 Task: Find connections with filter location Franca with filter topic #property with filter profile language French with filter current company Plivo with filter school JD Institute of Fashion Technology with filter industry Operations Consulting with filter service category Administrative with filter keywords title Mechanical Engineer
Action: Mouse moved to (630, 126)
Screenshot: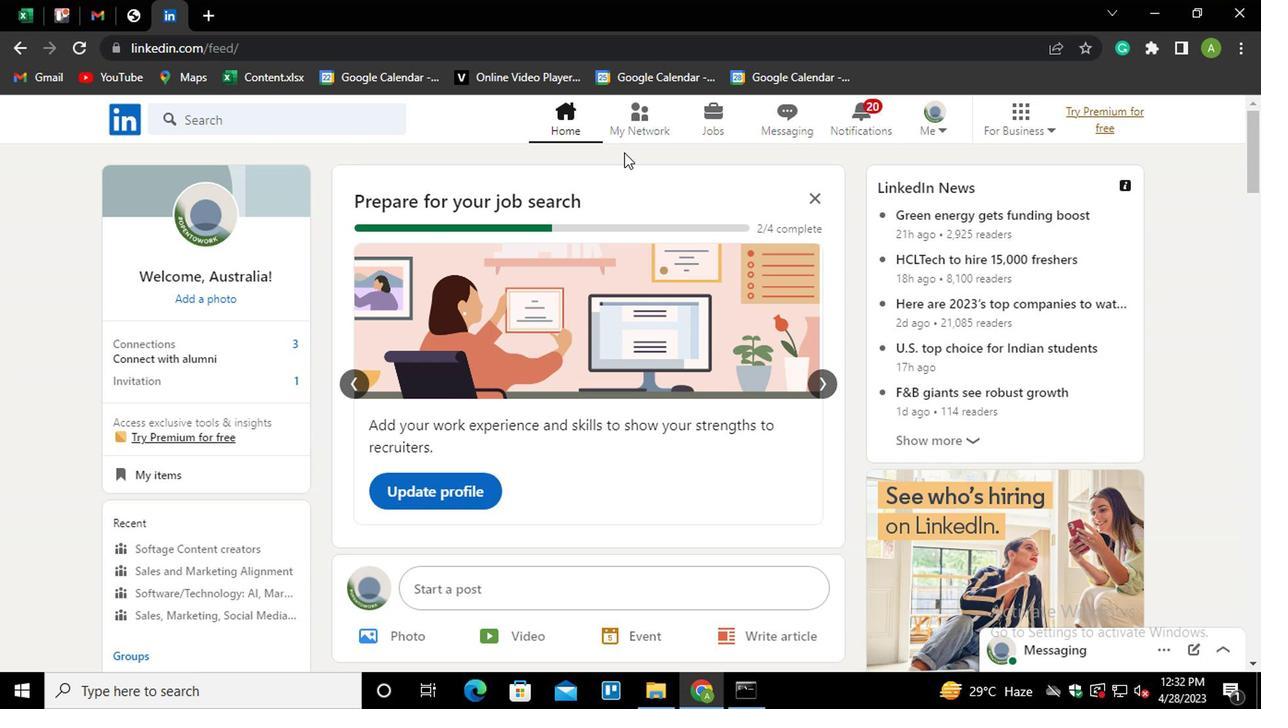 
Action: Mouse pressed left at (630, 126)
Screenshot: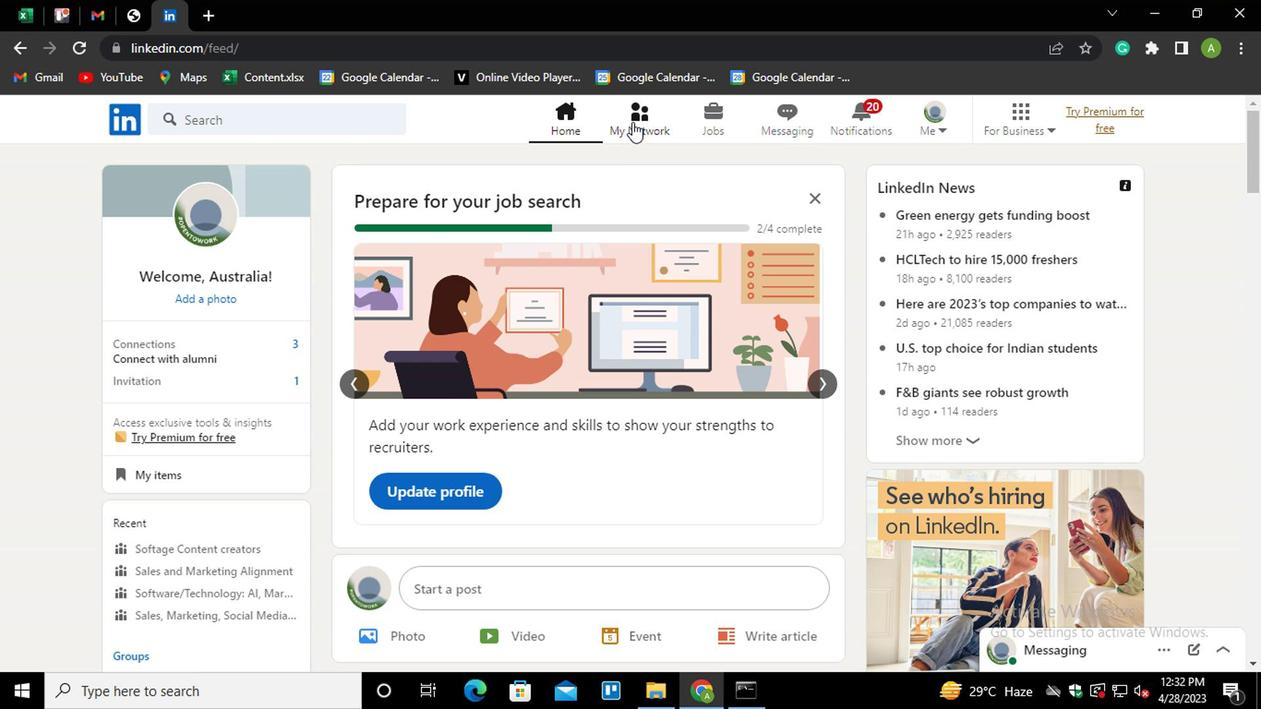 
Action: Mouse moved to (184, 215)
Screenshot: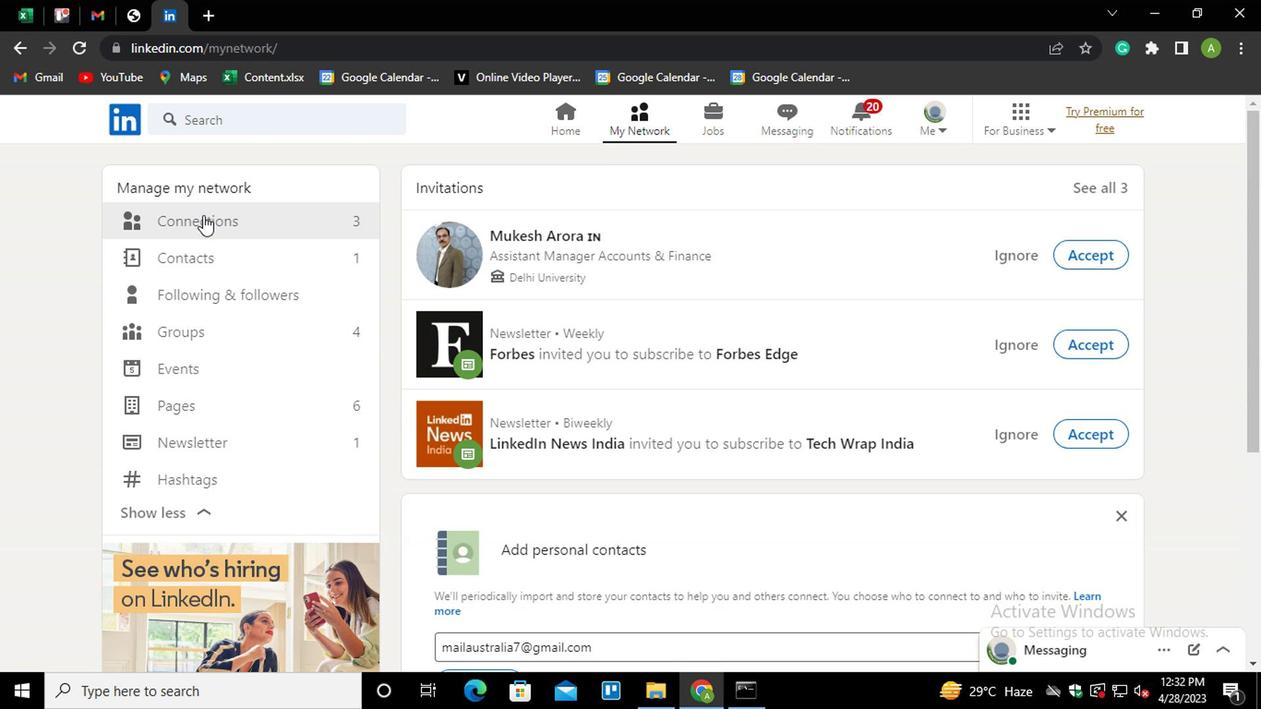 
Action: Mouse pressed left at (184, 215)
Screenshot: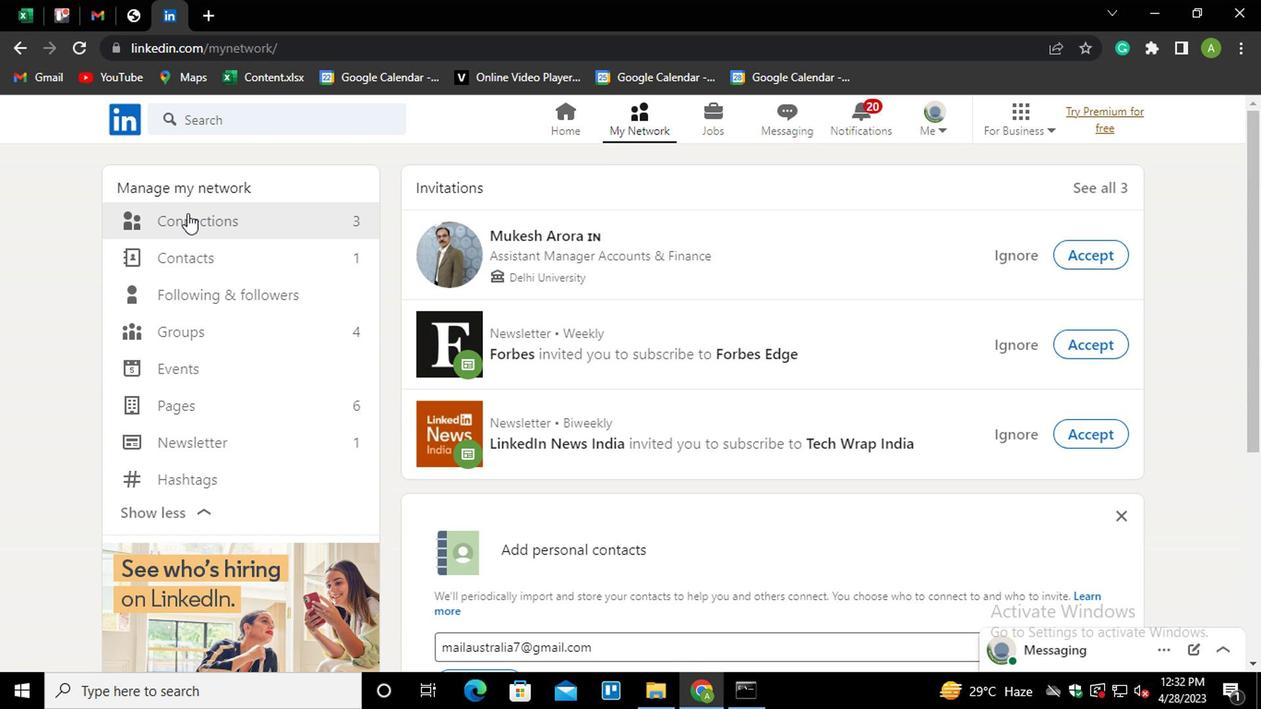 
Action: Mouse moved to (730, 228)
Screenshot: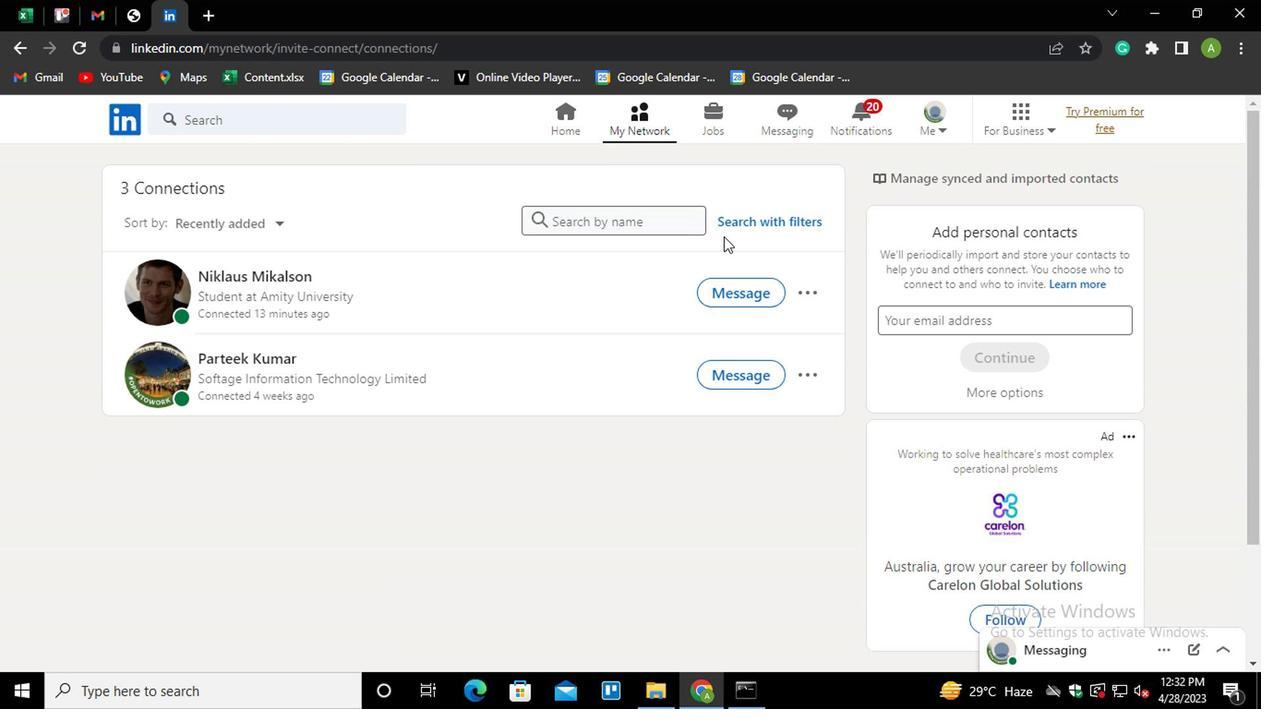 
Action: Mouse pressed left at (730, 228)
Screenshot: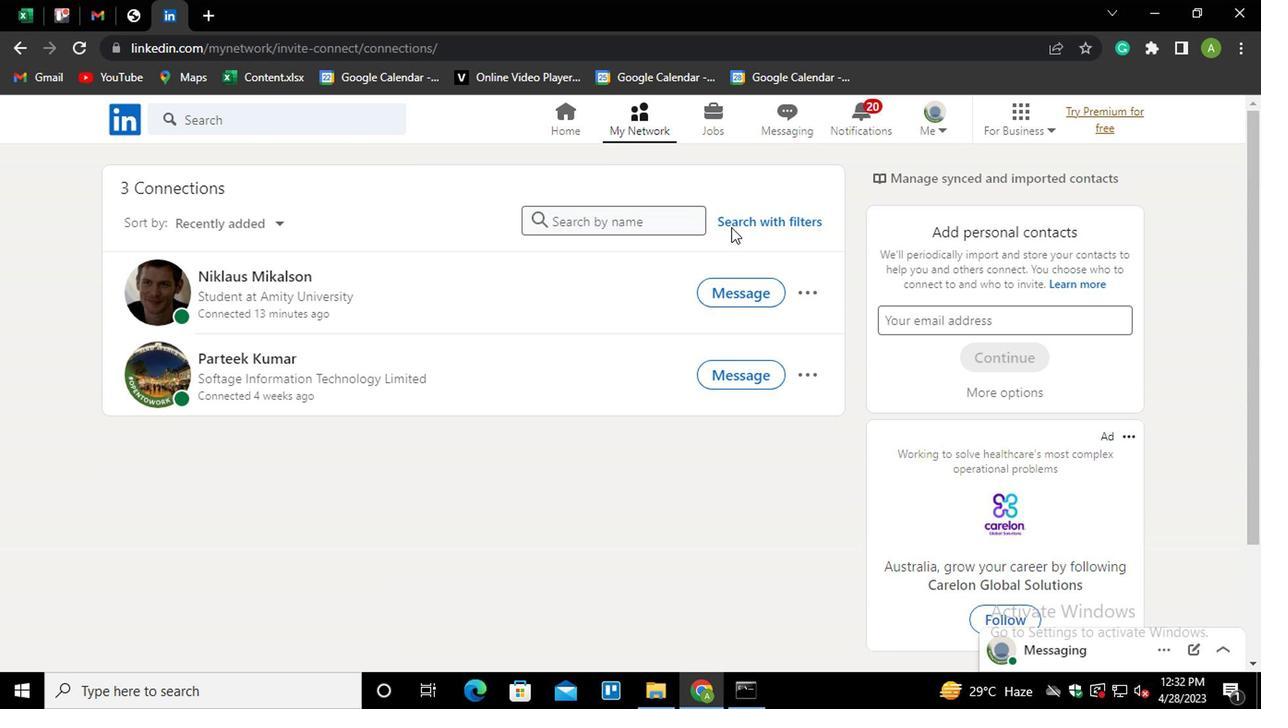 
Action: Mouse moved to (675, 175)
Screenshot: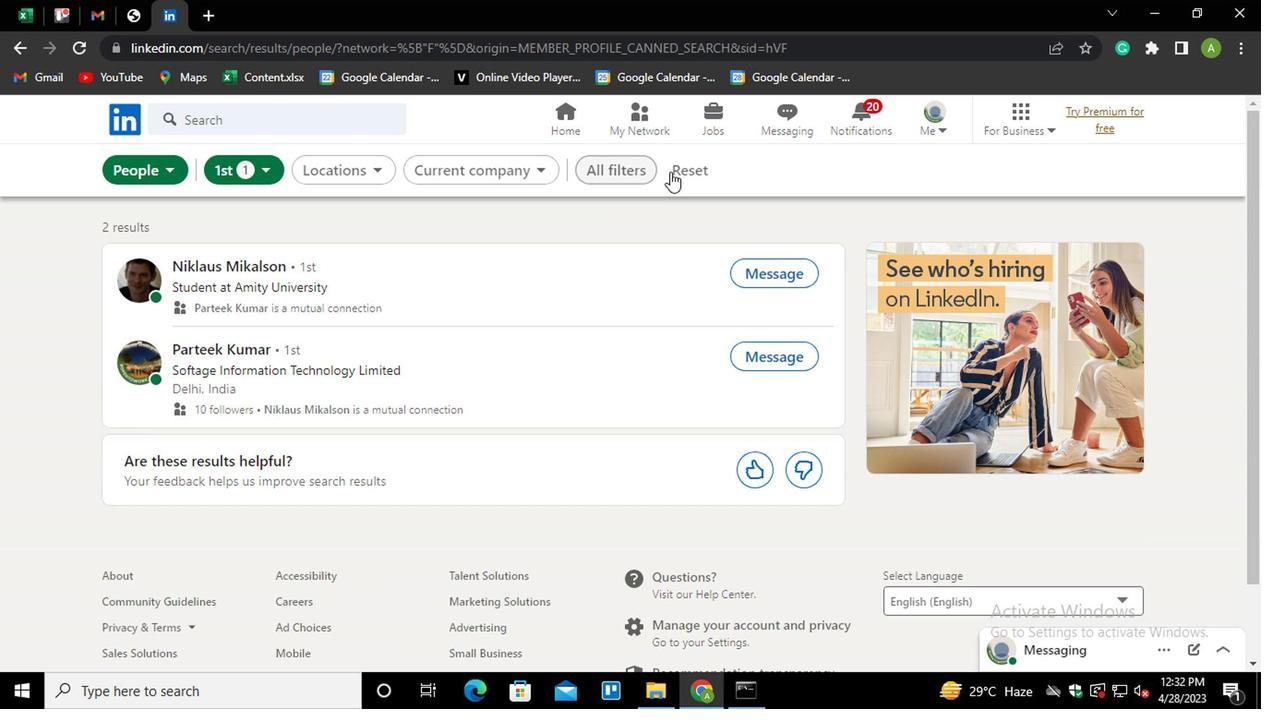 
Action: Mouse pressed left at (675, 175)
Screenshot: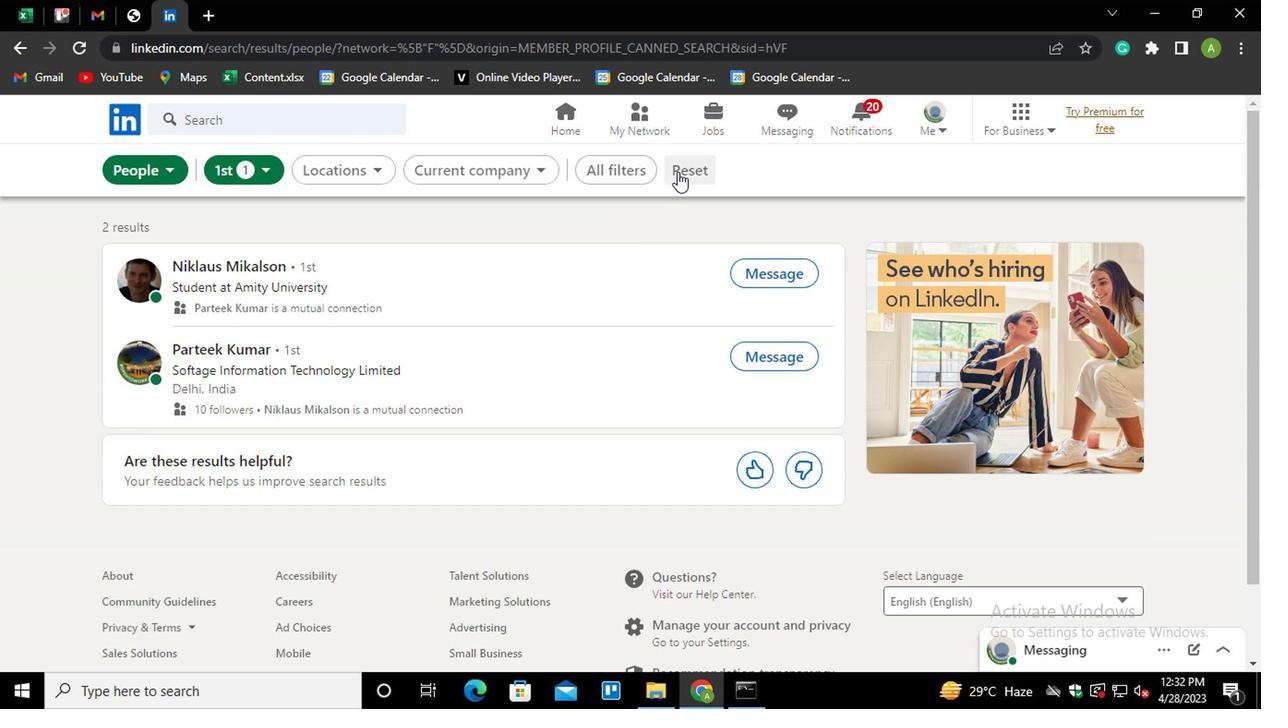 
Action: Mouse moved to (636, 178)
Screenshot: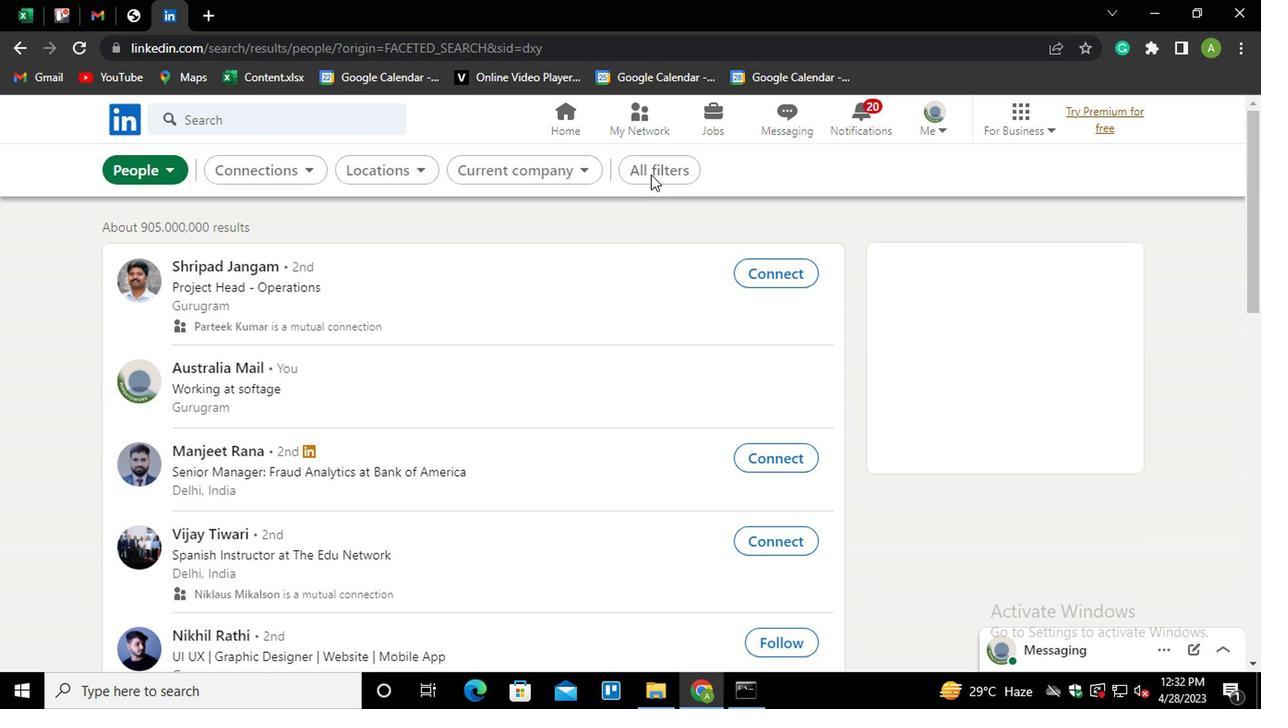 
Action: Mouse pressed left at (636, 178)
Screenshot: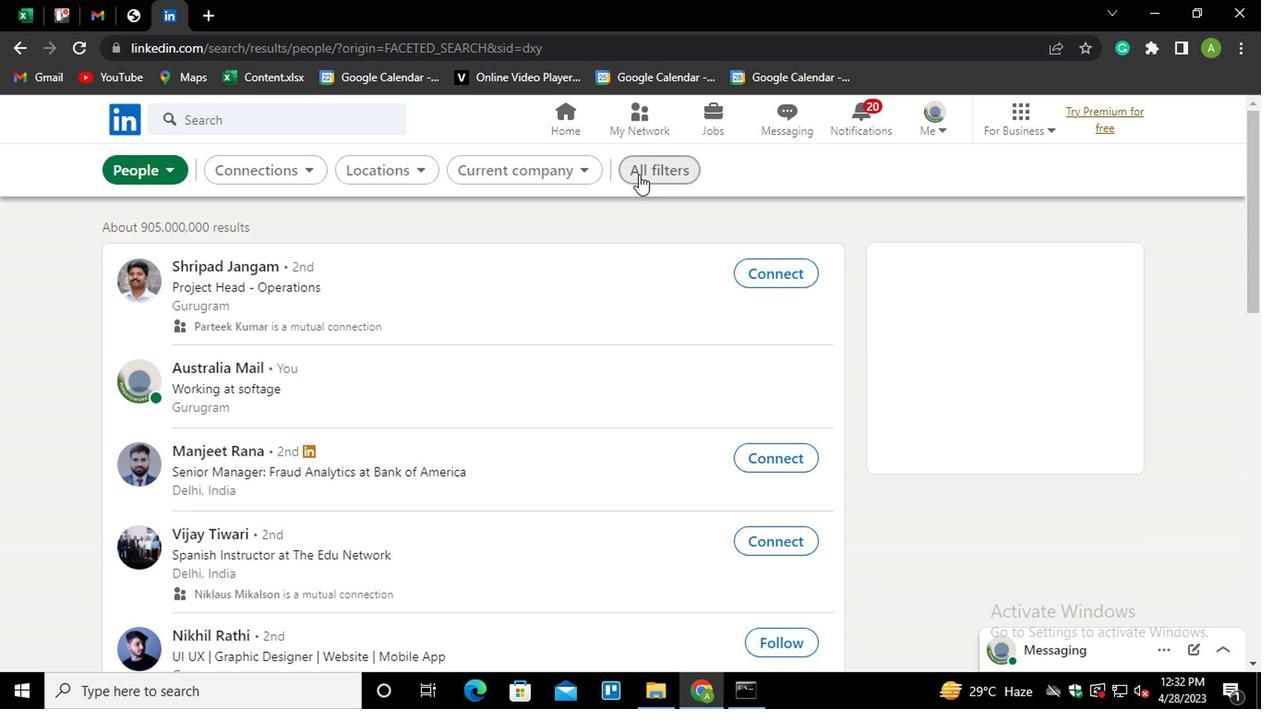 
Action: Mouse moved to (864, 349)
Screenshot: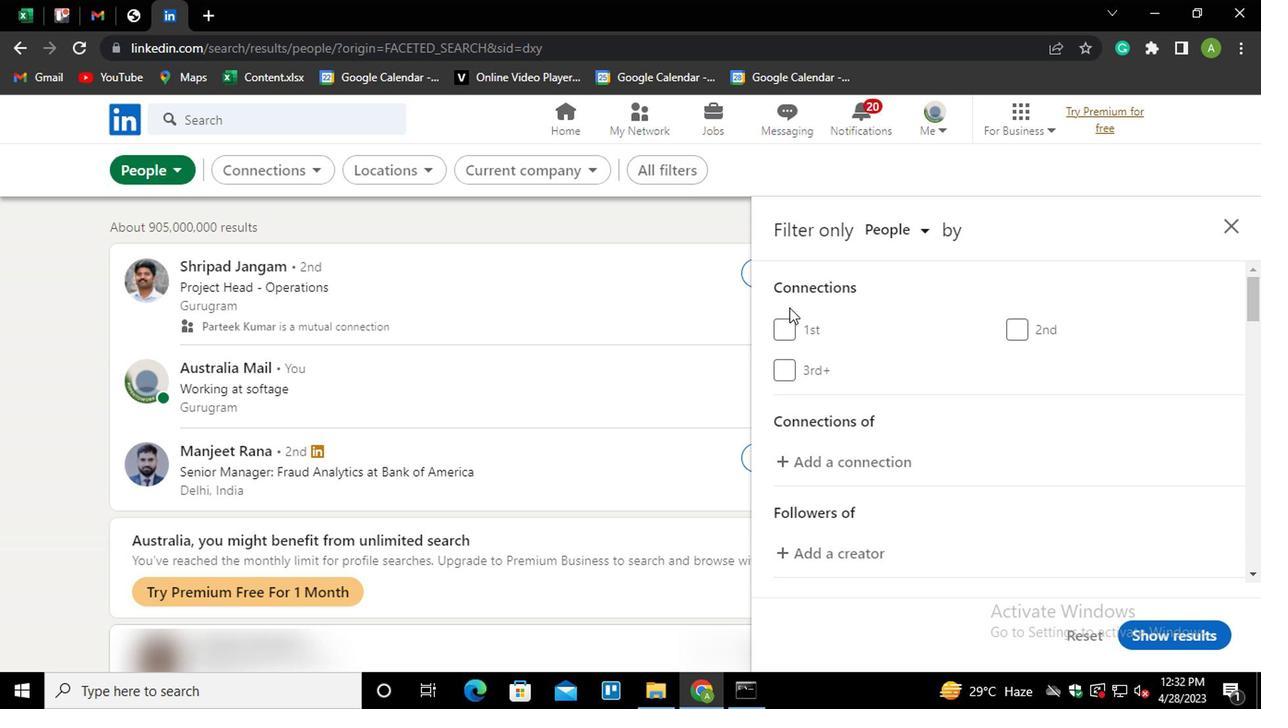 
Action: Mouse scrolled (864, 348) with delta (0, -1)
Screenshot: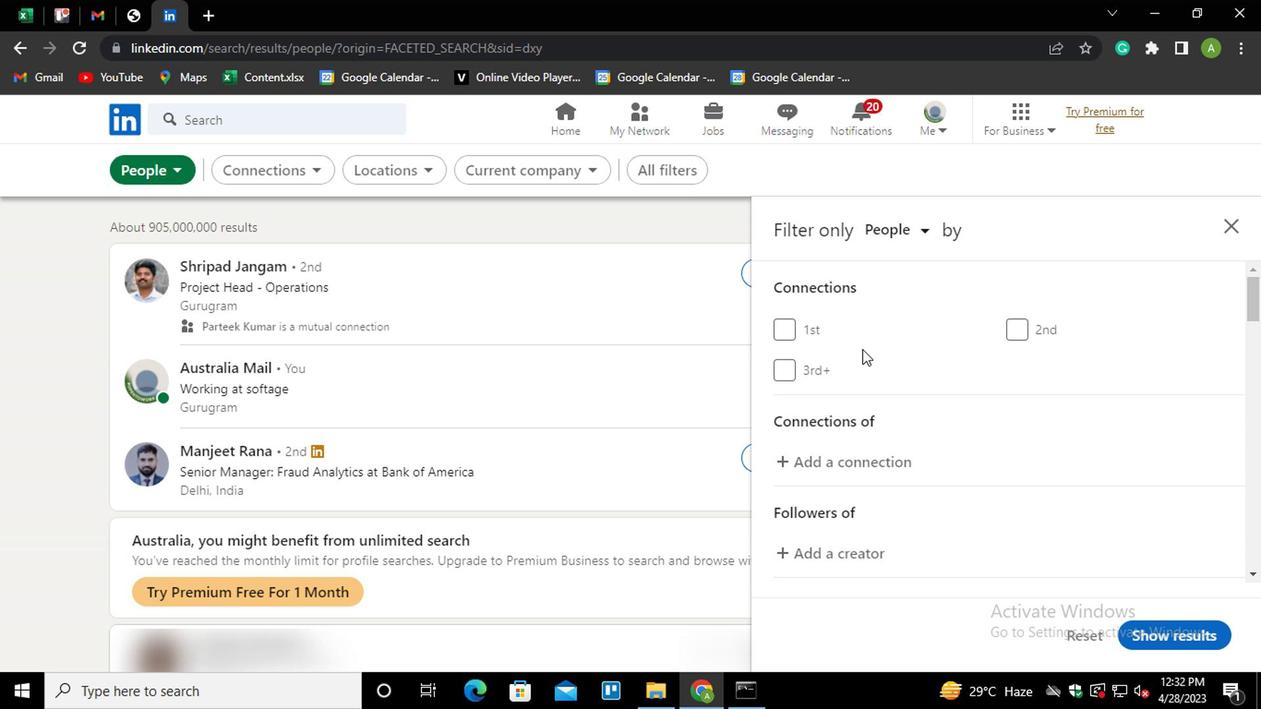 
Action: Mouse scrolled (864, 348) with delta (0, -1)
Screenshot: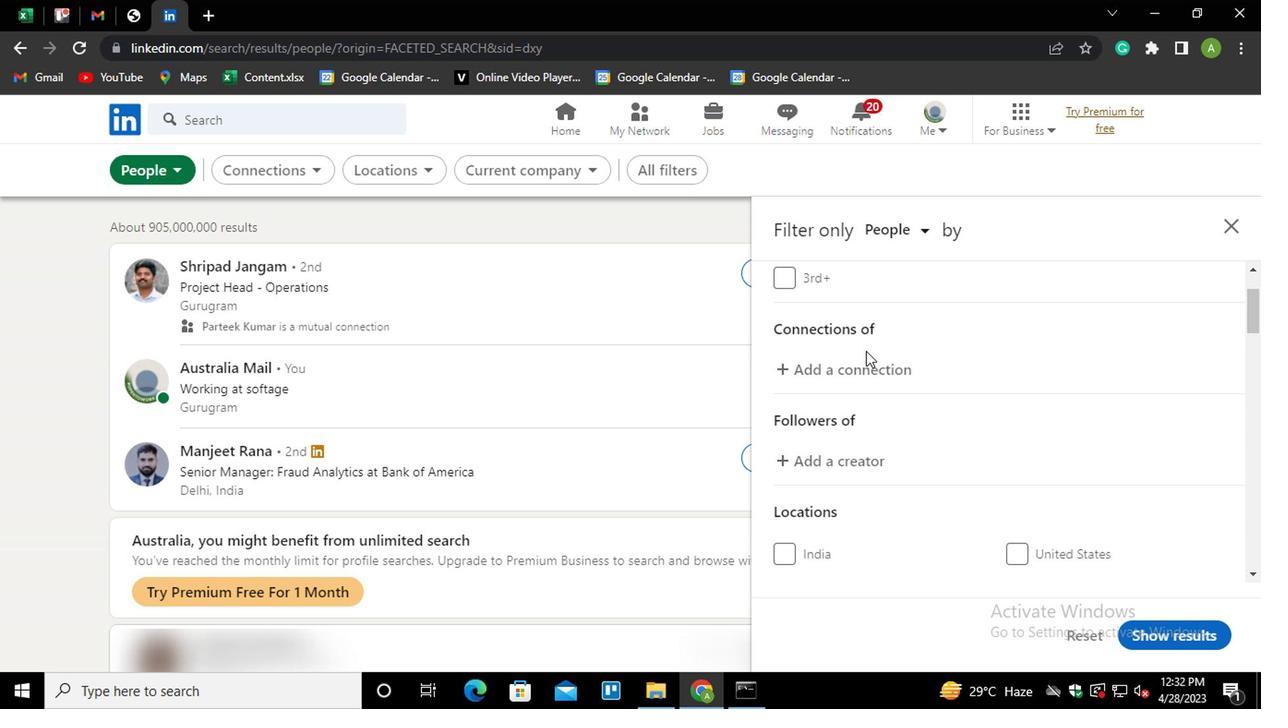 
Action: Mouse scrolled (864, 348) with delta (0, -1)
Screenshot: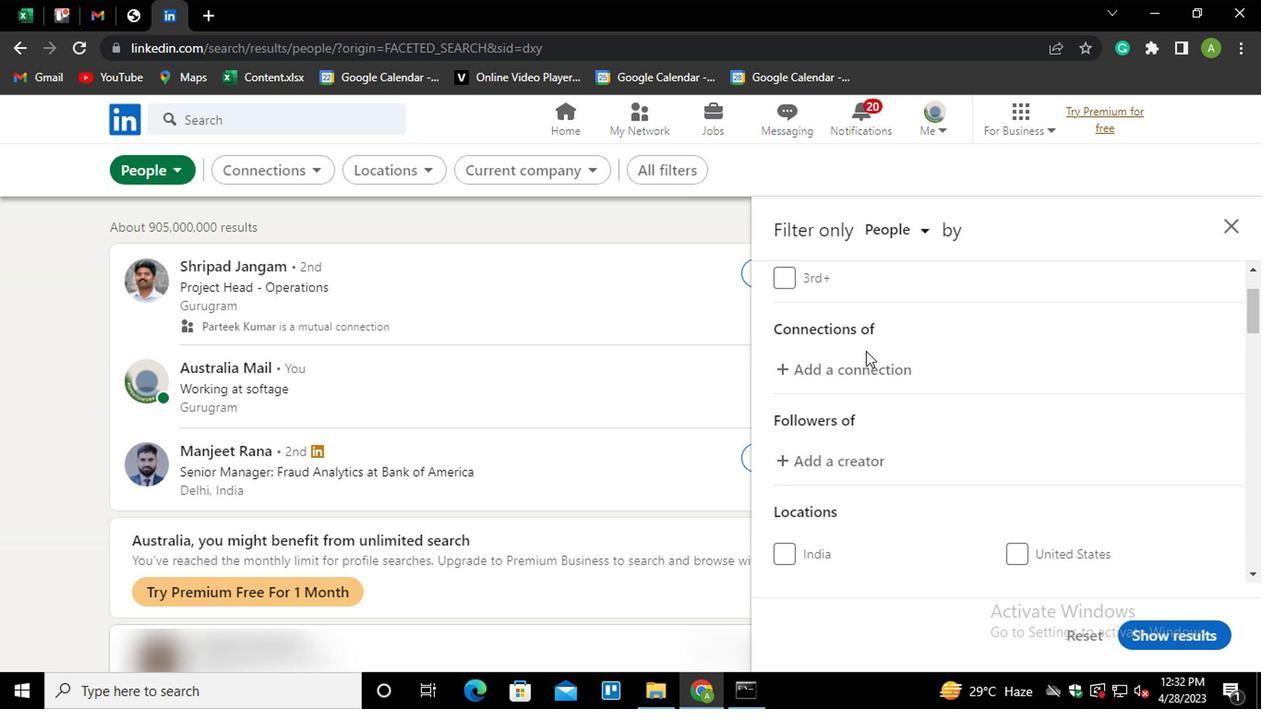
Action: Mouse moved to (1044, 451)
Screenshot: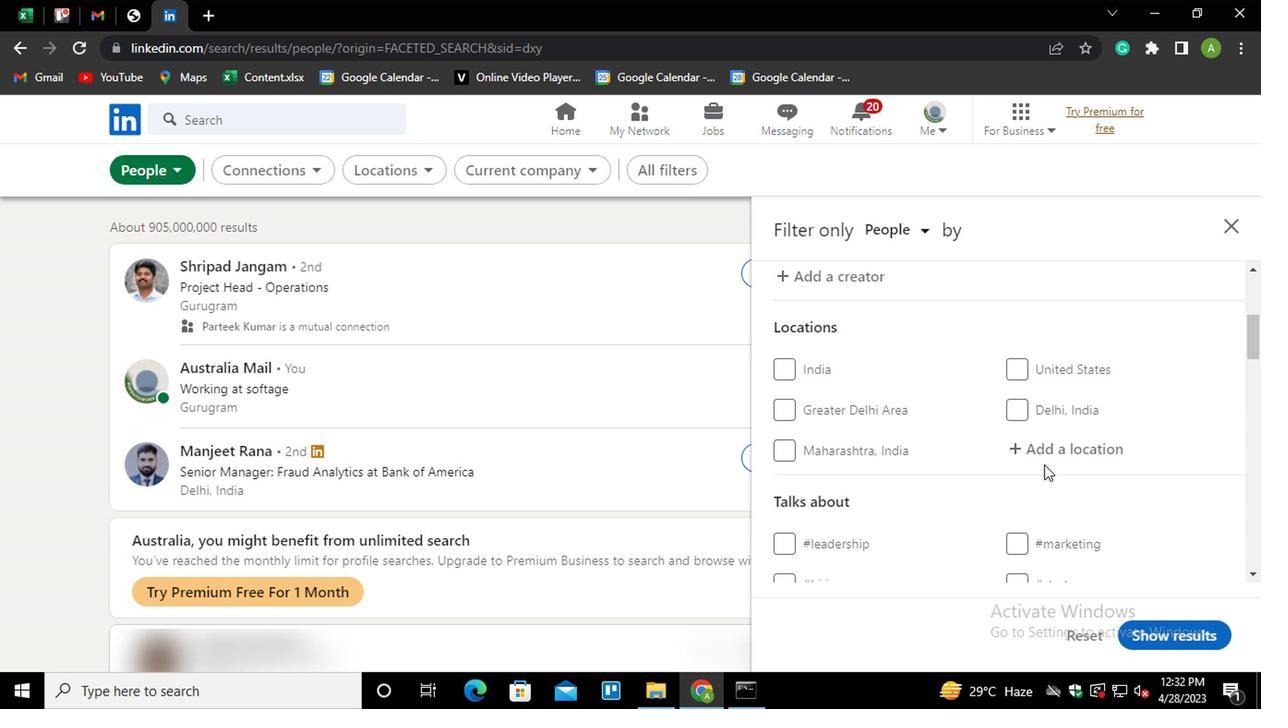
Action: Mouse pressed left at (1044, 451)
Screenshot: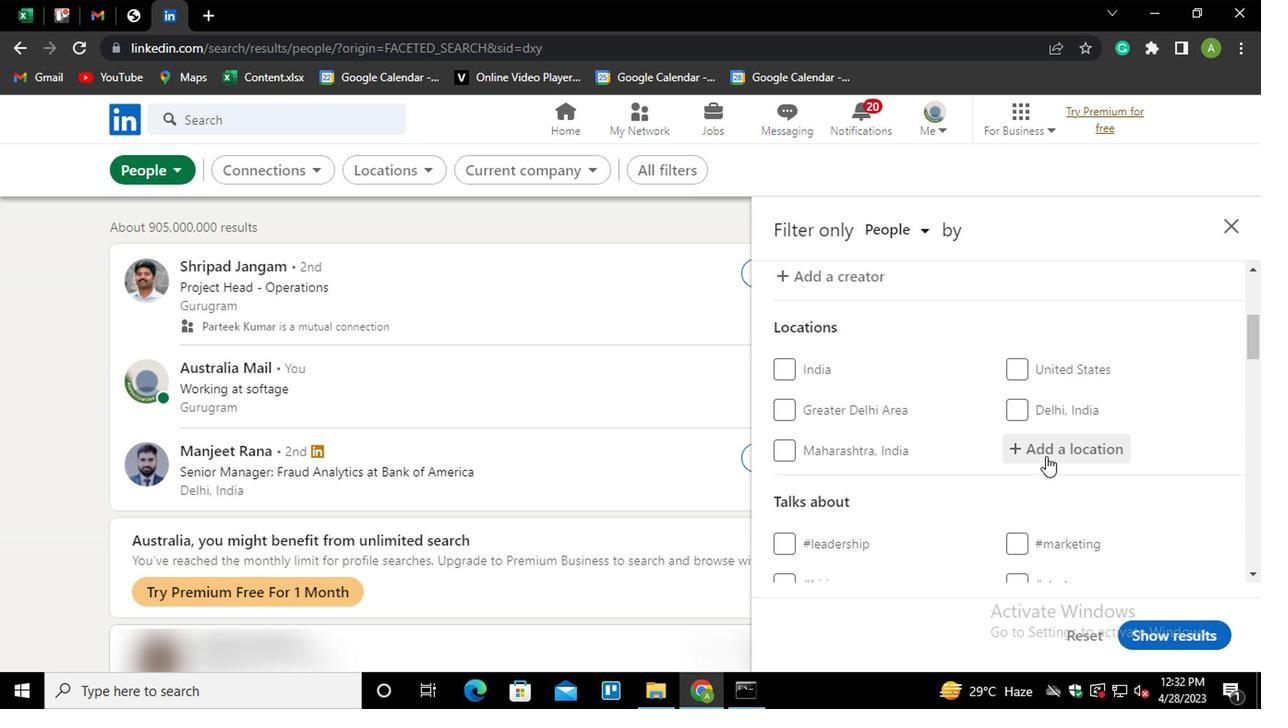 
Action: Mouse moved to (1044, 441)
Screenshot: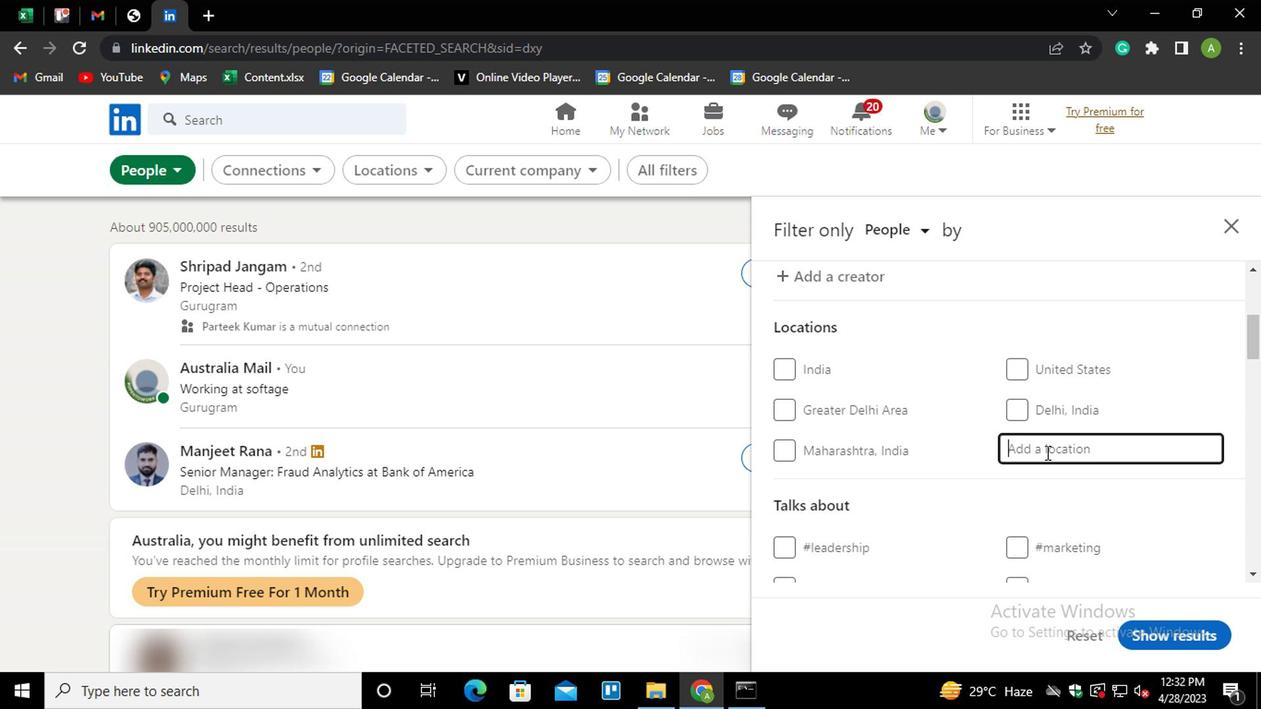
Action: Mouse pressed left at (1044, 441)
Screenshot: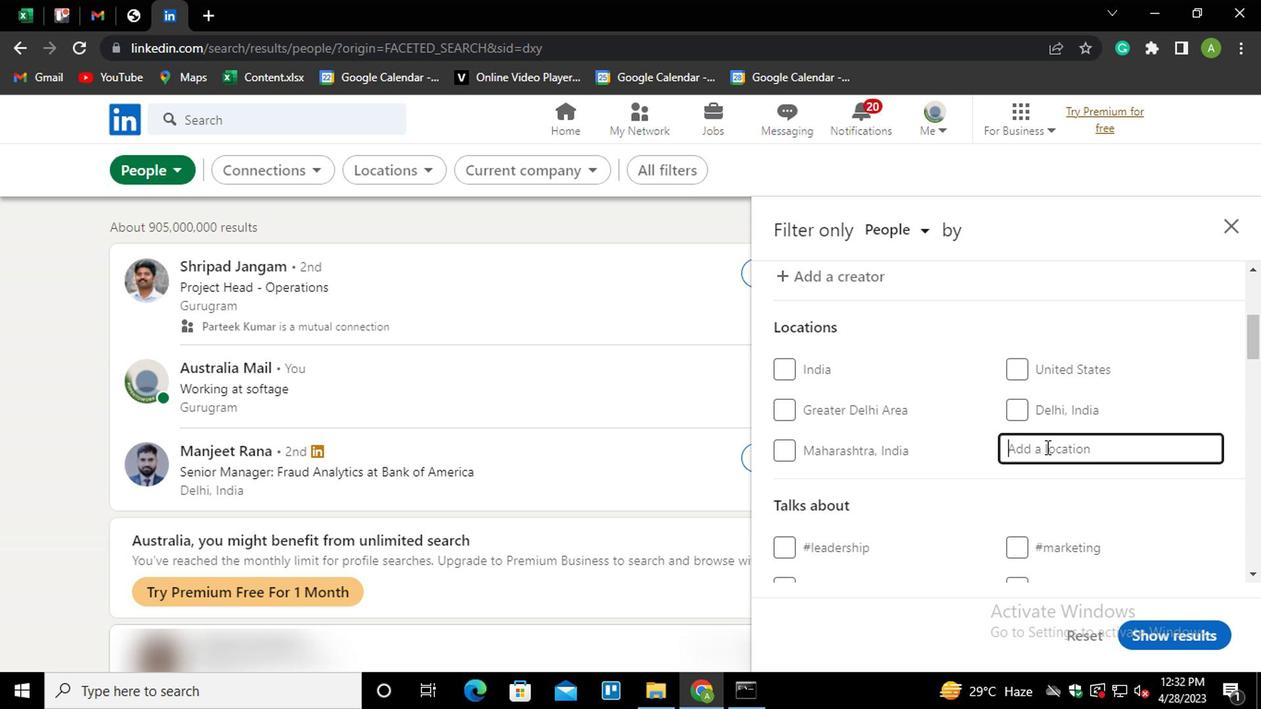 
Action: Key pressed <Key.shift>FRANCA<Key.down><Key.down><Key.down><Key.down><Key.up><Key.up><Key.enter>
Screenshot: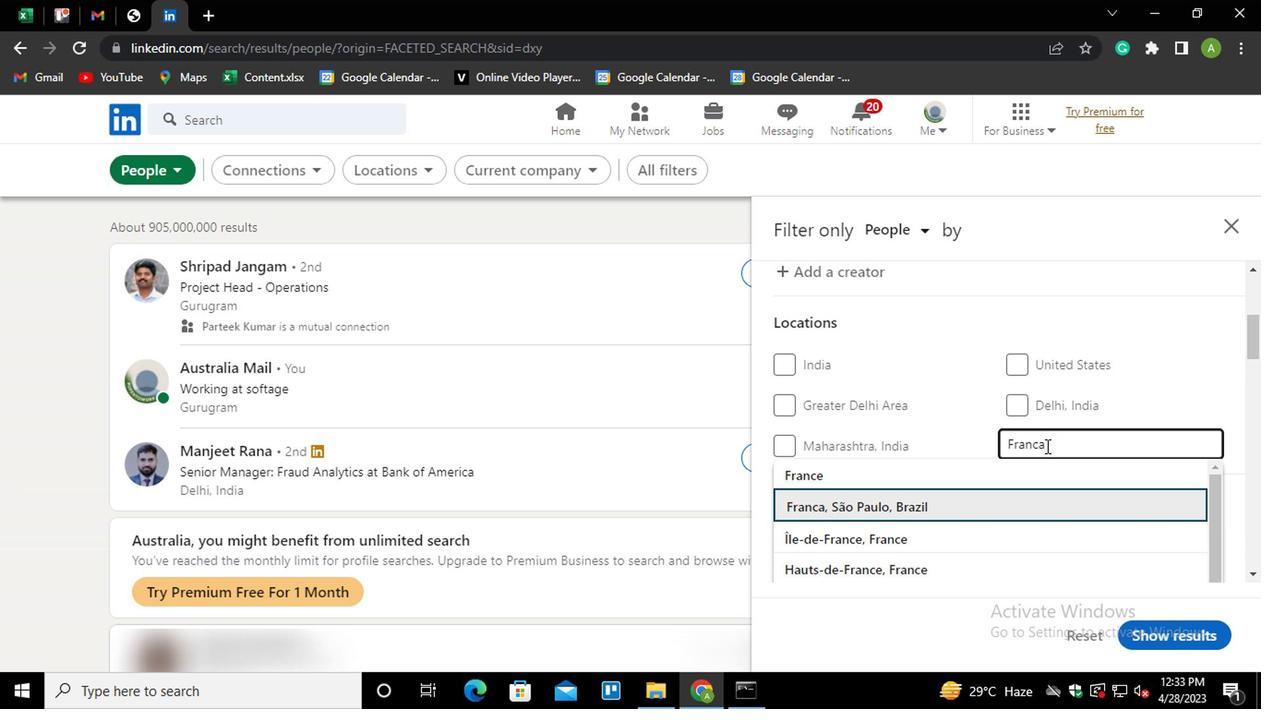 
Action: Mouse scrolled (1044, 440) with delta (0, 0)
Screenshot: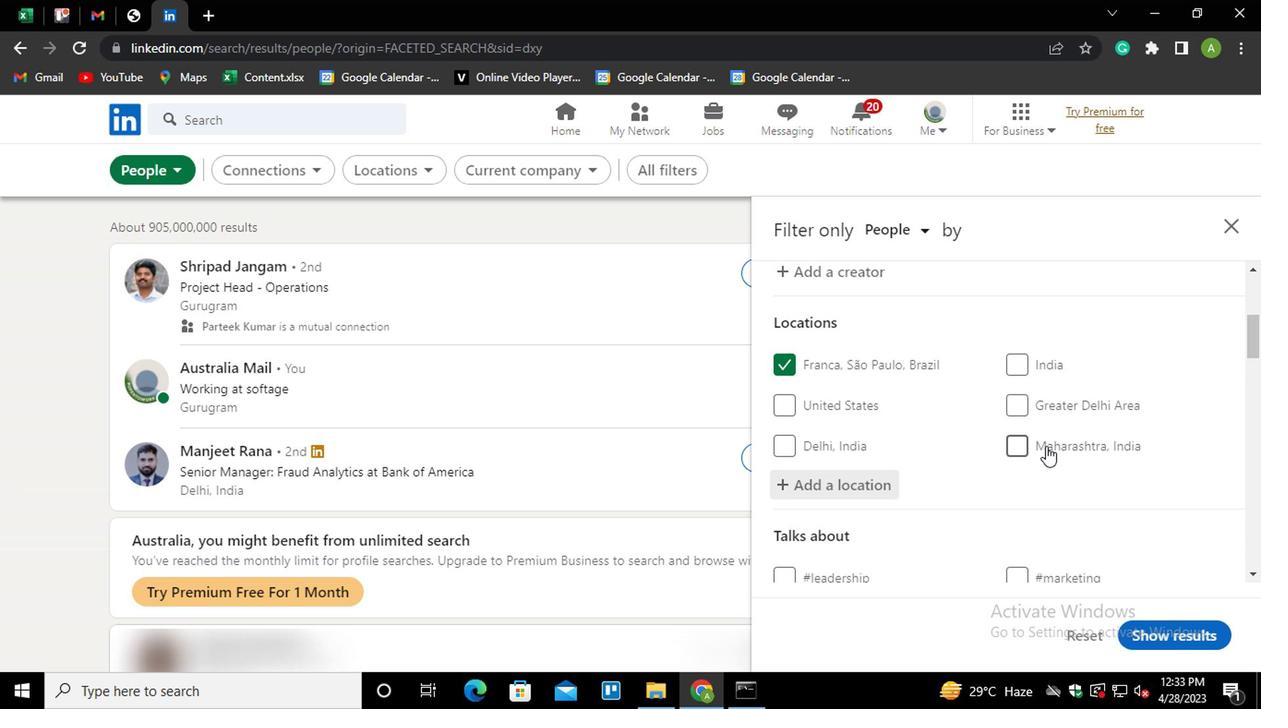 
Action: Mouse scrolled (1044, 440) with delta (0, 0)
Screenshot: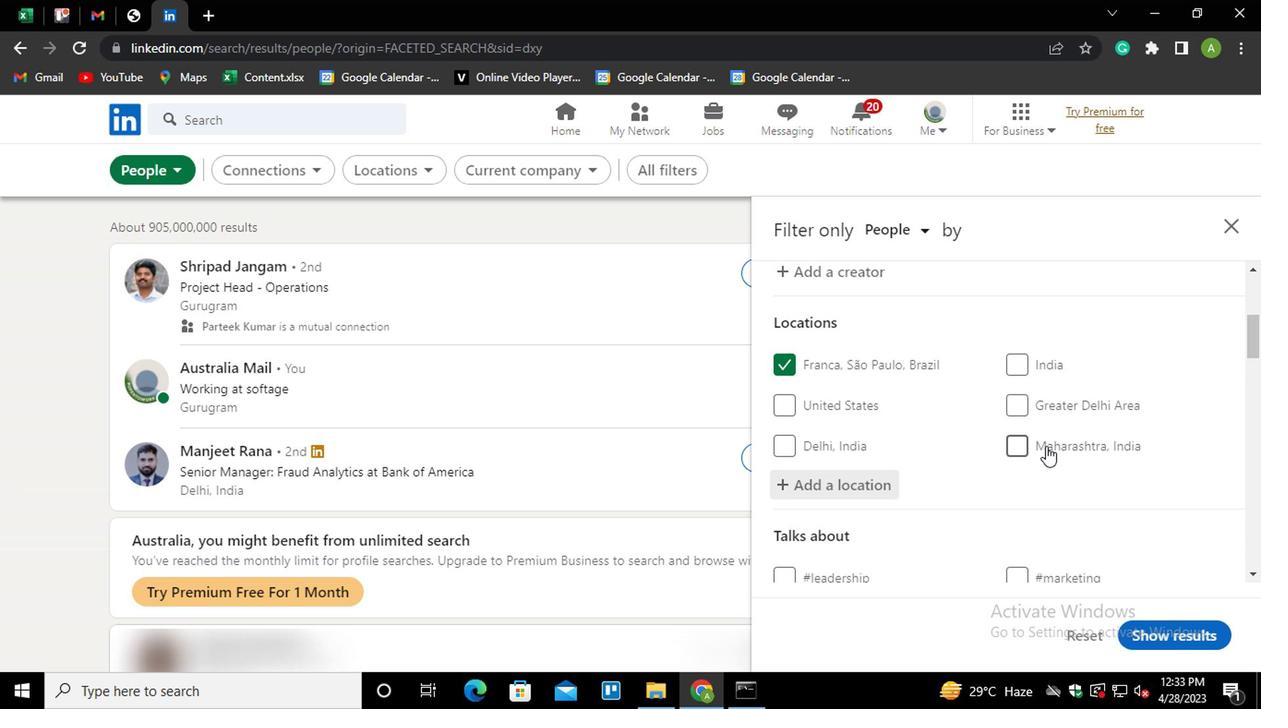 
Action: Mouse moved to (1045, 466)
Screenshot: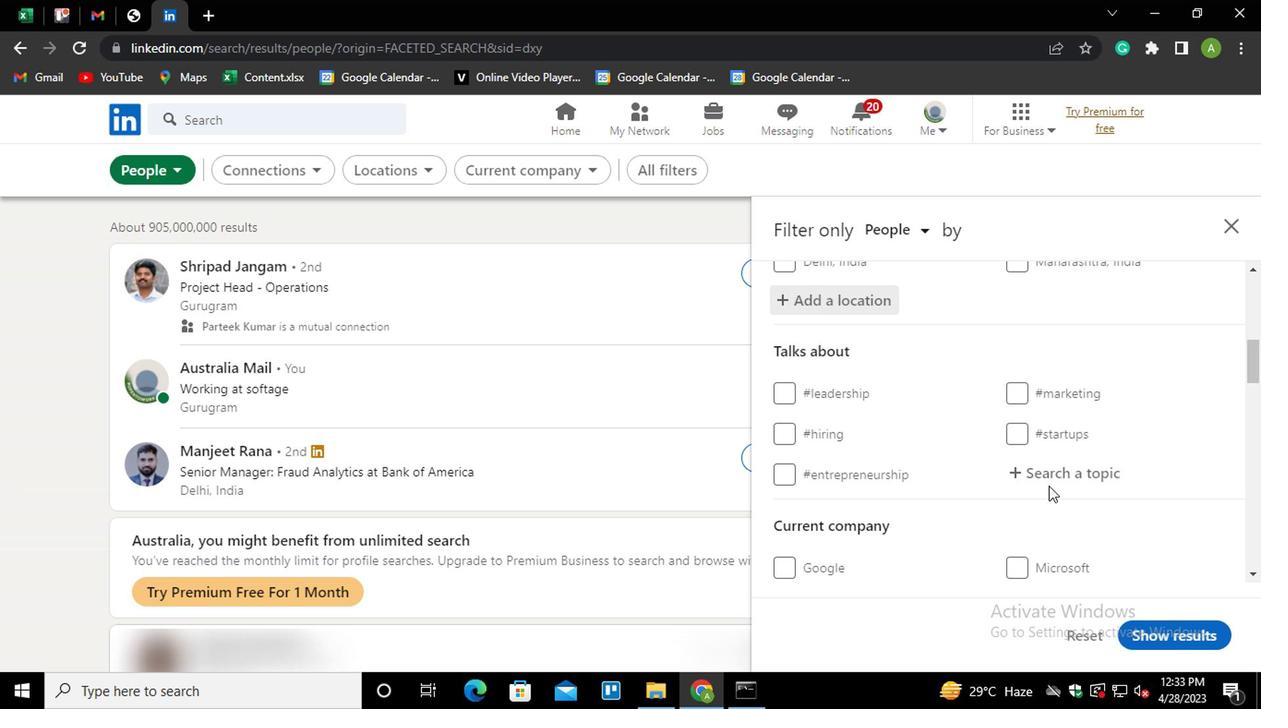 
Action: Mouse pressed left at (1045, 466)
Screenshot: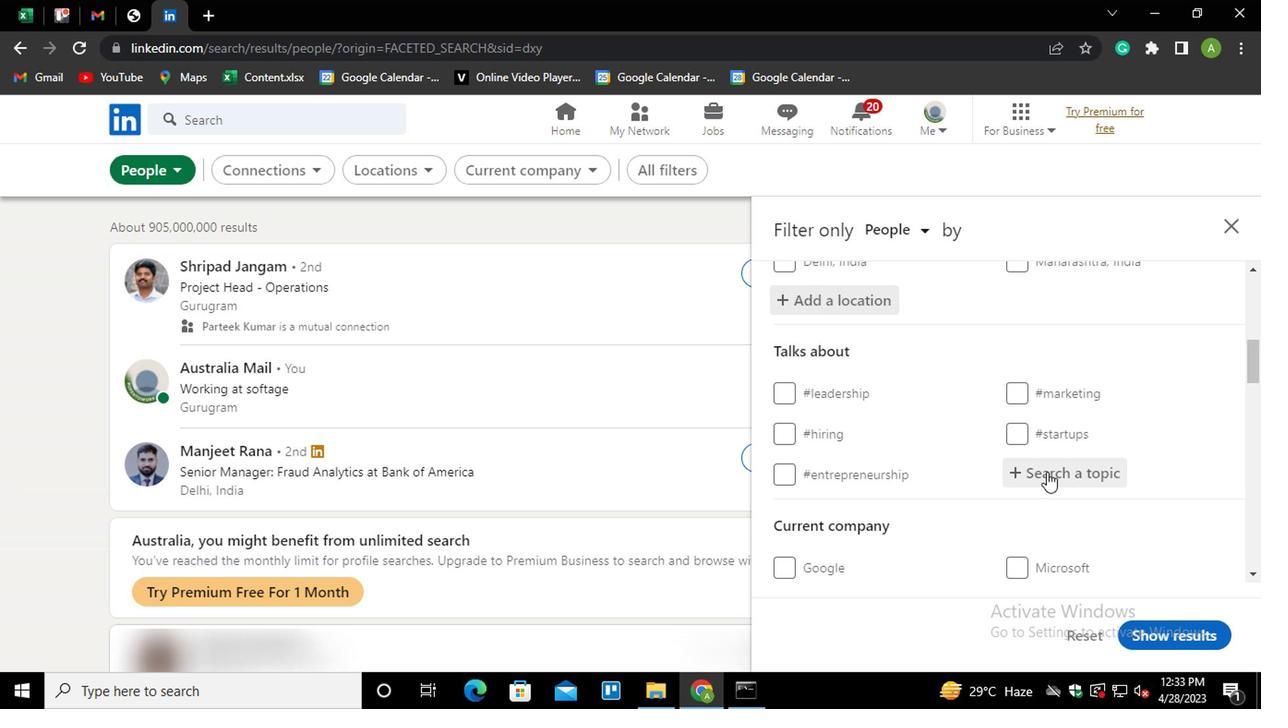 
Action: Key pressed PROPERT<Key.down><Key.enter>
Screenshot: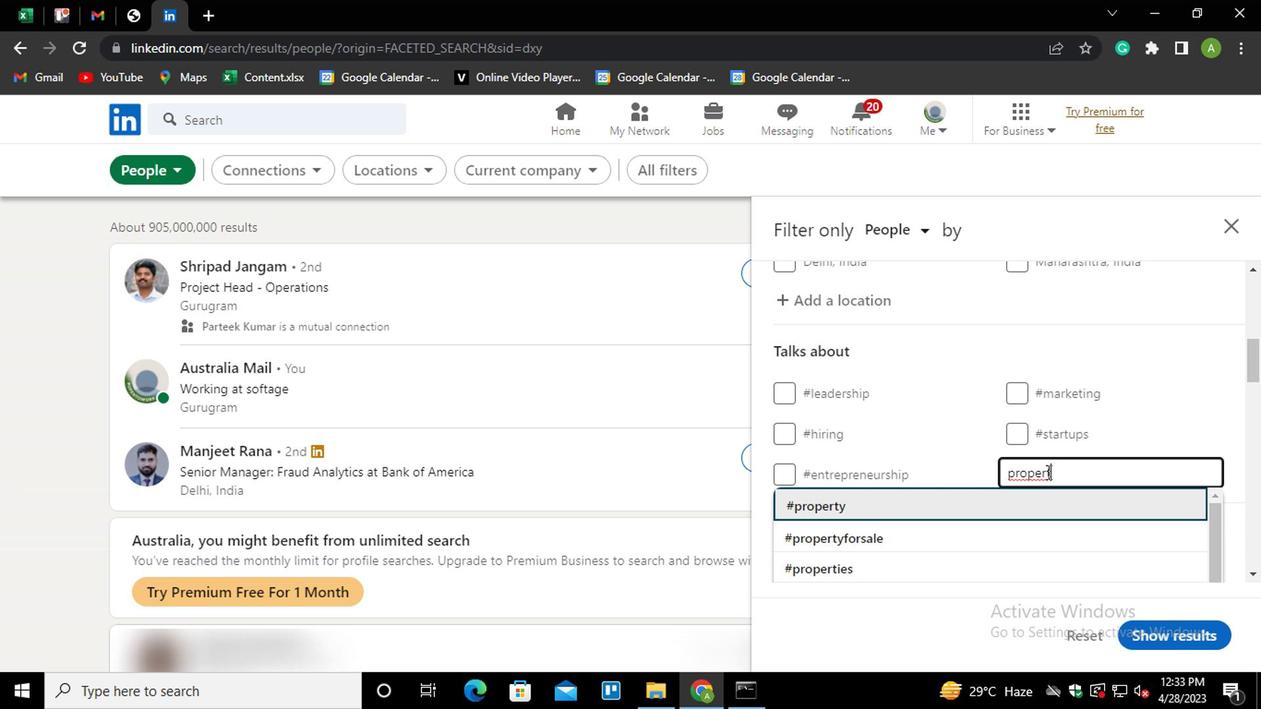 
Action: Mouse scrolled (1045, 465) with delta (0, 0)
Screenshot: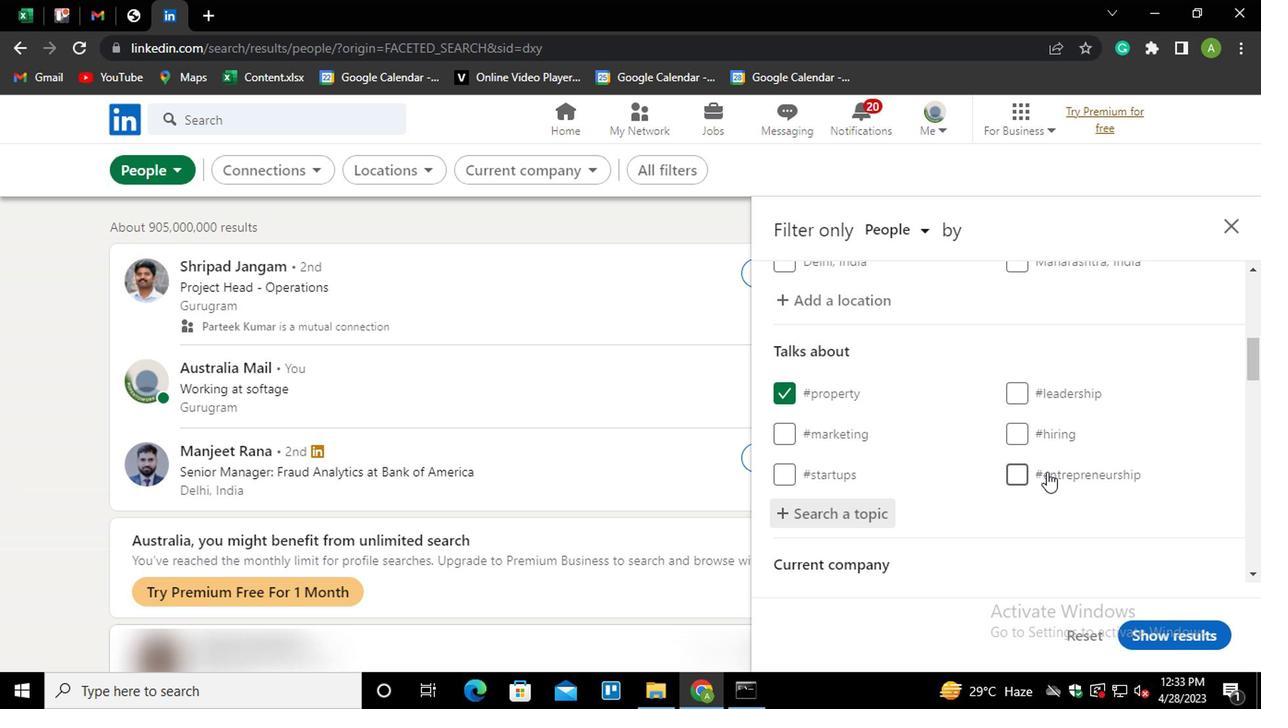 
Action: Mouse scrolled (1045, 465) with delta (0, 0)
Screenshot: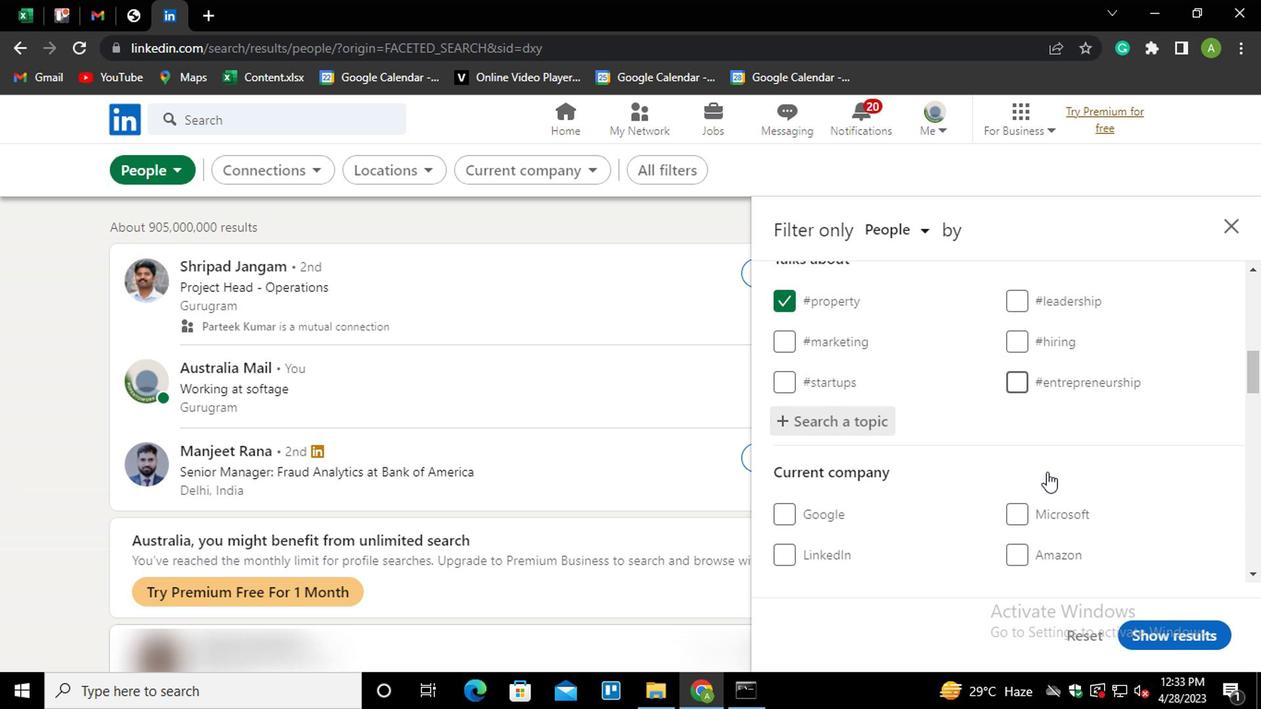 
Action: Mouse scrolled (1045, 465) with delta (0, 0)
Screenshot: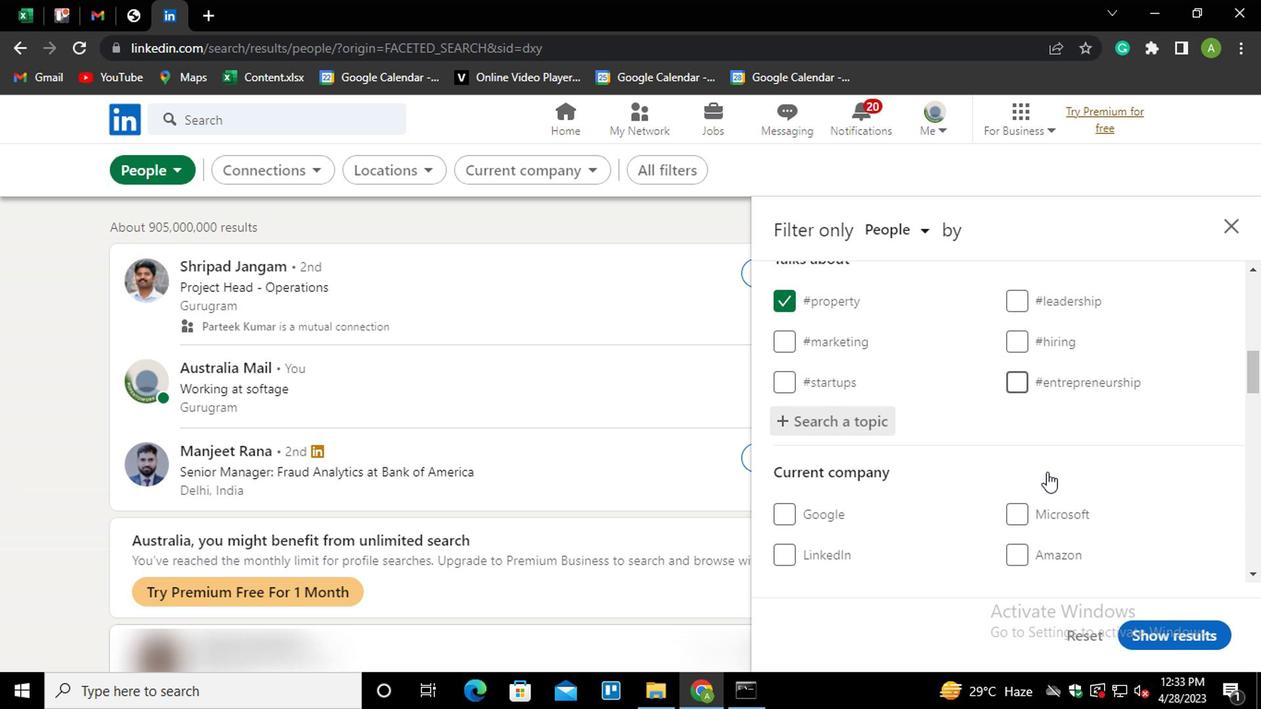 
Action: Mouse scrolled (1045, 465) with delta (0, 0)
Screenshot: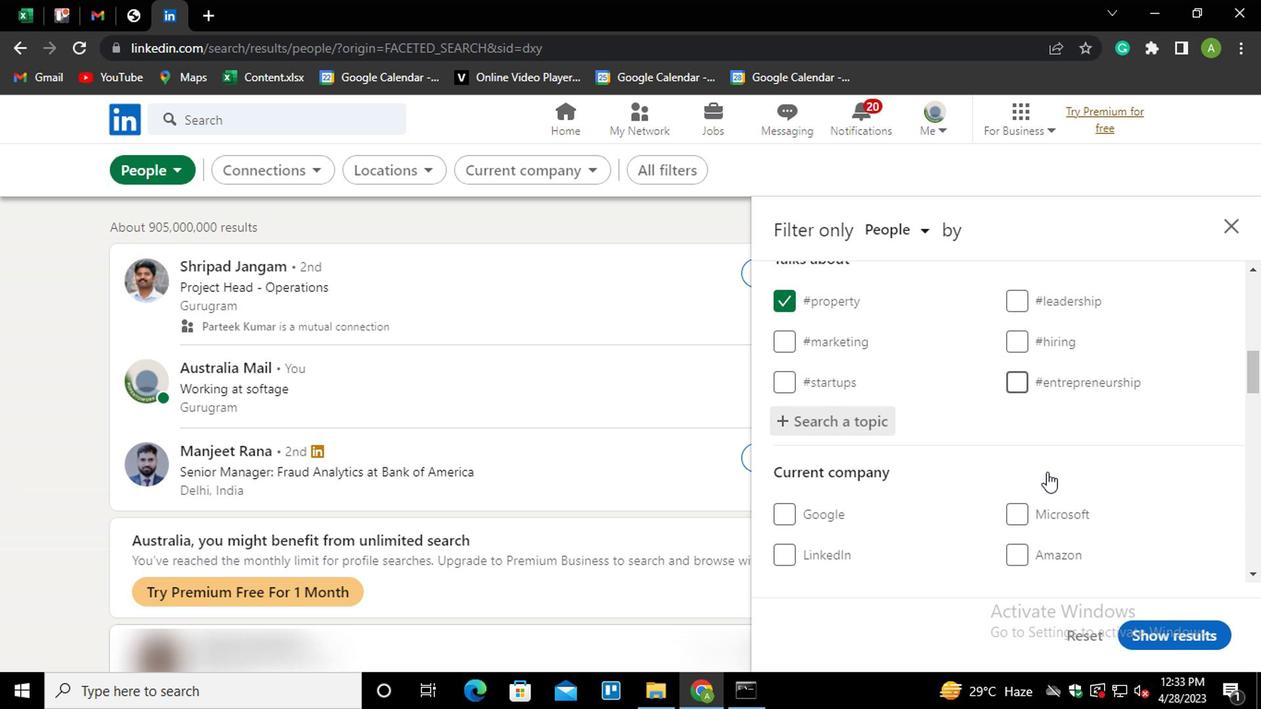 
Action: Mouse scrolled (1045, 465) with delta (0, 0)
Screenshot: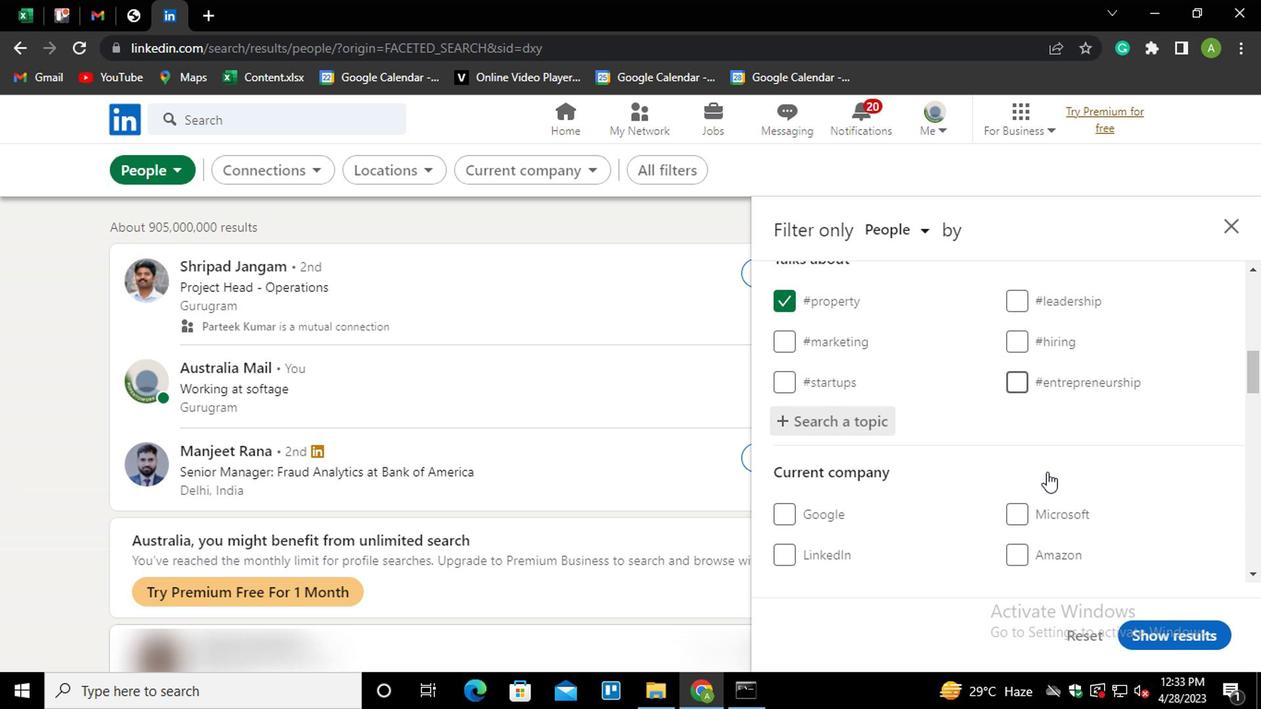 
Action: Mouse scrolled (1045, 465) with delta (0, 0)
Screenshot: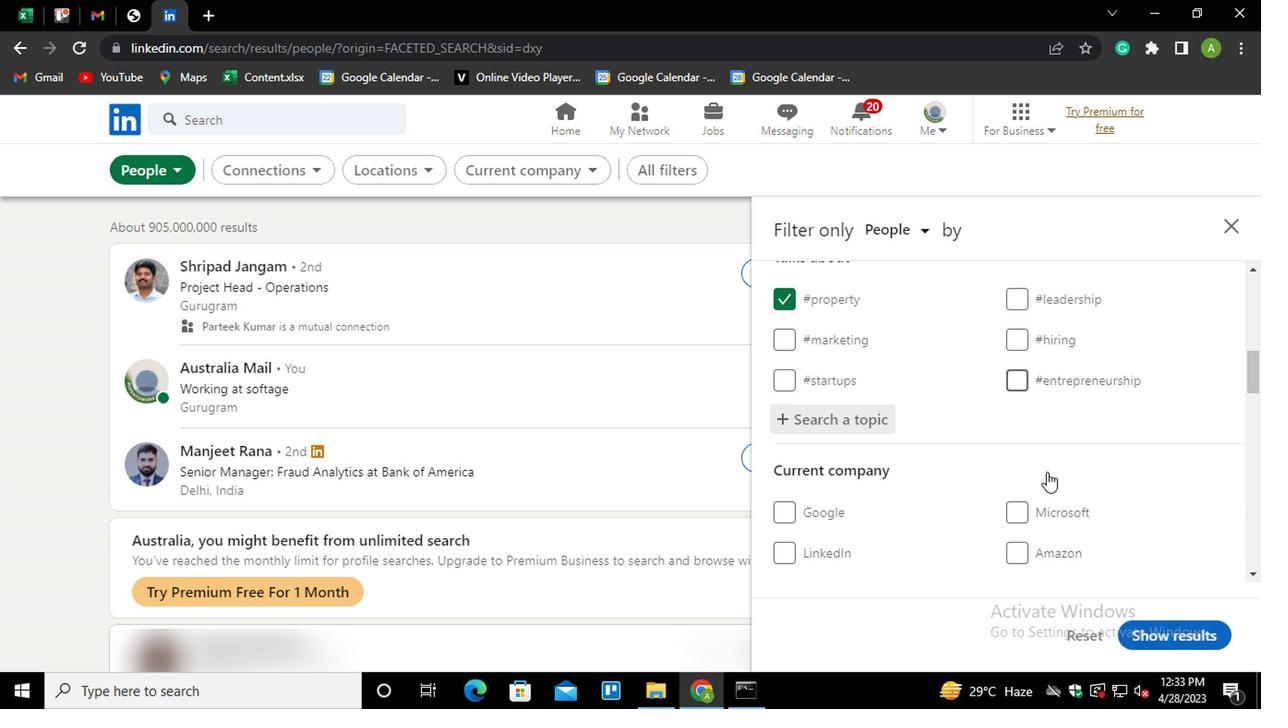 
Action: Mouse scrolled (1045, 465) with delta (0, 0)
Screenshot: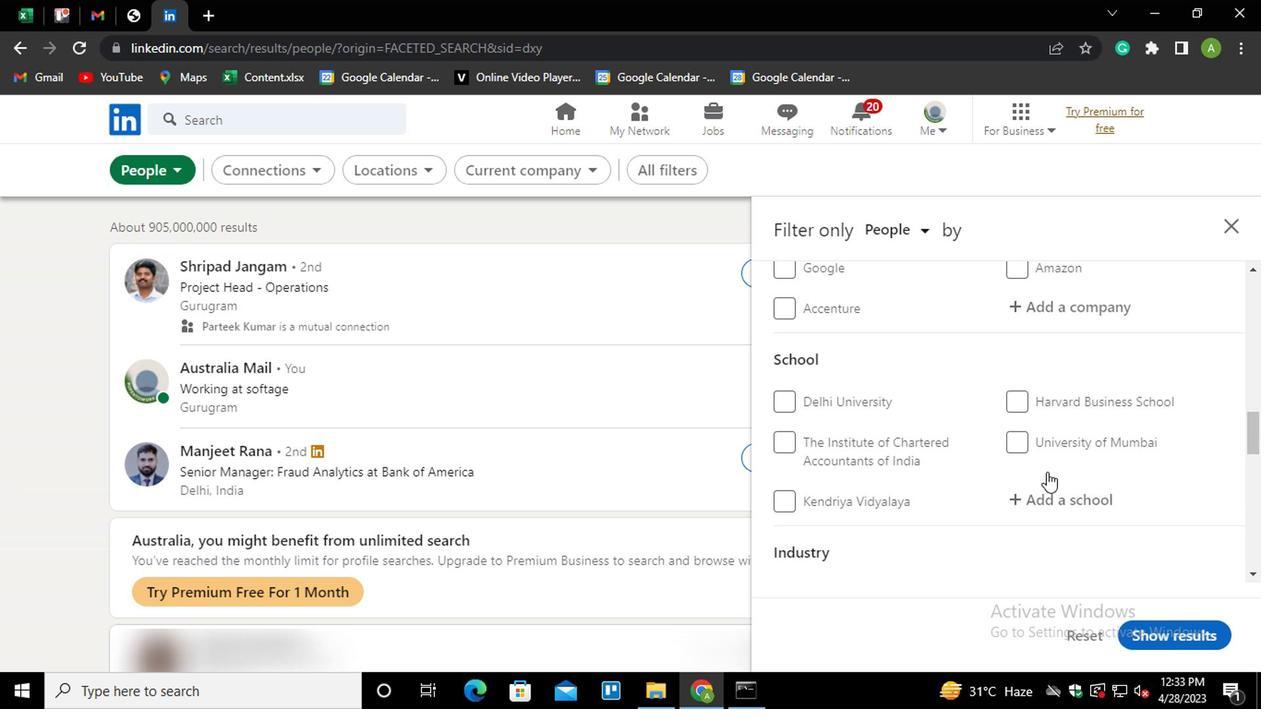 
Action: Mouse scrolled (1045, 465) with delta (0, 0)
Screenshot: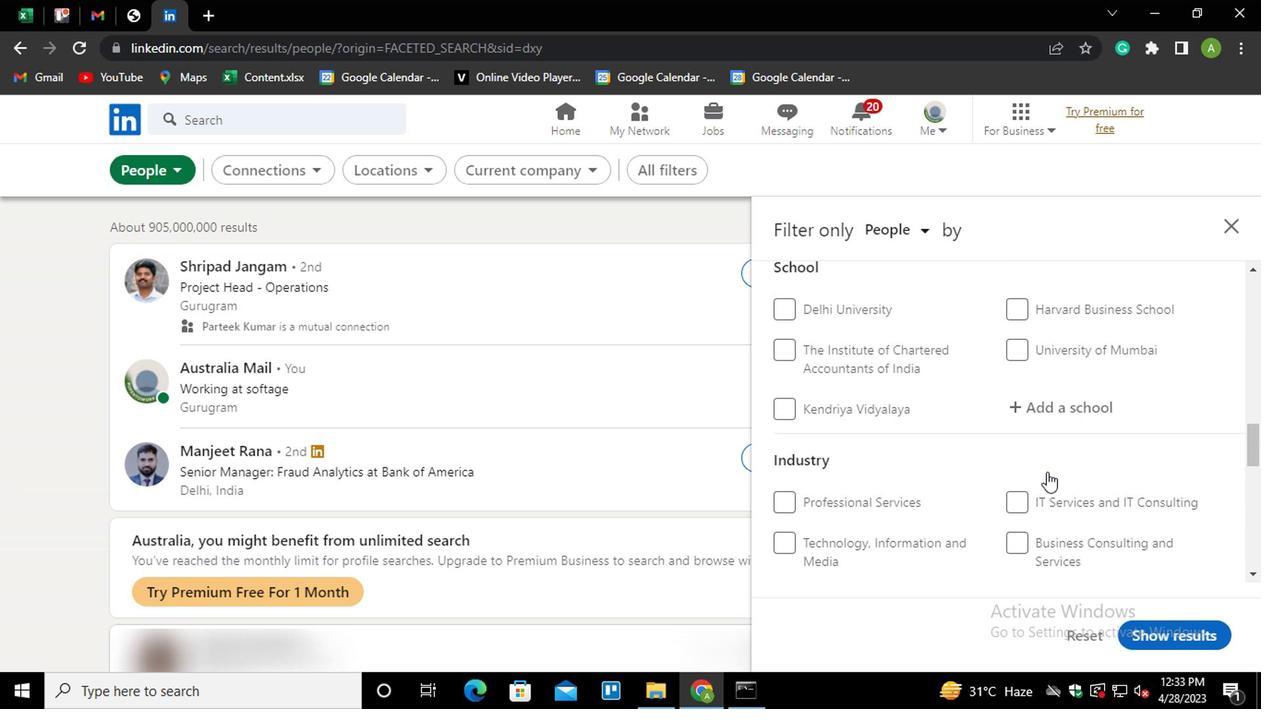 
Action: Mouse scrolled (1045, 465) with delta (0, 0)
Screenshot: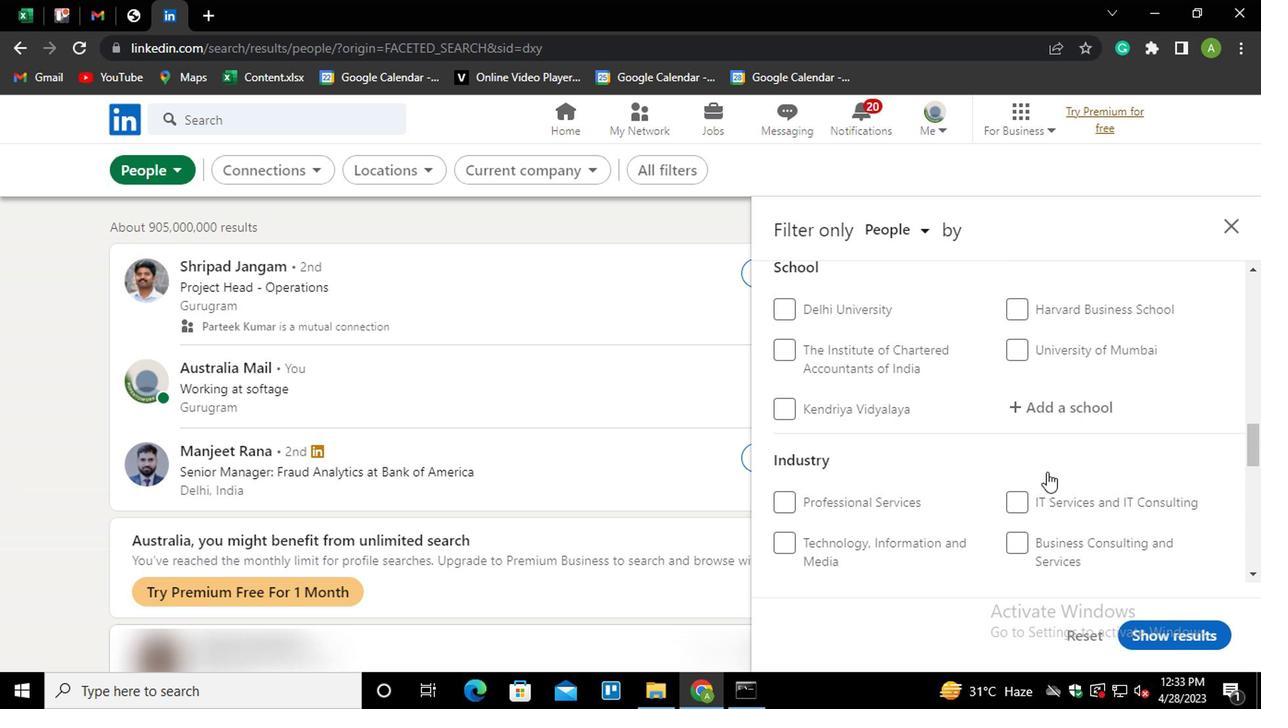 
Action: Mouse scrolled (1045, 465) with delta (0, 0)
Screenshot: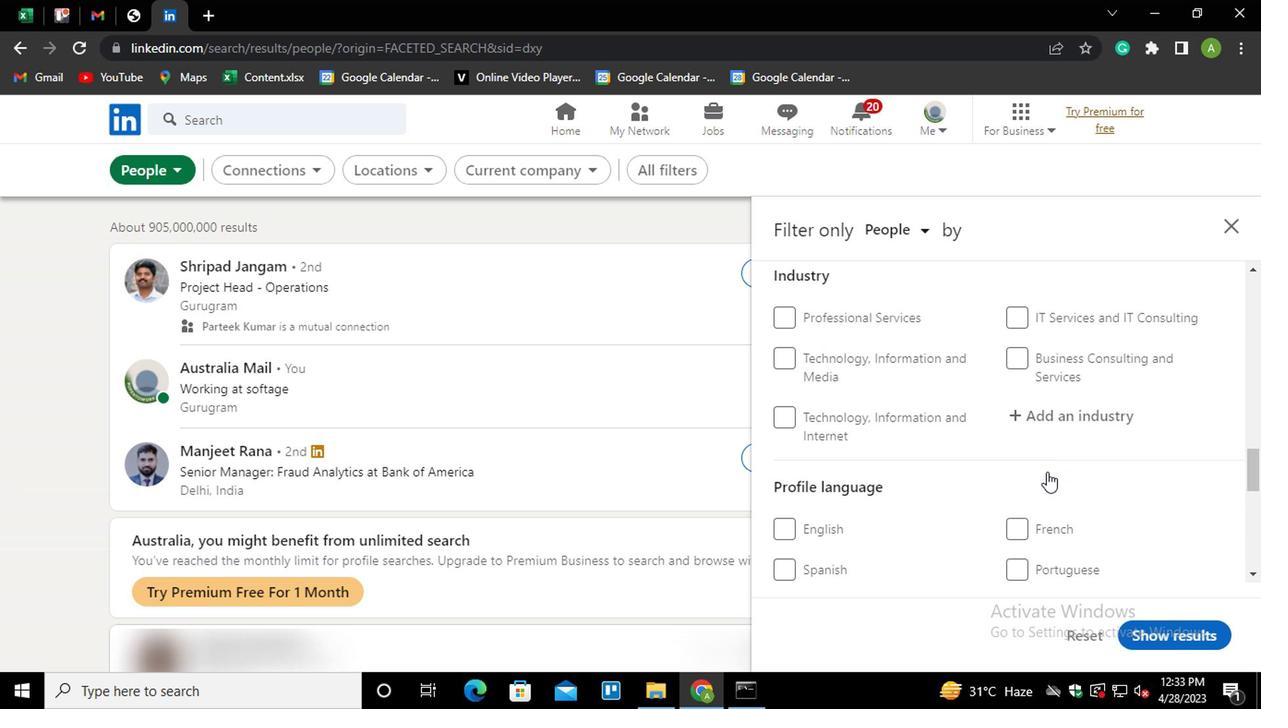 
Action: Mouse moved to (1025, 439)
Screenshot: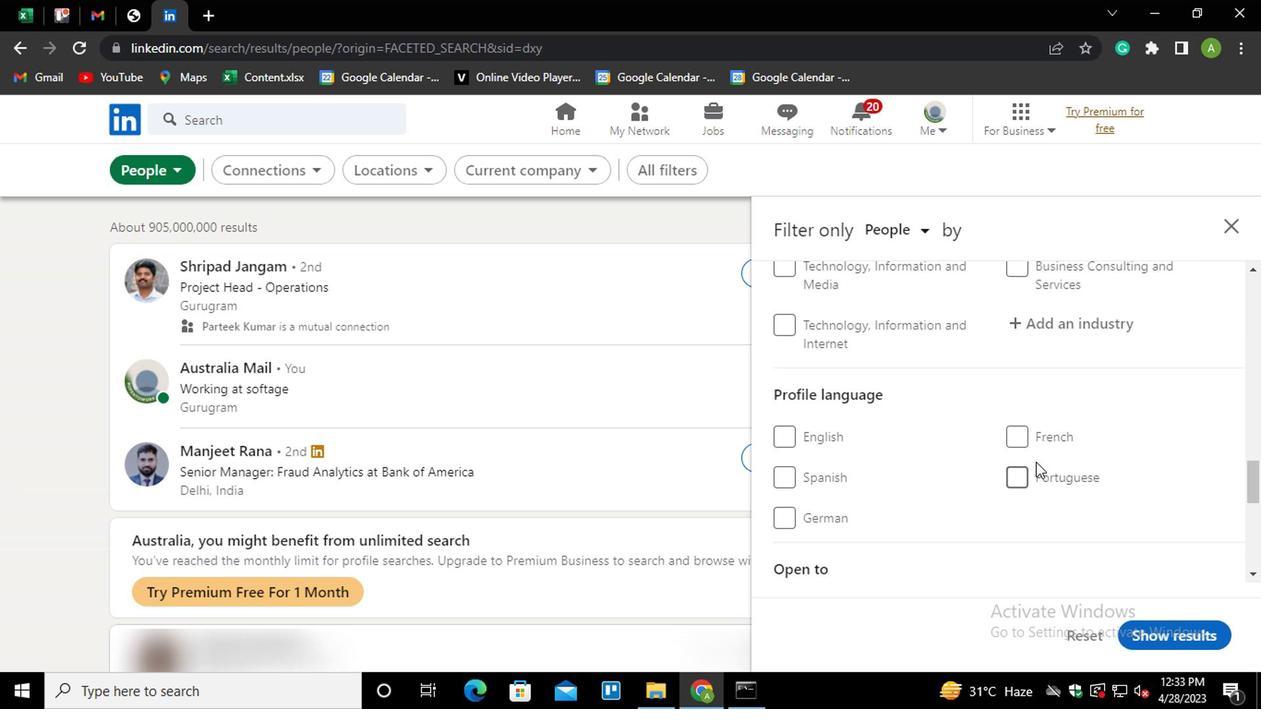 
Action: Mouse pressed left at (1025, 439)
Screenshot: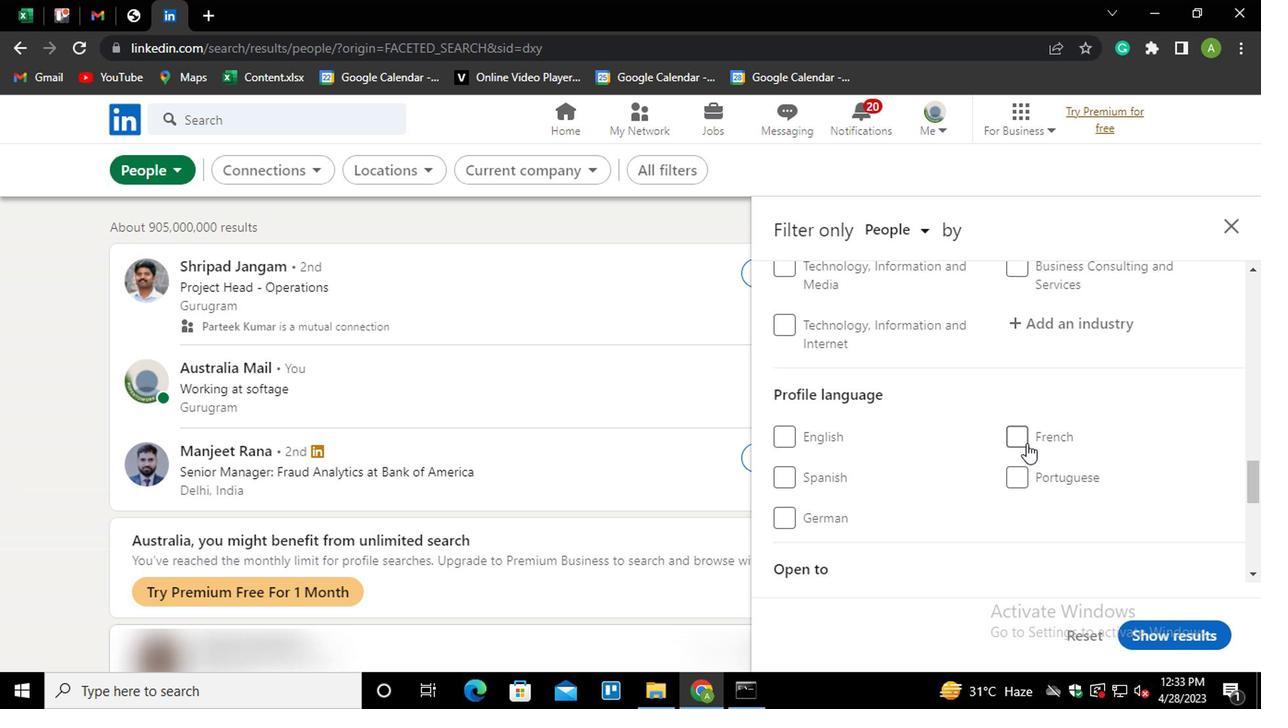 
Action: Mouse moved to (1062, 458)
Screenshot: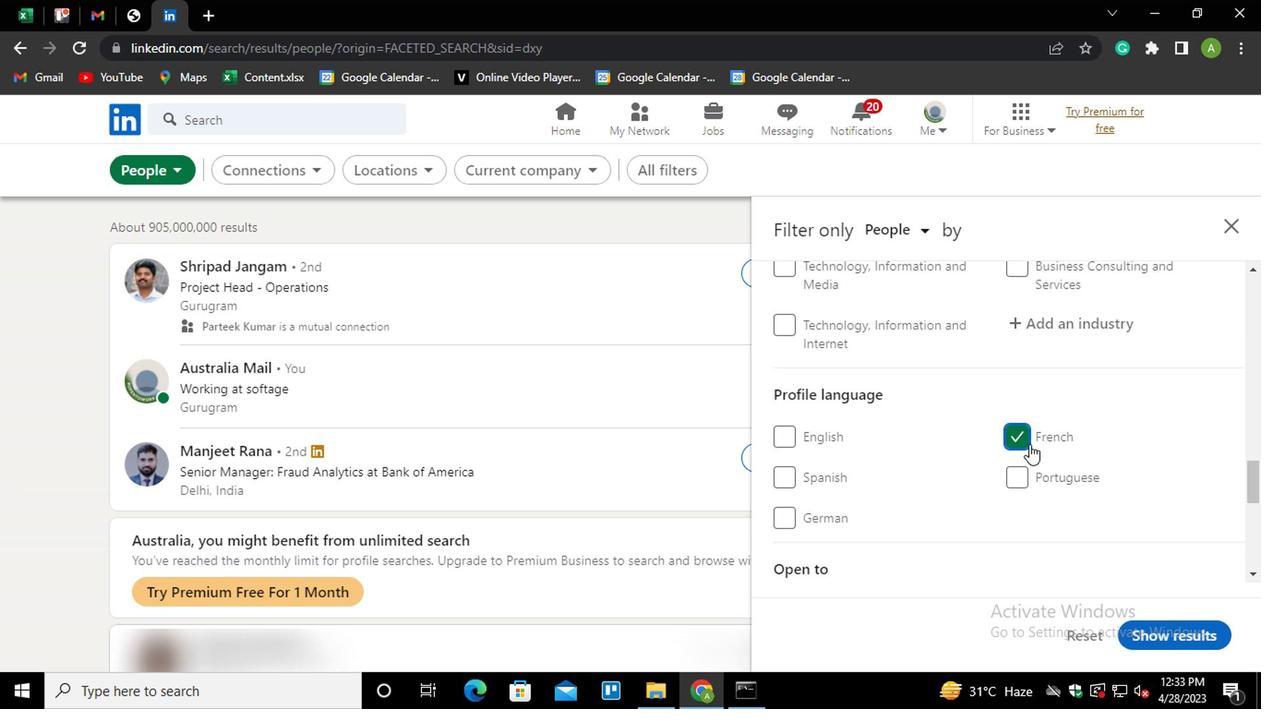 
Action: Mouse scrolled (1062, 458) with delta (0, 0)
Screenshot: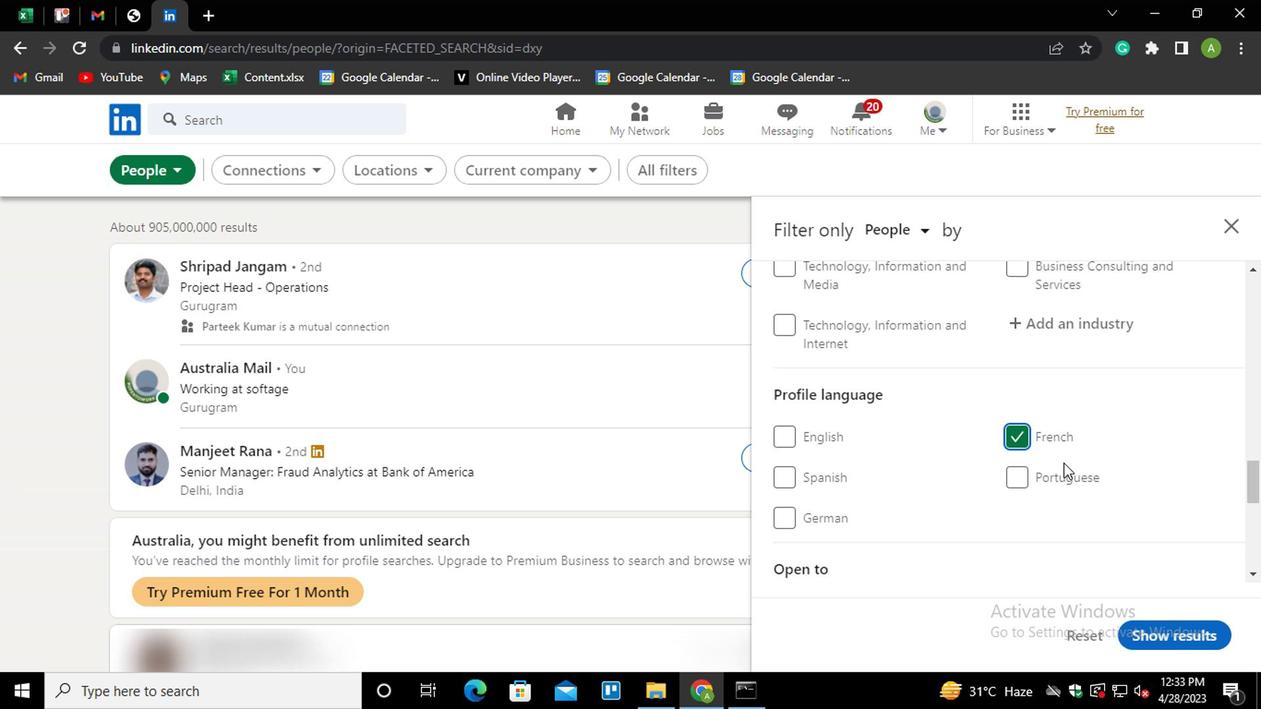 
Action: Mouse scrolled (1062, 458) with delta (0, 0)
Screenshot: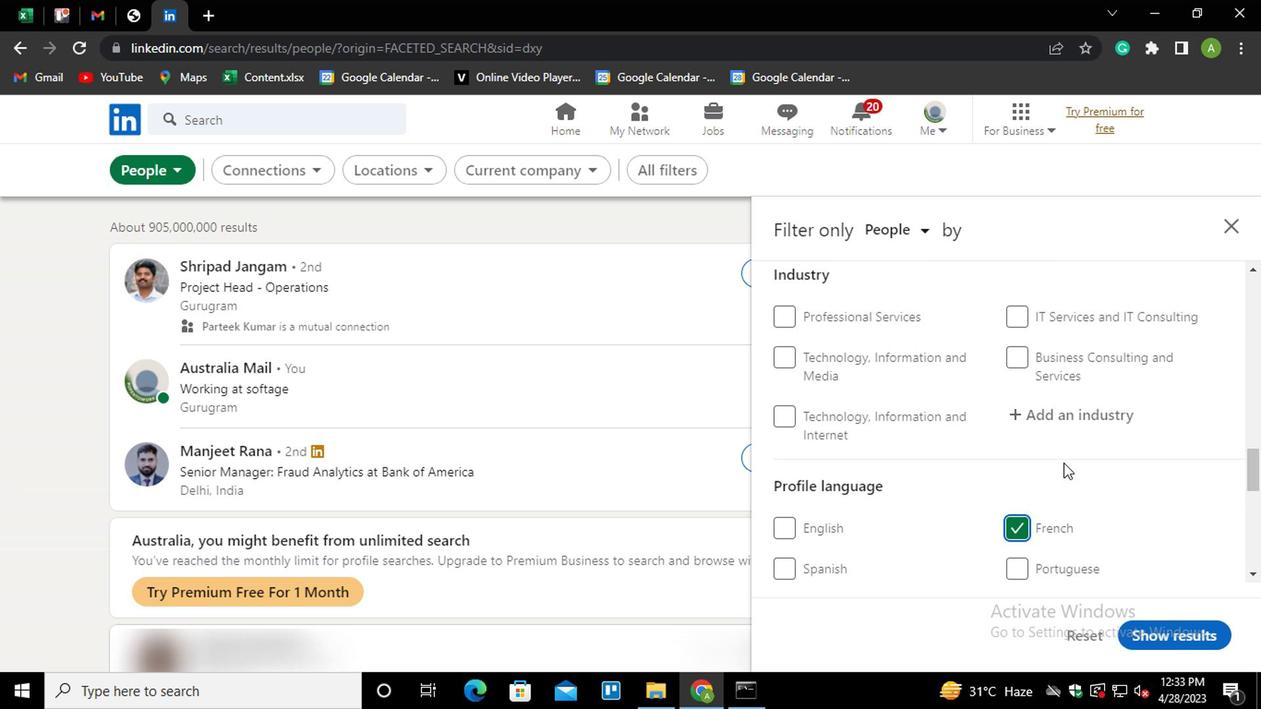 
Action: Mouse scrolled (1062, 458) with delta (0, 0)
Screenshot: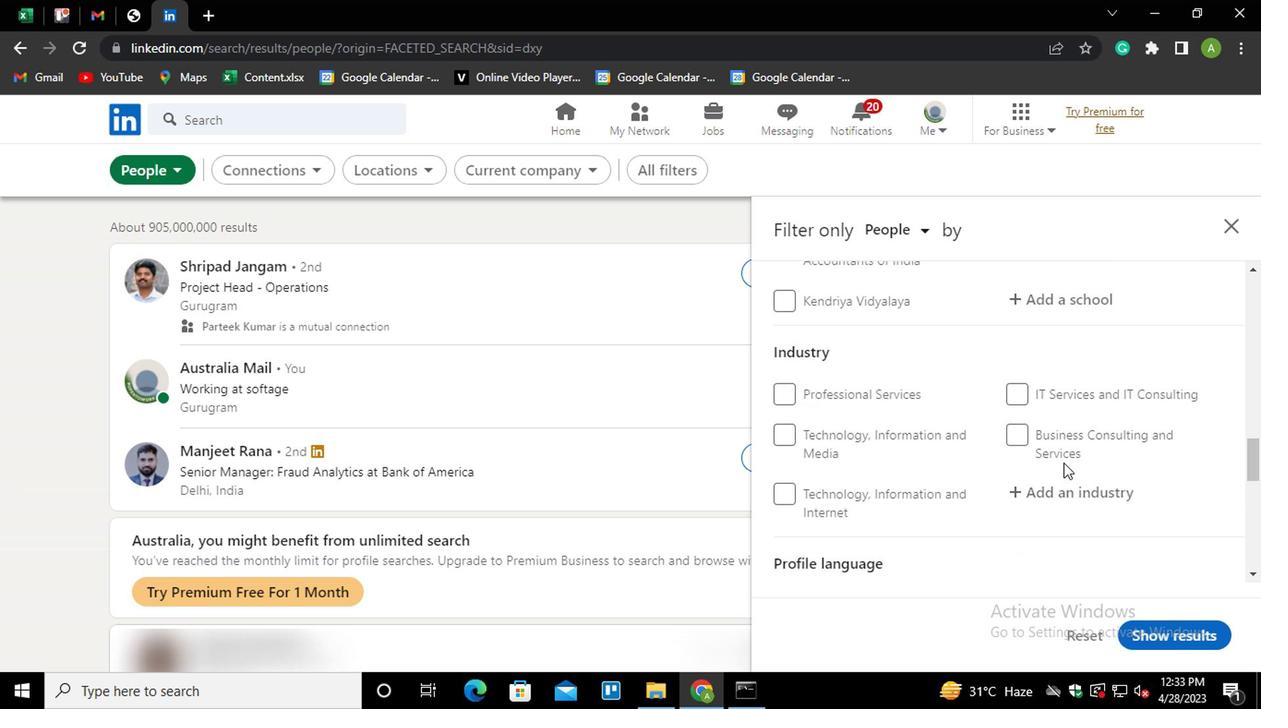 
Action: Mouse scrolled (1062, 458) with delta (0, 0)
Screenshot: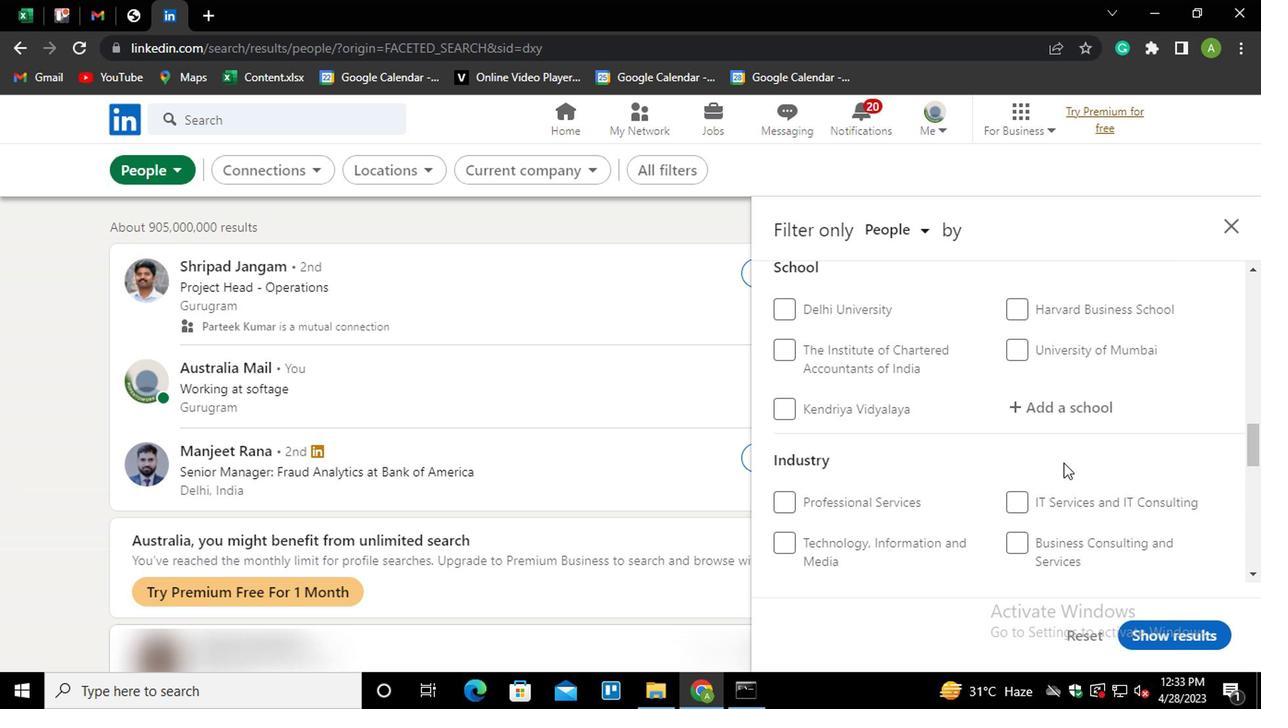 
Action: Mouse scrolled (1062, 458) with delta (0, 0)
Screenshot: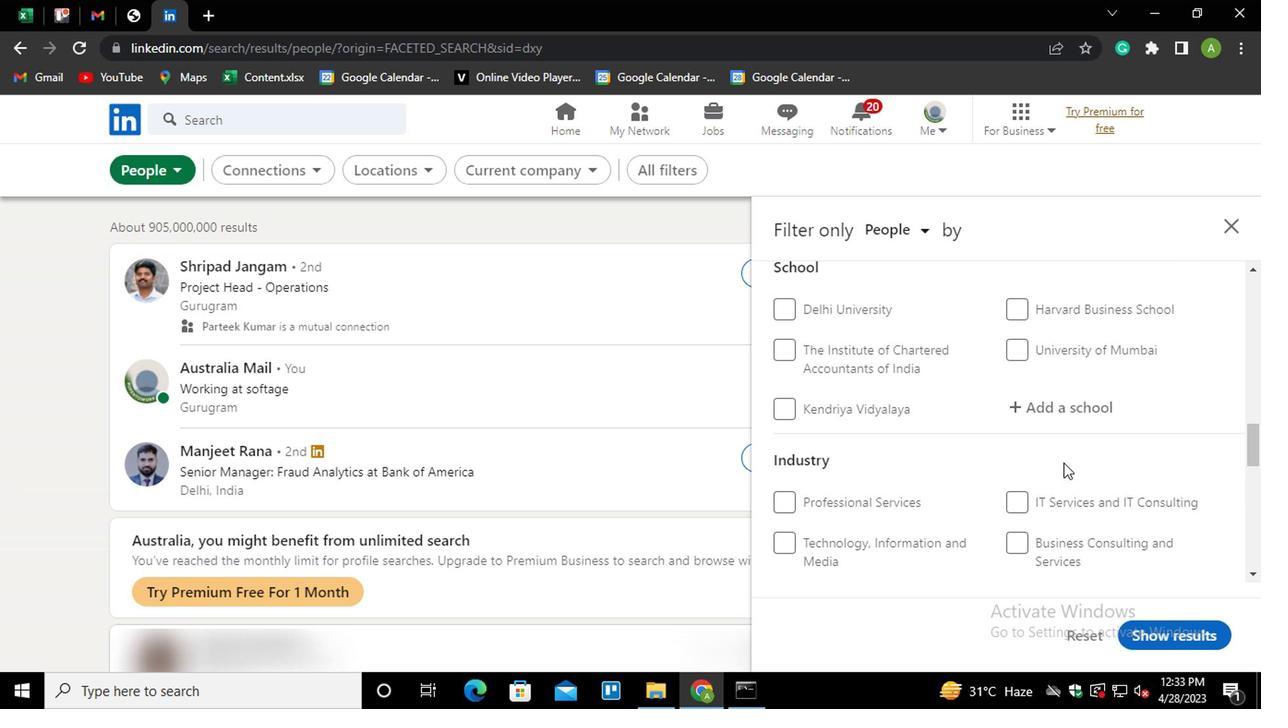 
Action: Mouse scrolled (1062, 458) with delta (0, 0)
Screenshot: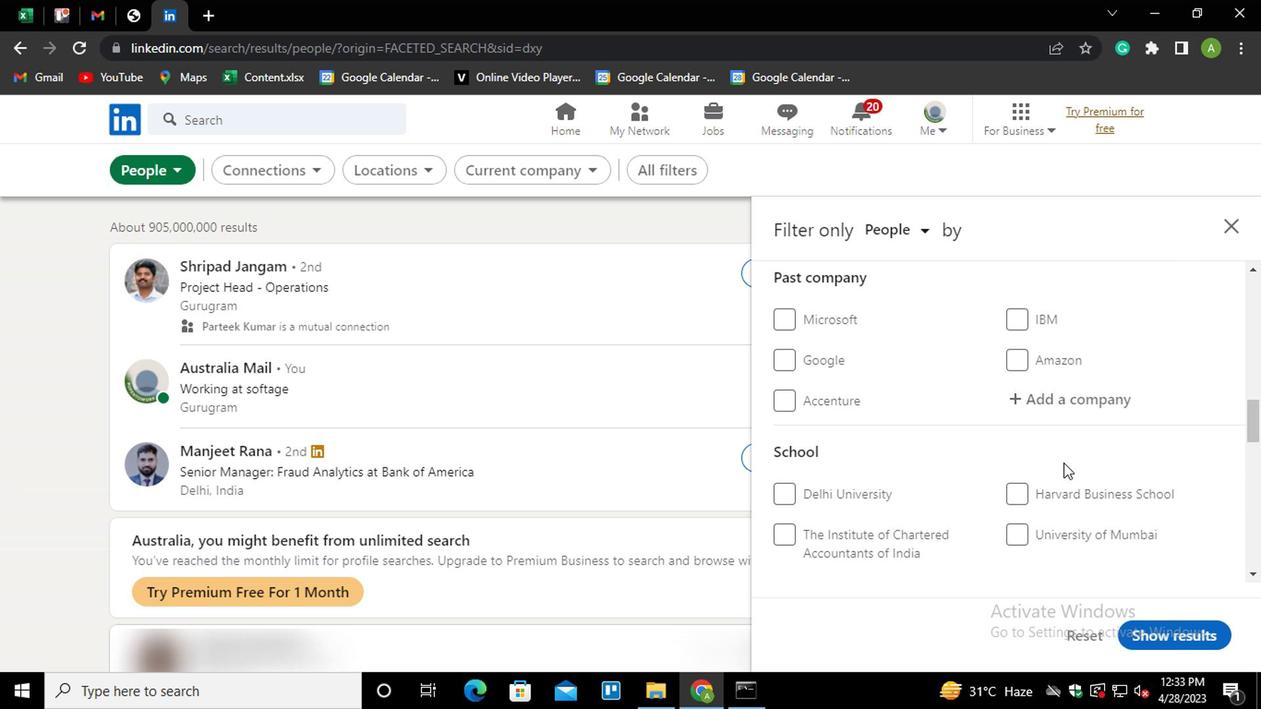 
Action: Mouse scrolled (1062, 458) with delta (0, 0)
Screenshot: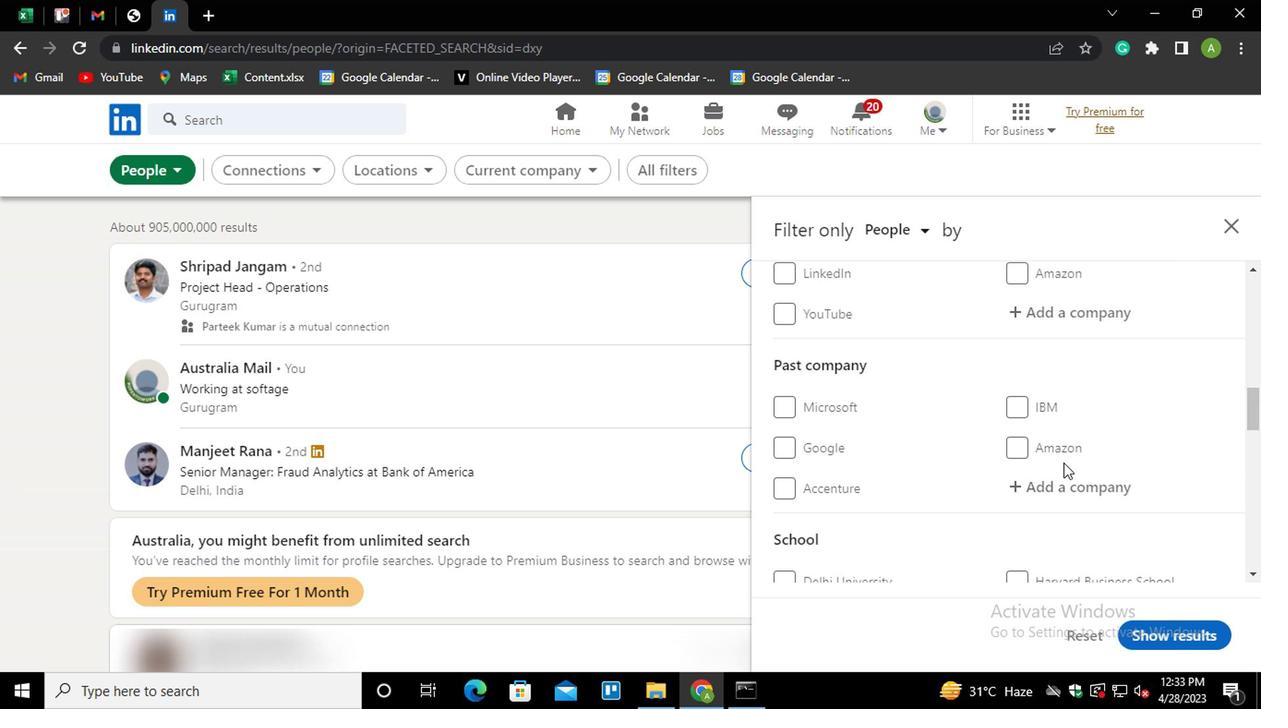 
Action: Mouse scrolled (1062, 458) with delta (0, 0)
Screenshot: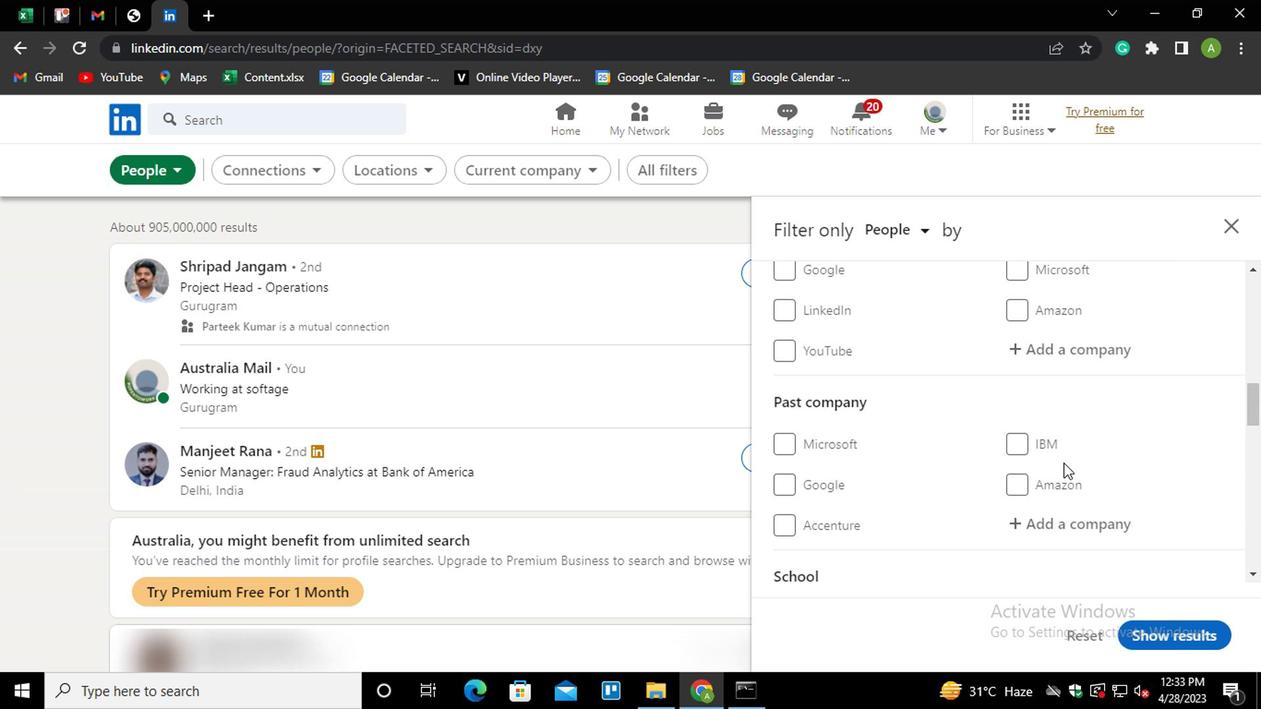 
Action: Mouse moved to (1056, 494)
Screenshot: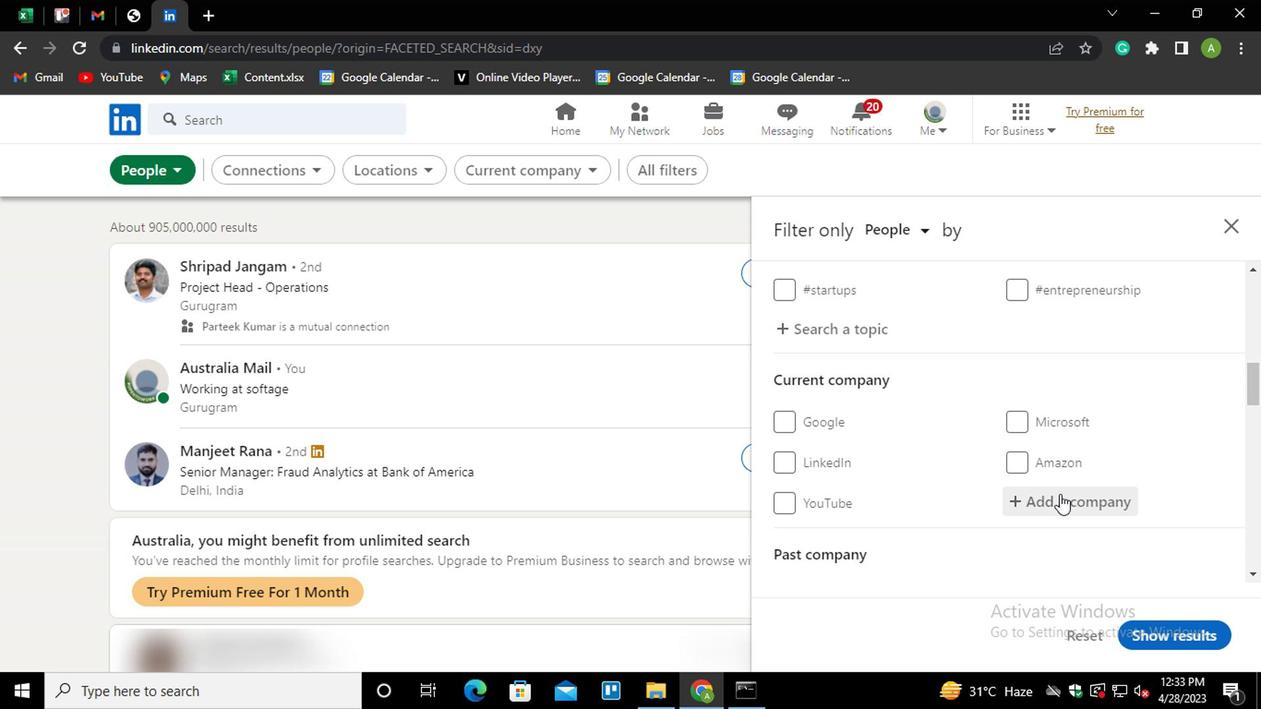 
Action: Mouse pressed left at (1056, 494)
Screenshot: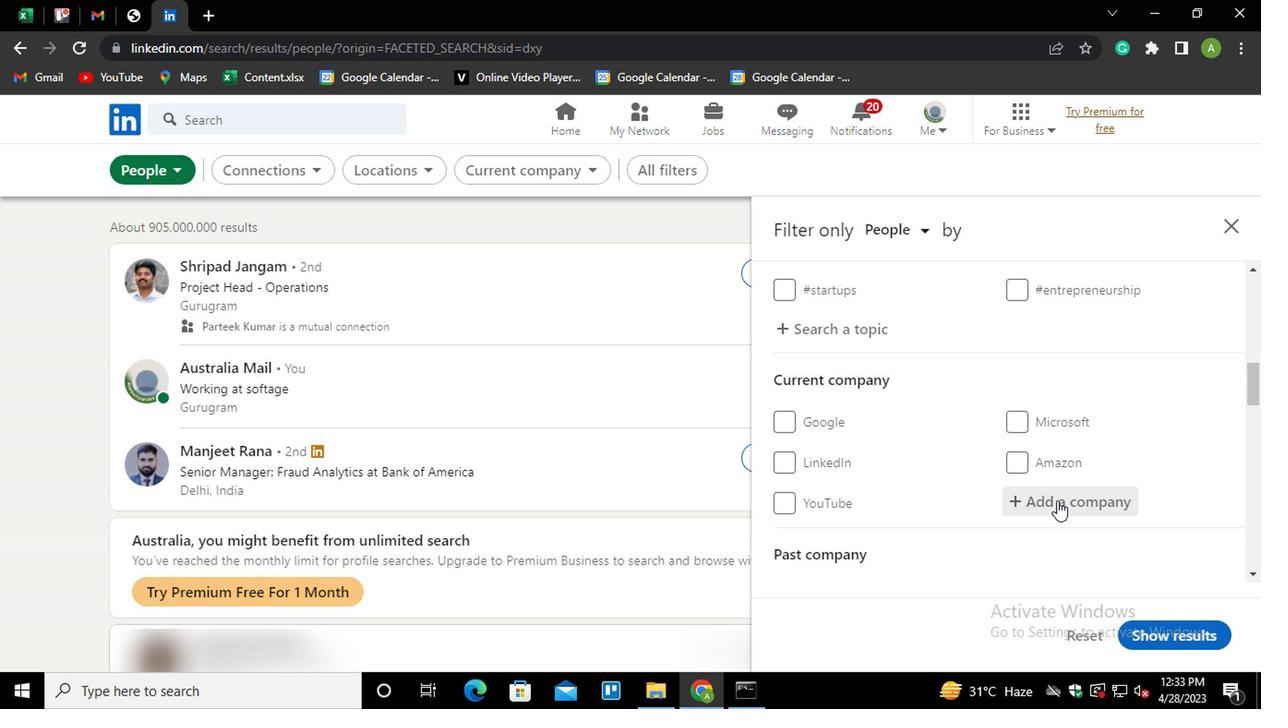 
Action: Key pressed <Key.shift>PLIVO<Key.down><Key.enter>
Screenshot: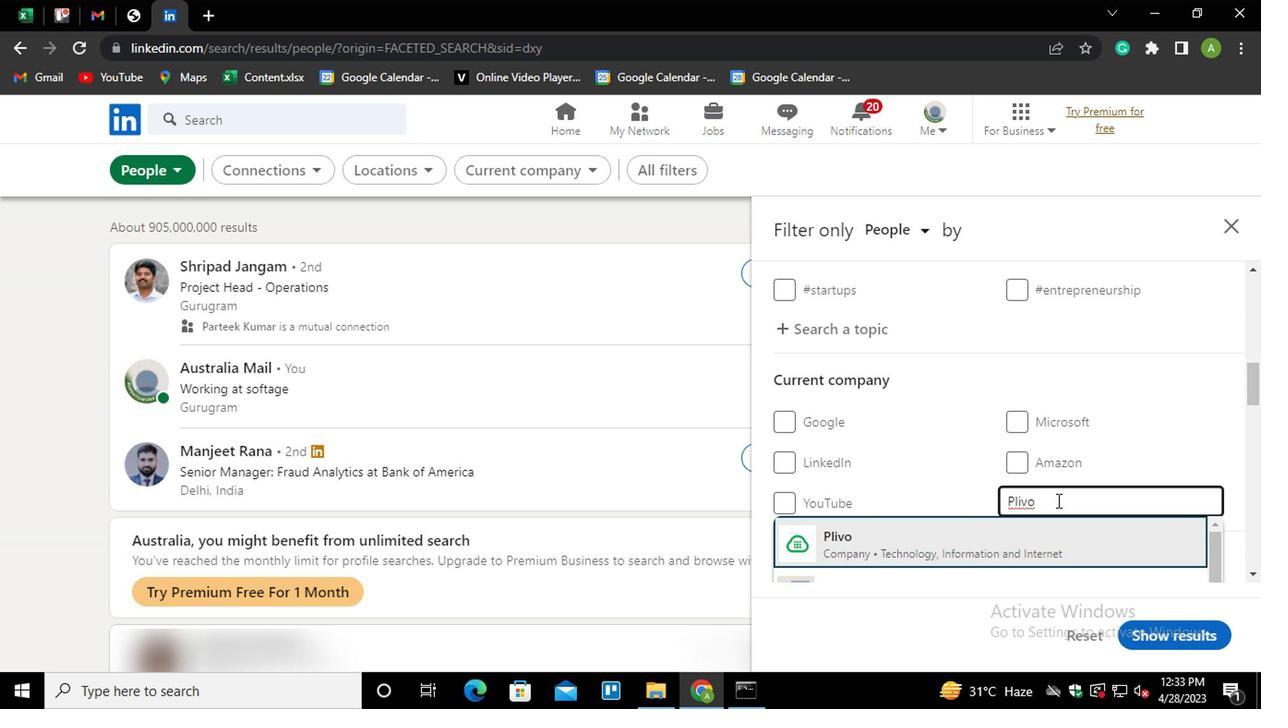 
Action: Mouse scrolled (1056, 493) with delta (0, -1)
Screenshot: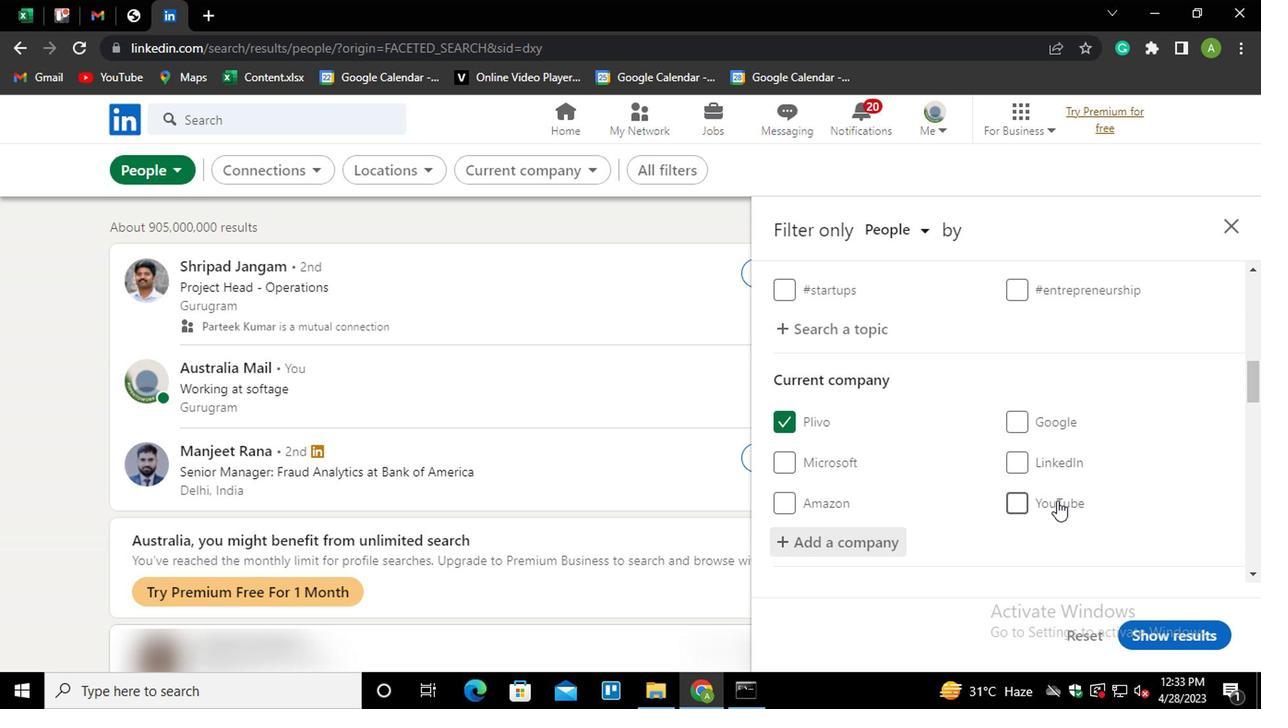 
Action: Mouse scrolled (1056, 493) with delta (0, -1)
Screenshot: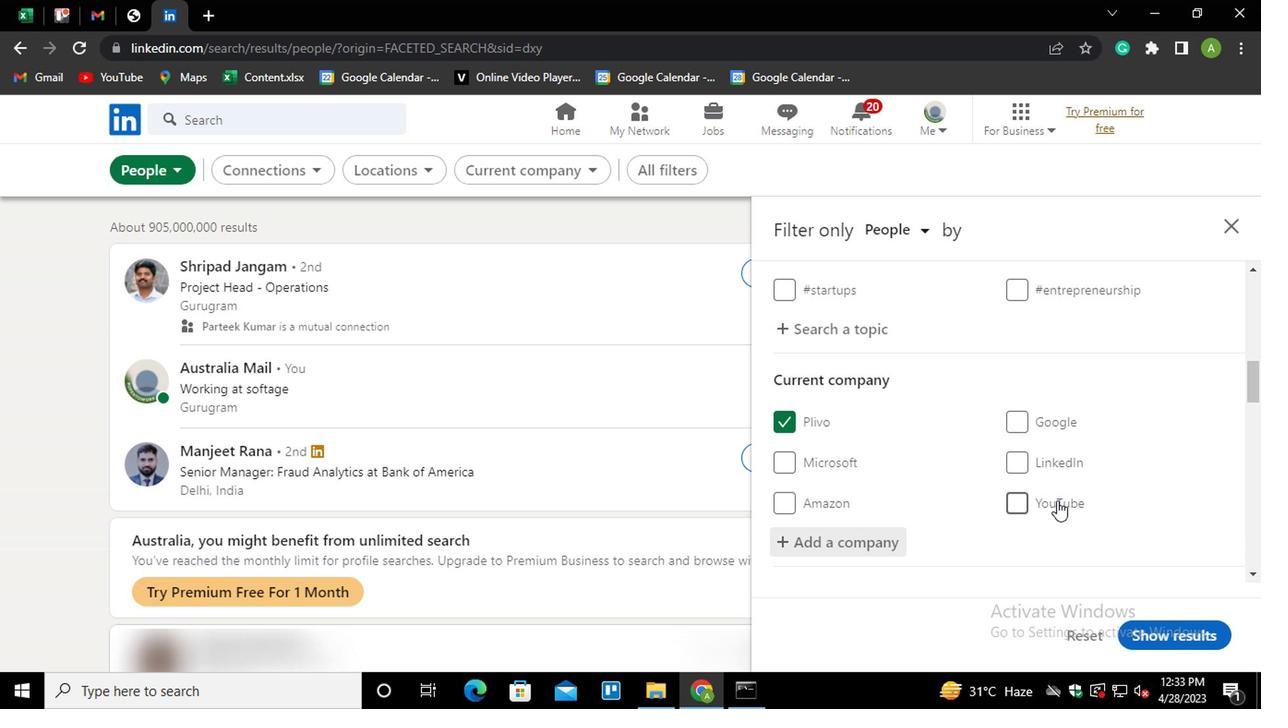 
Action: Mouse scrolled (1056, 493) with delta (0, -1)
Screenshot: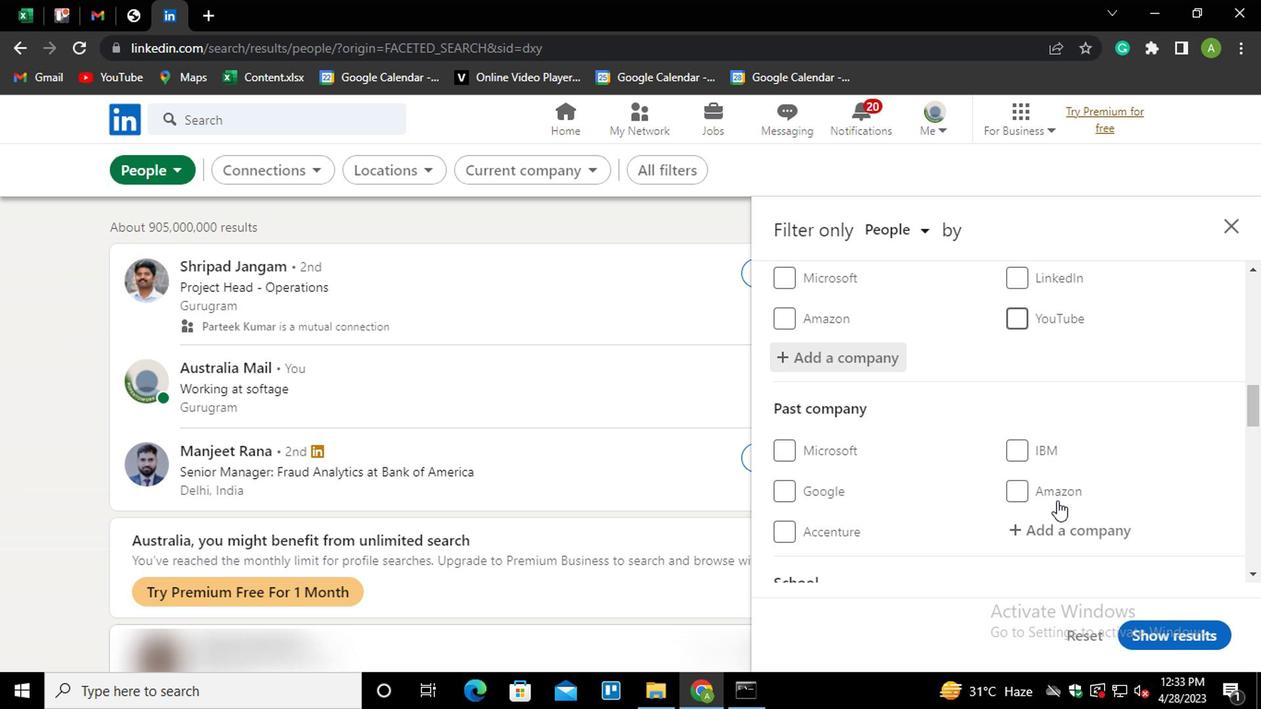 
Action: Mouse scrolled (1056, 493) with delta (0, -1)
Screenshot: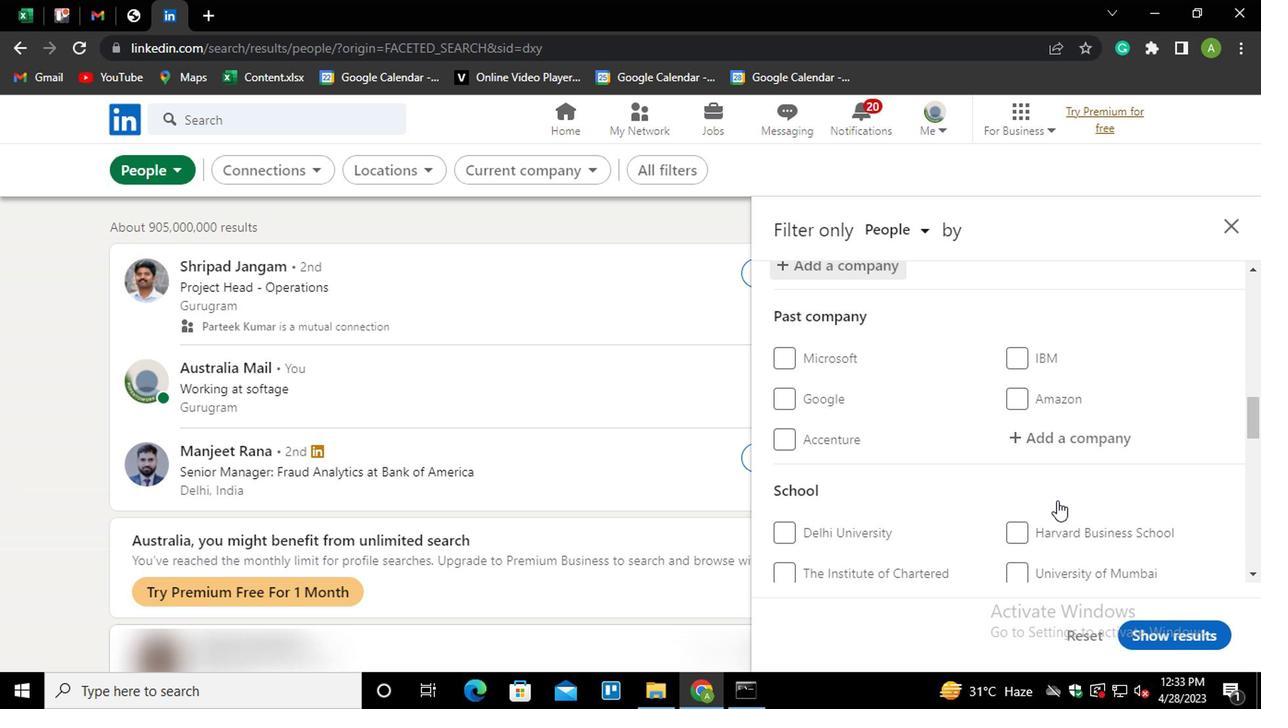 
Action: Mouse scrolled (1056, 493) with delta (0, -1)
Screenshot: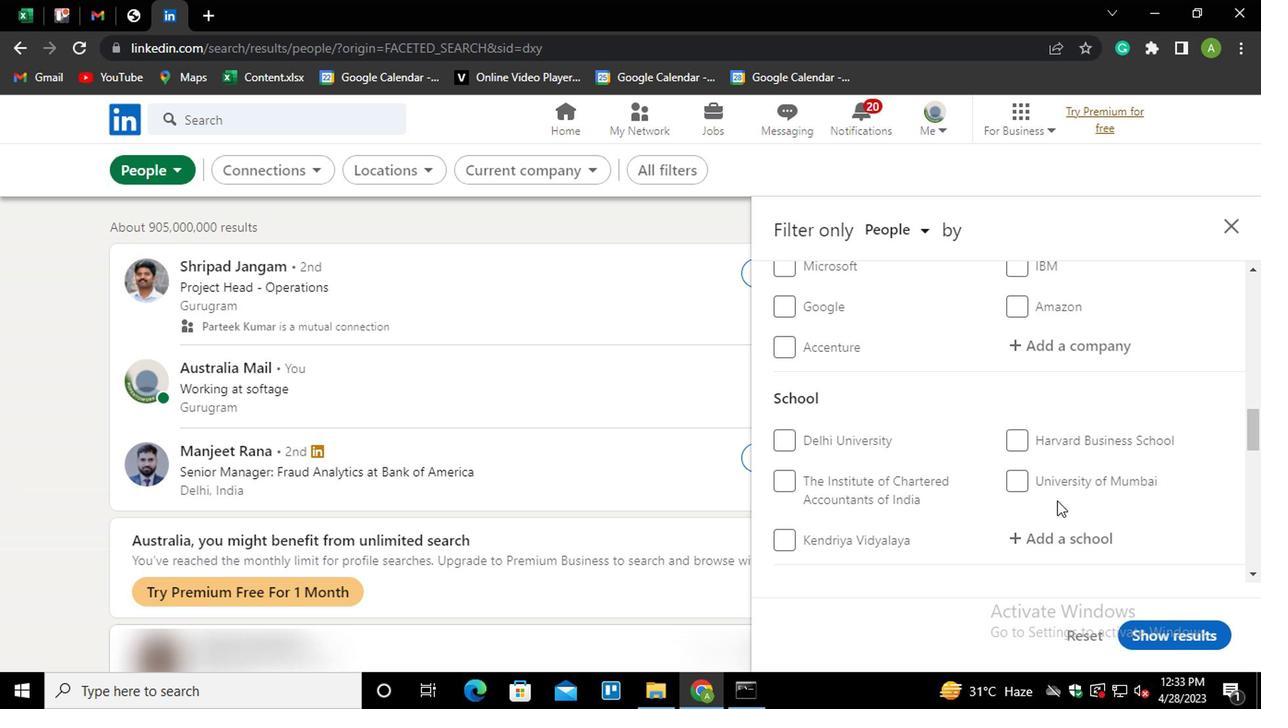 
Action: Mouse moved to (1055, 446)
Screenshot: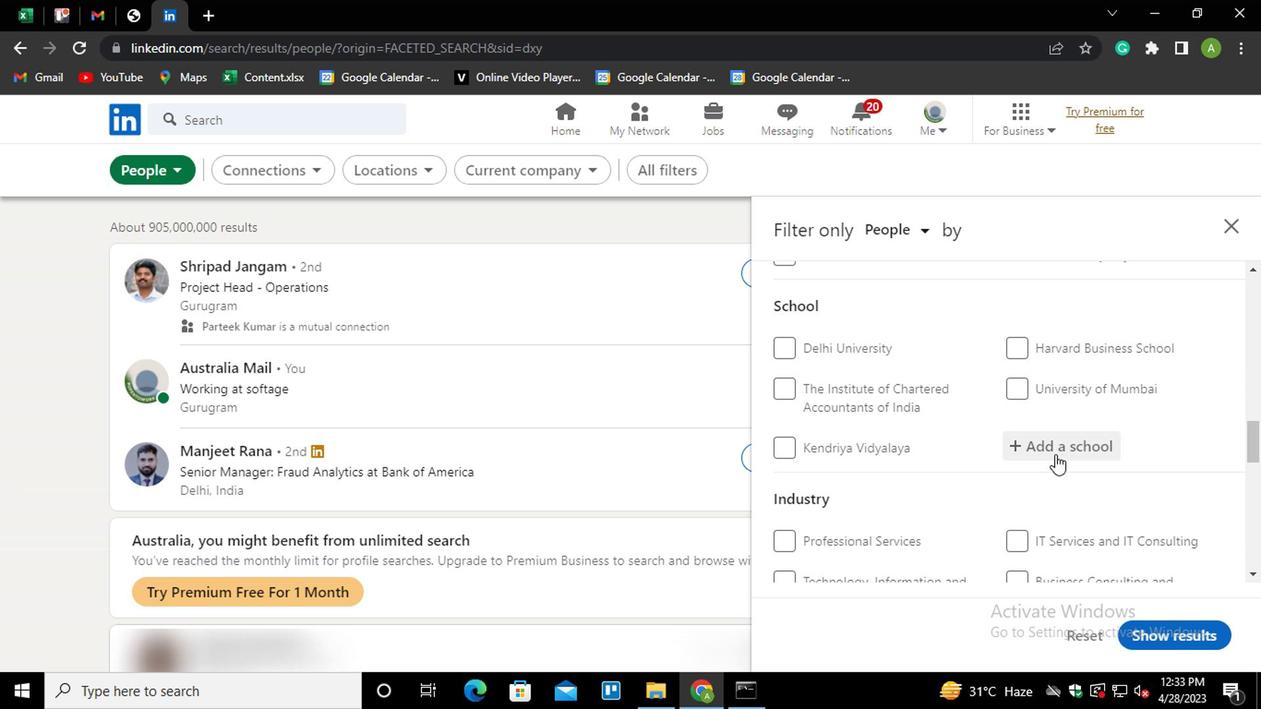 
Action: Mouse pressed left at (1055, 446)
Screenshot: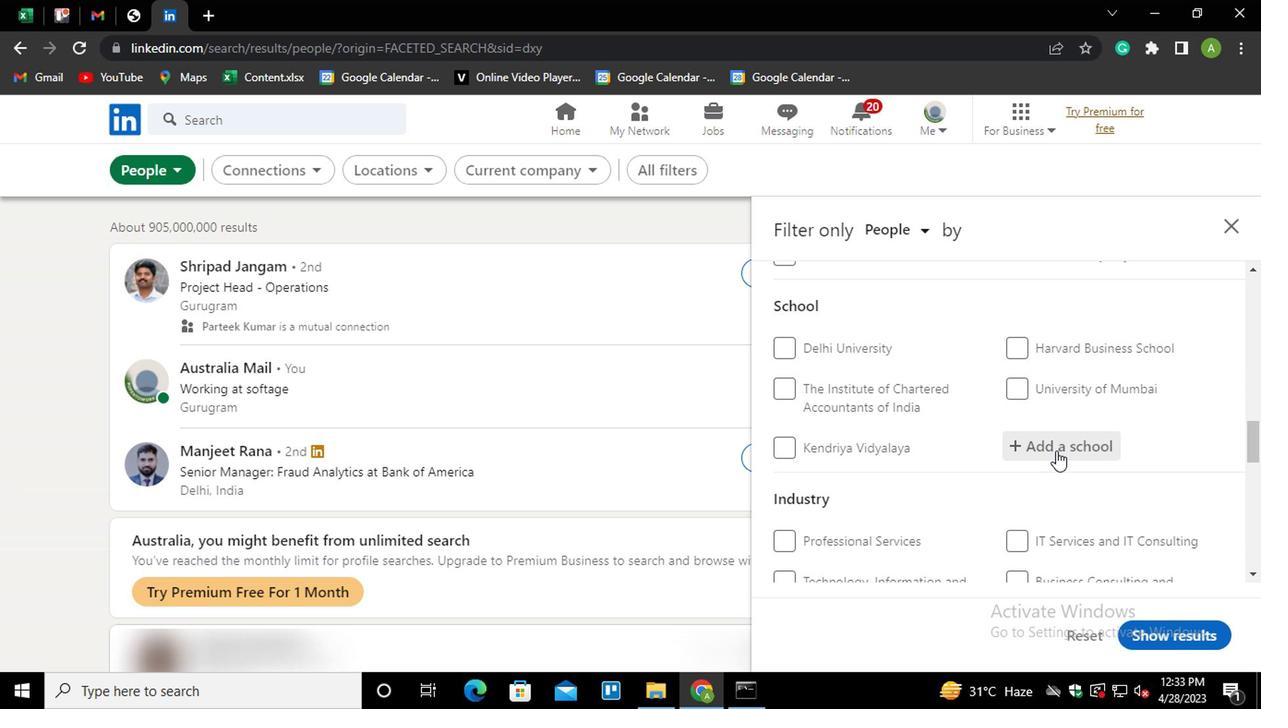 
Action: Key pressed <Key.shift>J<Key.shift>D<Key.space><Key.down><Key.enter>
Screenshot: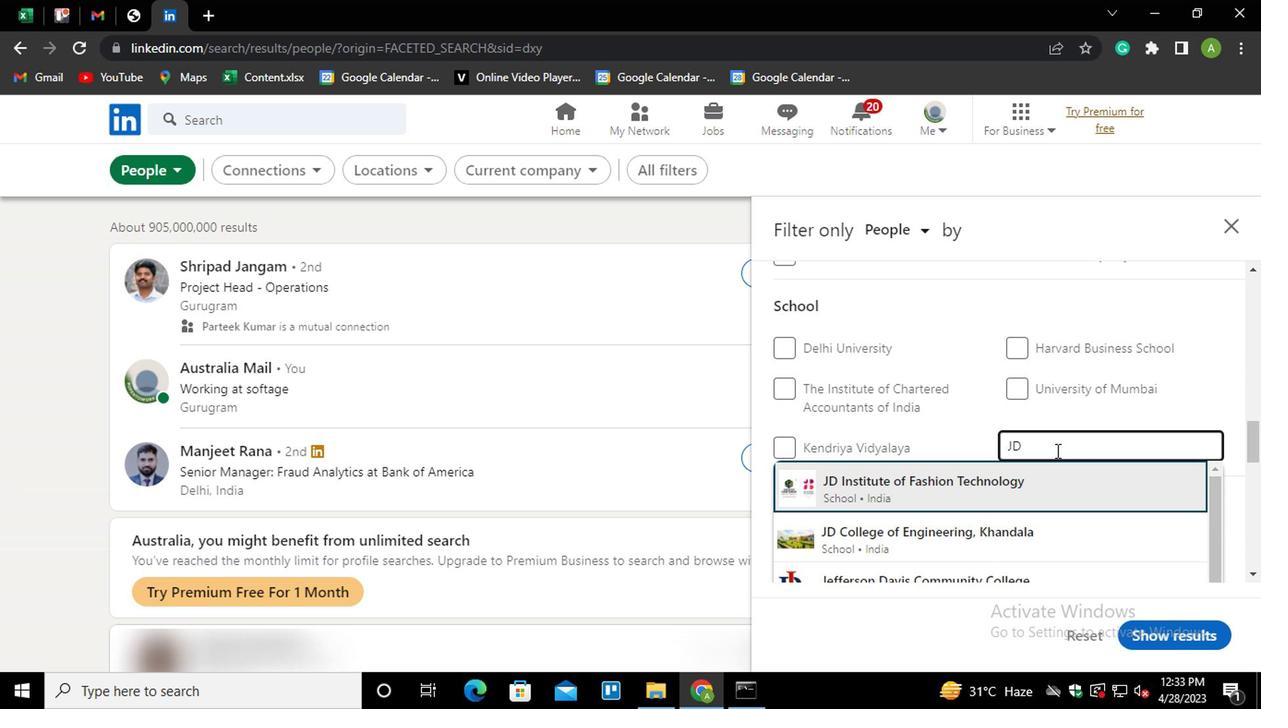 
Action: Mouse scrolled (1055, 445) with delta (0, 0)
Screenshot: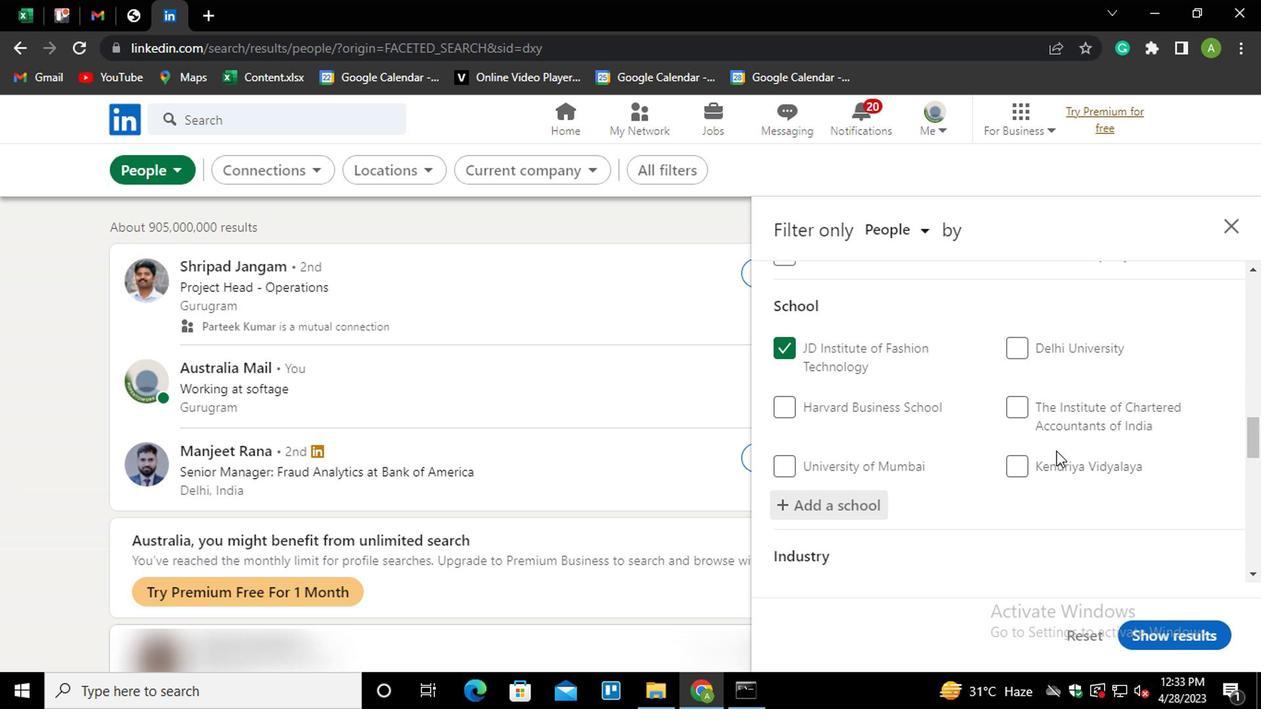 
Action: Mouse scrolled (1055, 445) with delta (0, 0)
Screenshot: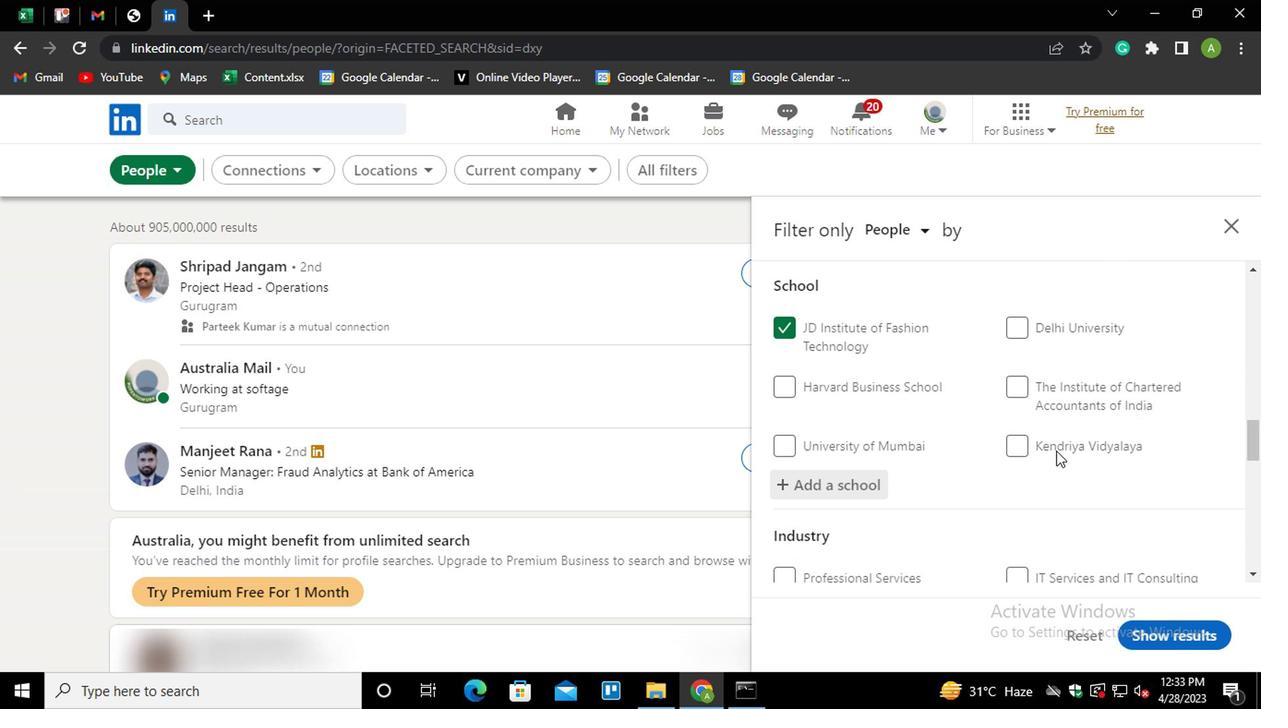 
Action: Mouse scrolled (1055, 445) with delta (0, 0)
Screenshot: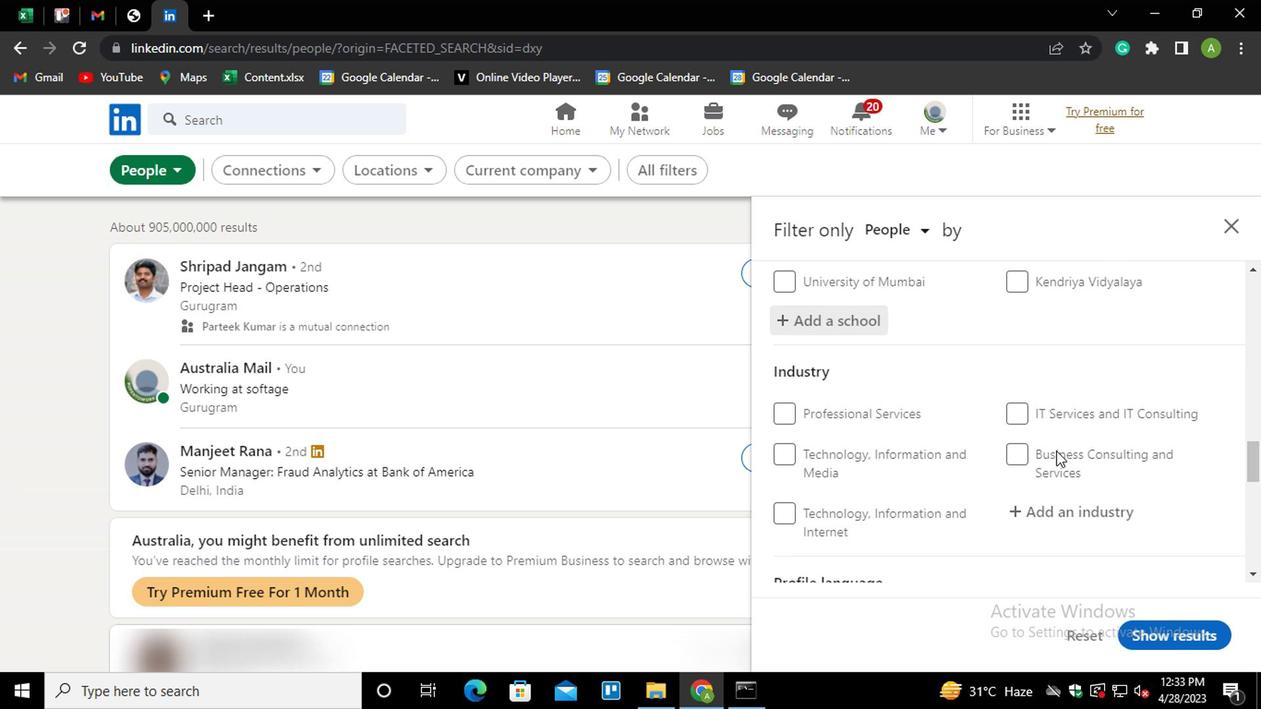 
Action: Mouse moved to (1061, 410)
Screenshot: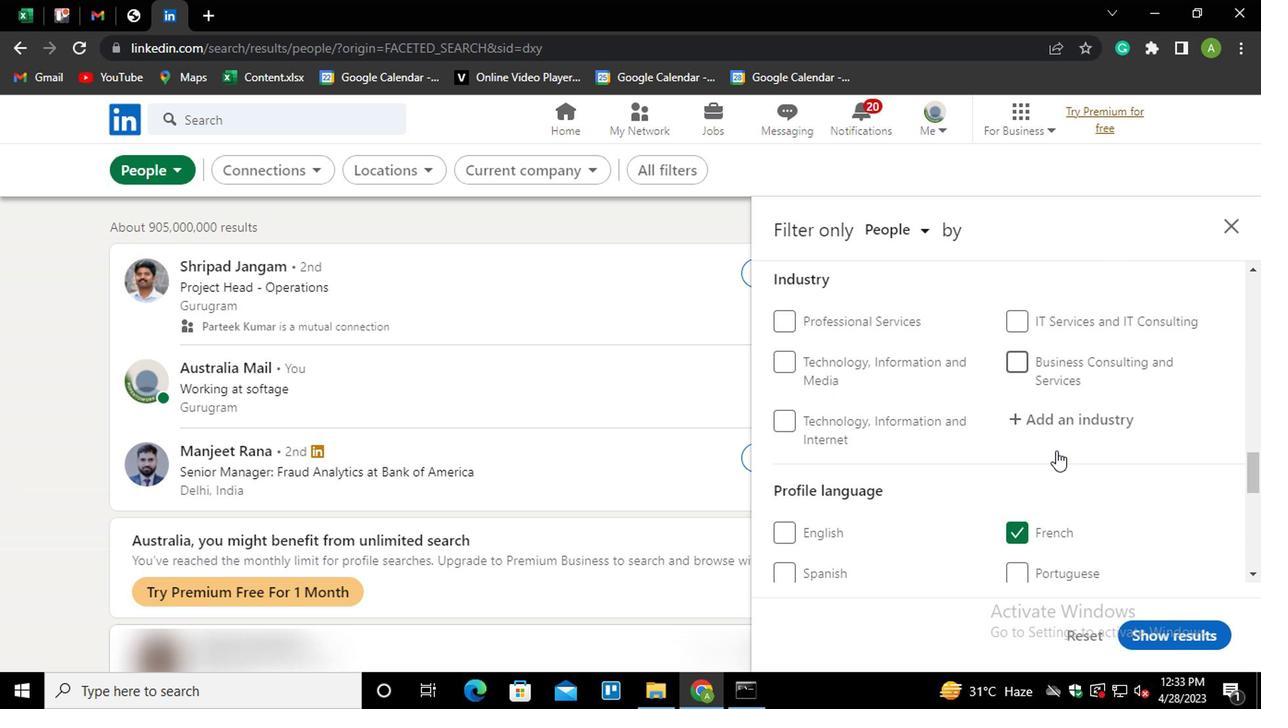 
Action: Mouse pressed left at (1061, 410)
Screenshot: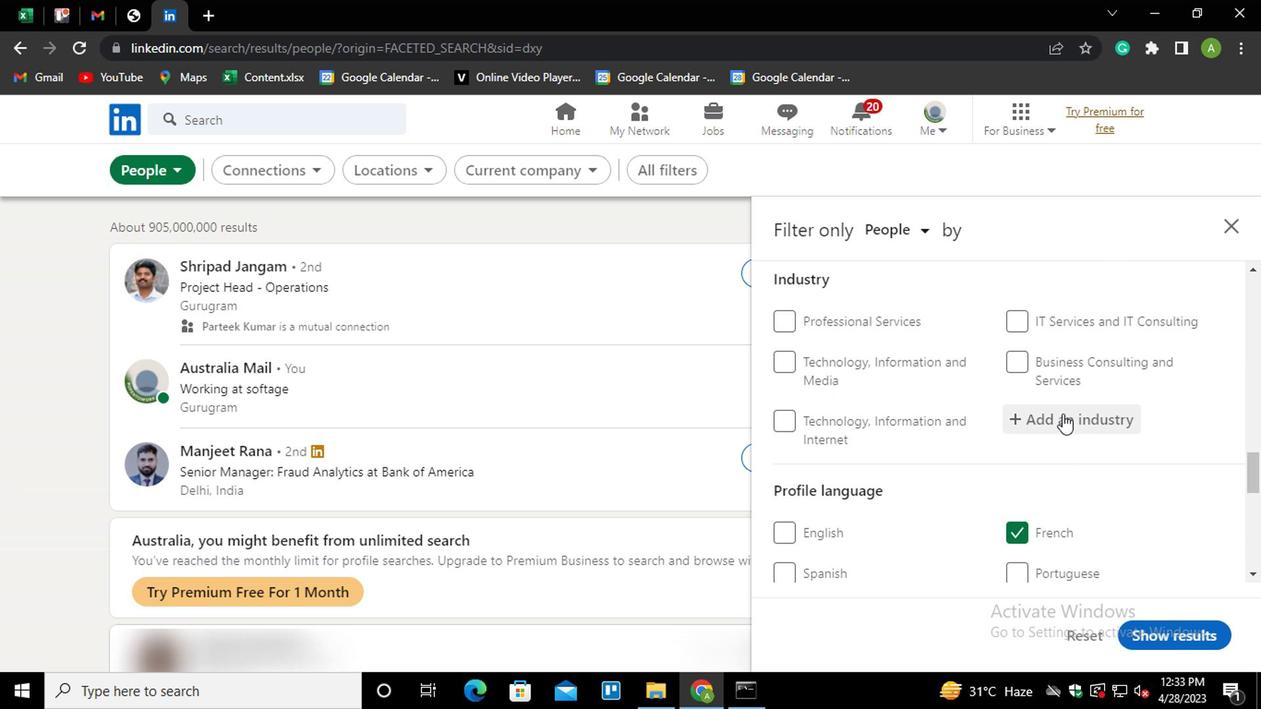 
Action: Mouse moved to (1069, 419)
Screenshot: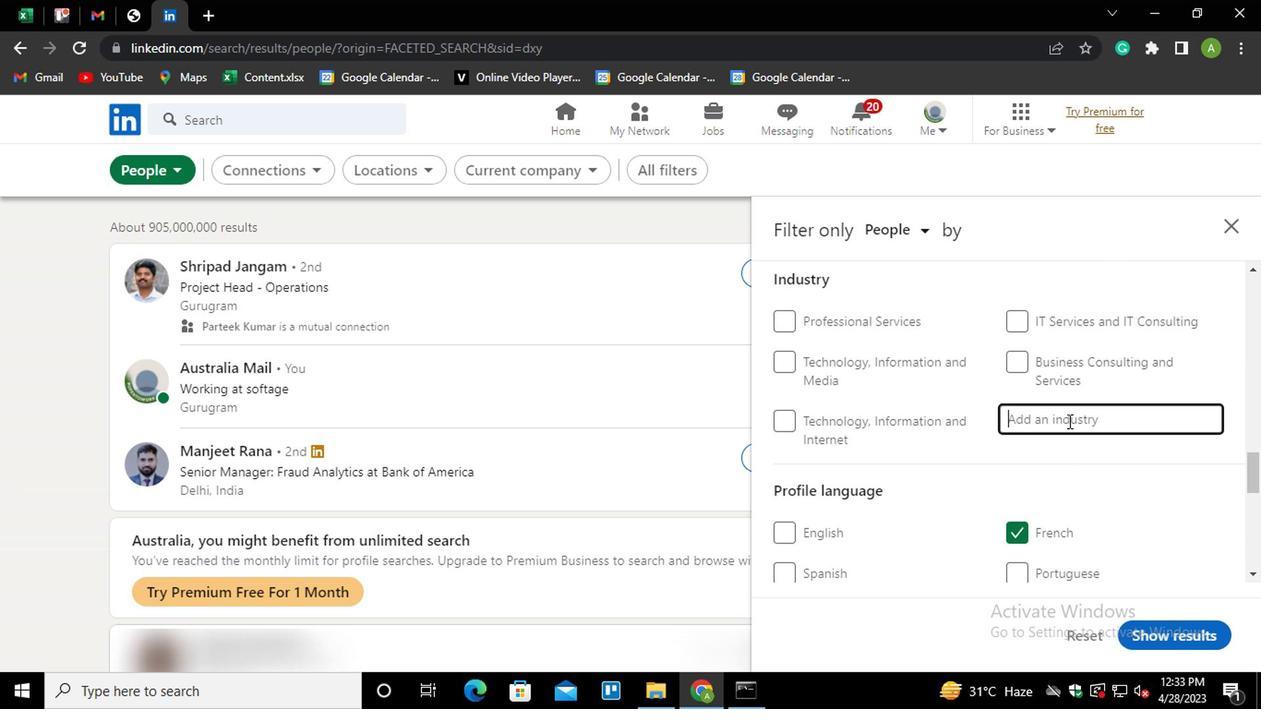 
Action: Mouse pressed left at (1069, 419)
Screenshot: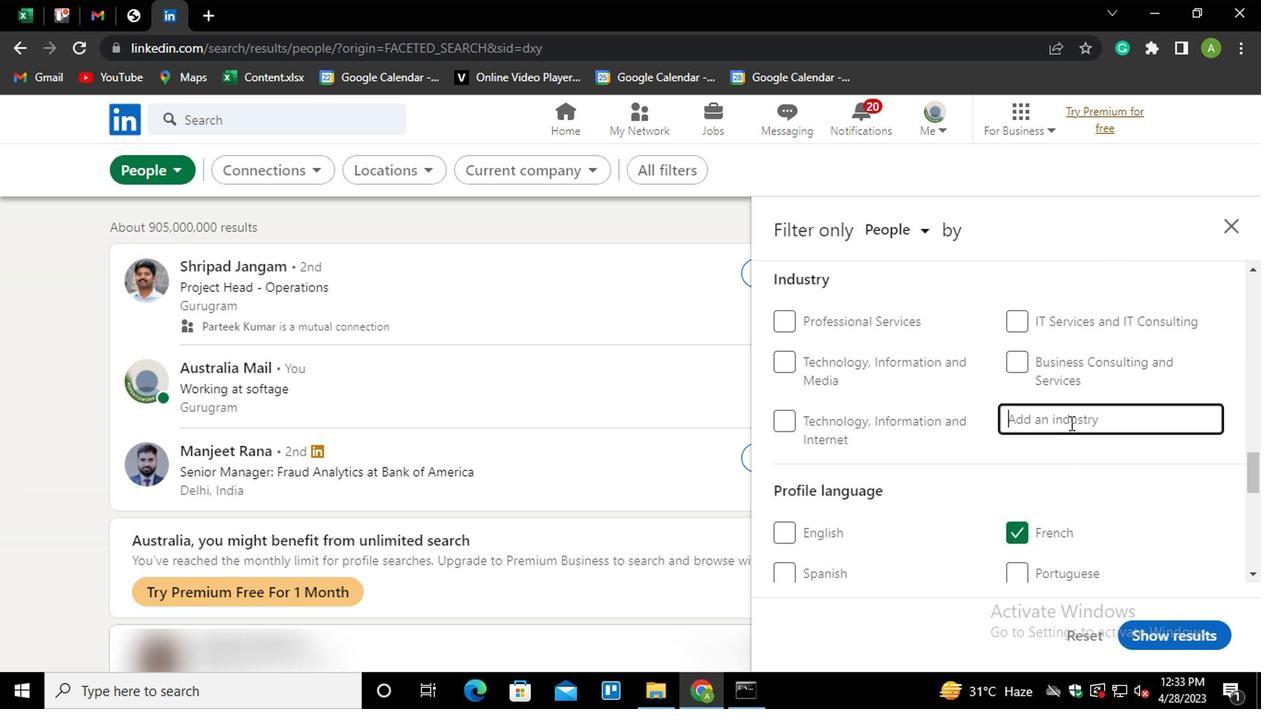 
Action: Key pressed <Key.shift>OPERA<Key.down><Key.down><Key.enter>
Screenshot: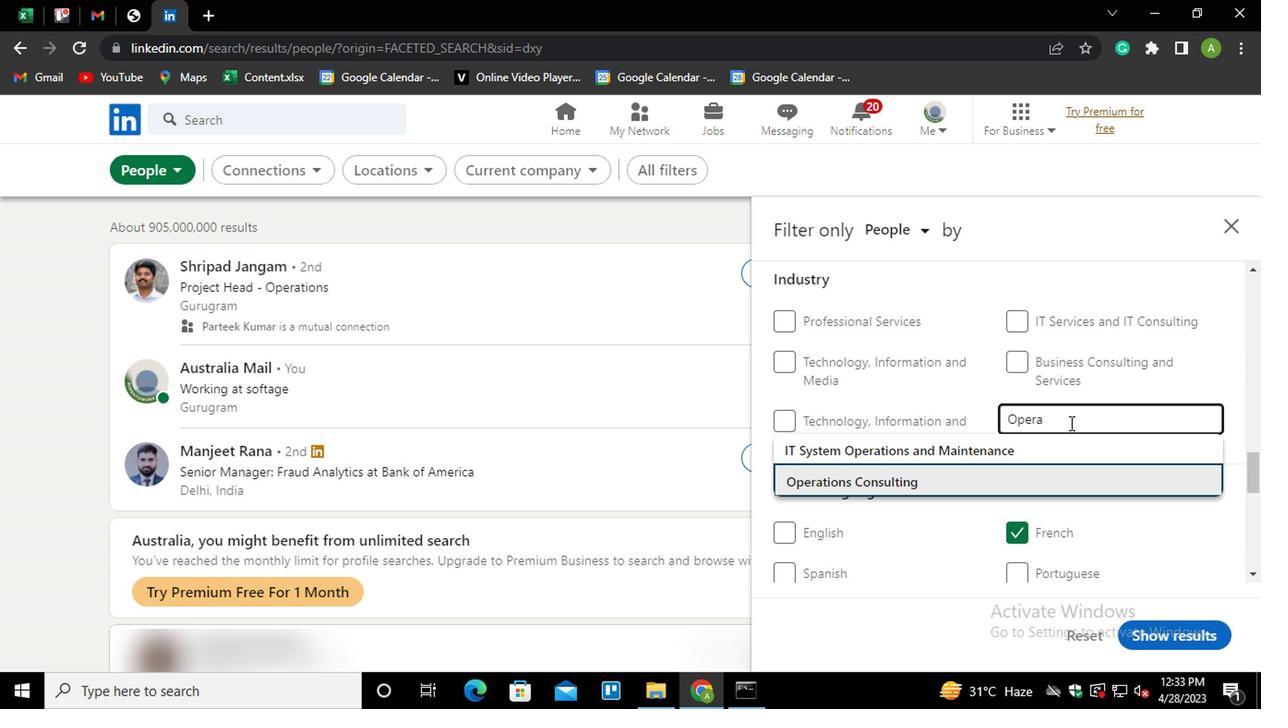
Action: Mouse scrolled (1069, 418) with delta (0, 0)
Screenshot: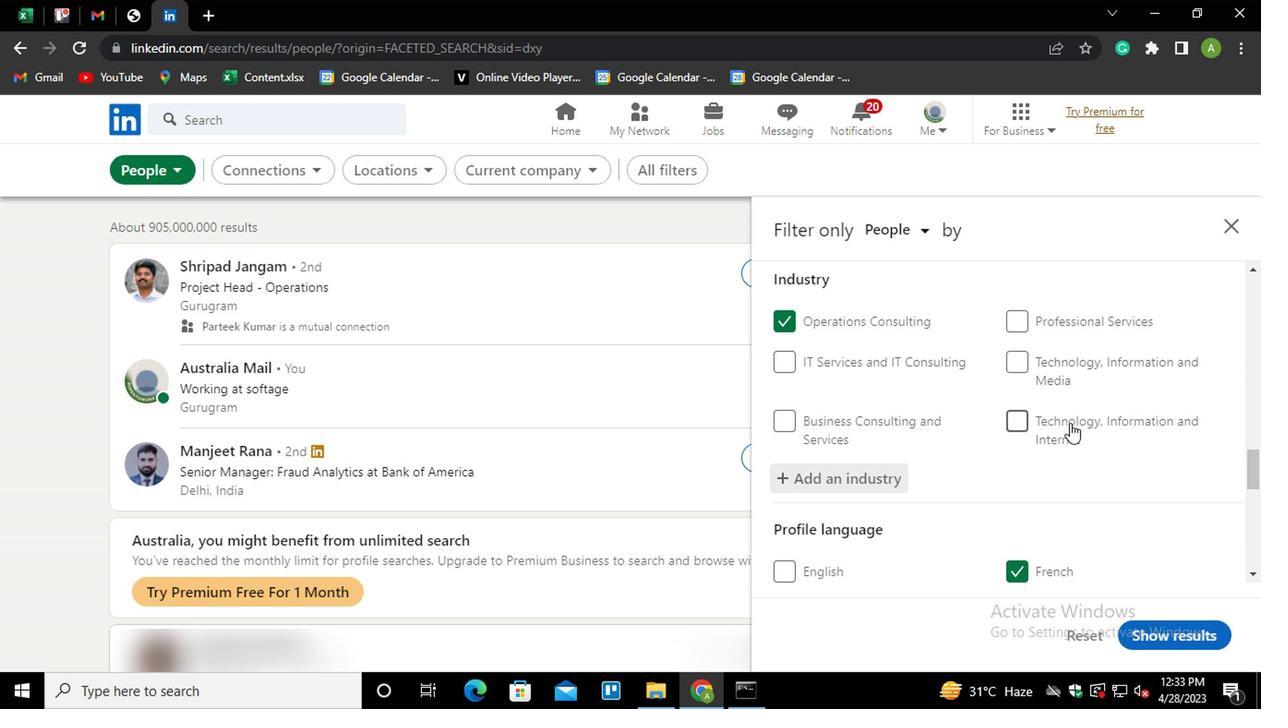 
Action: Mouse scrolled (1069, 418) with delta (0, 0)
Screenshot: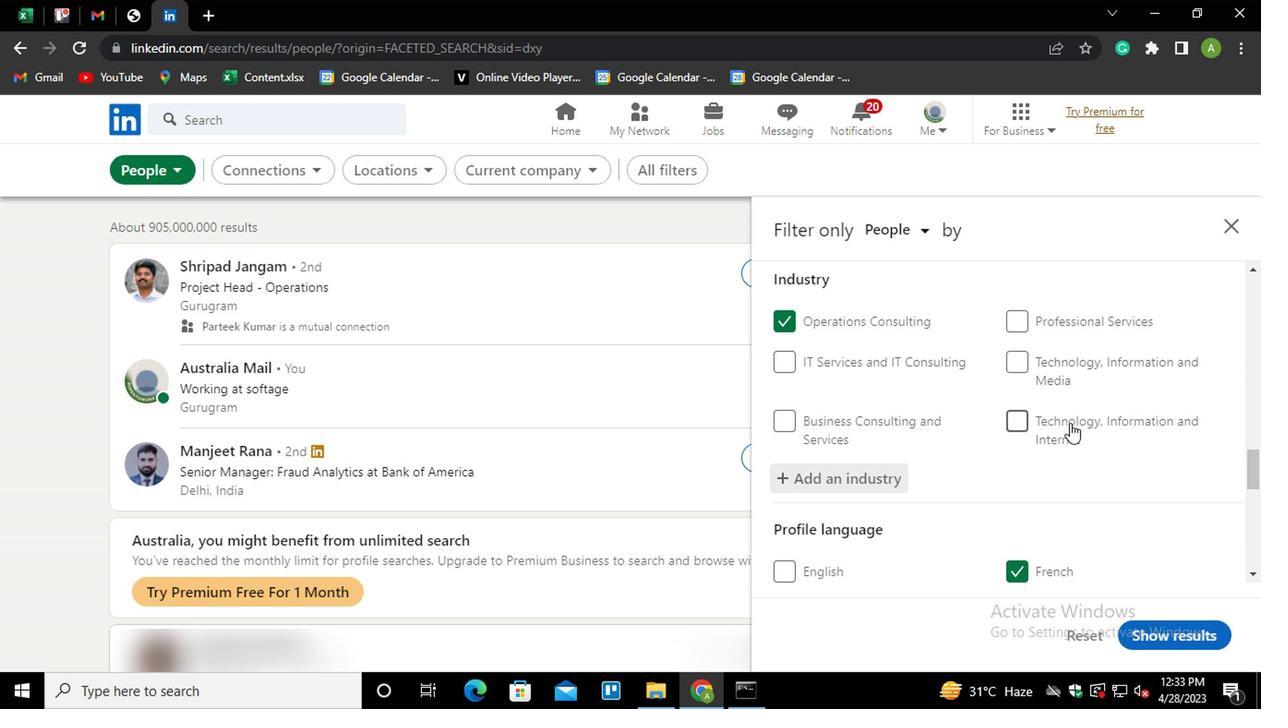 
Action: Mouse scrolled (1069, 418) with delta (0, 0)
Screenshot: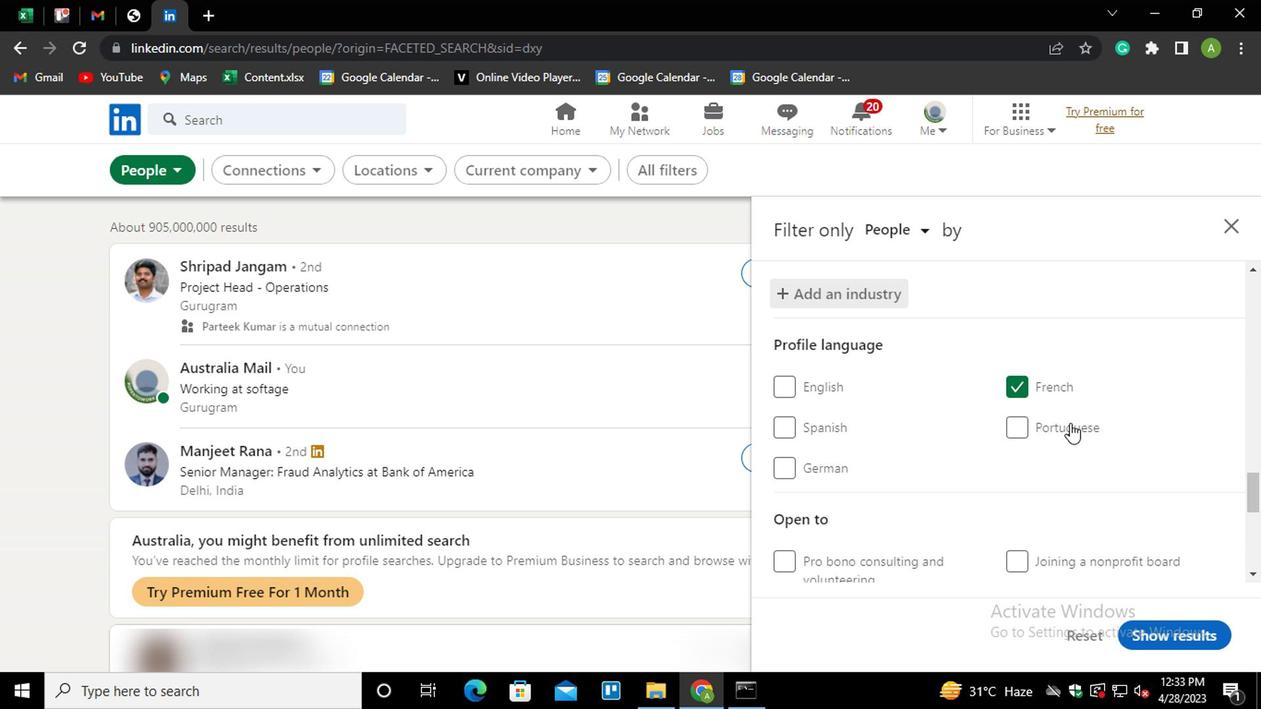 
Action: Mouse scrolled (1069, 418) with delta (0, 0)
Screenshot: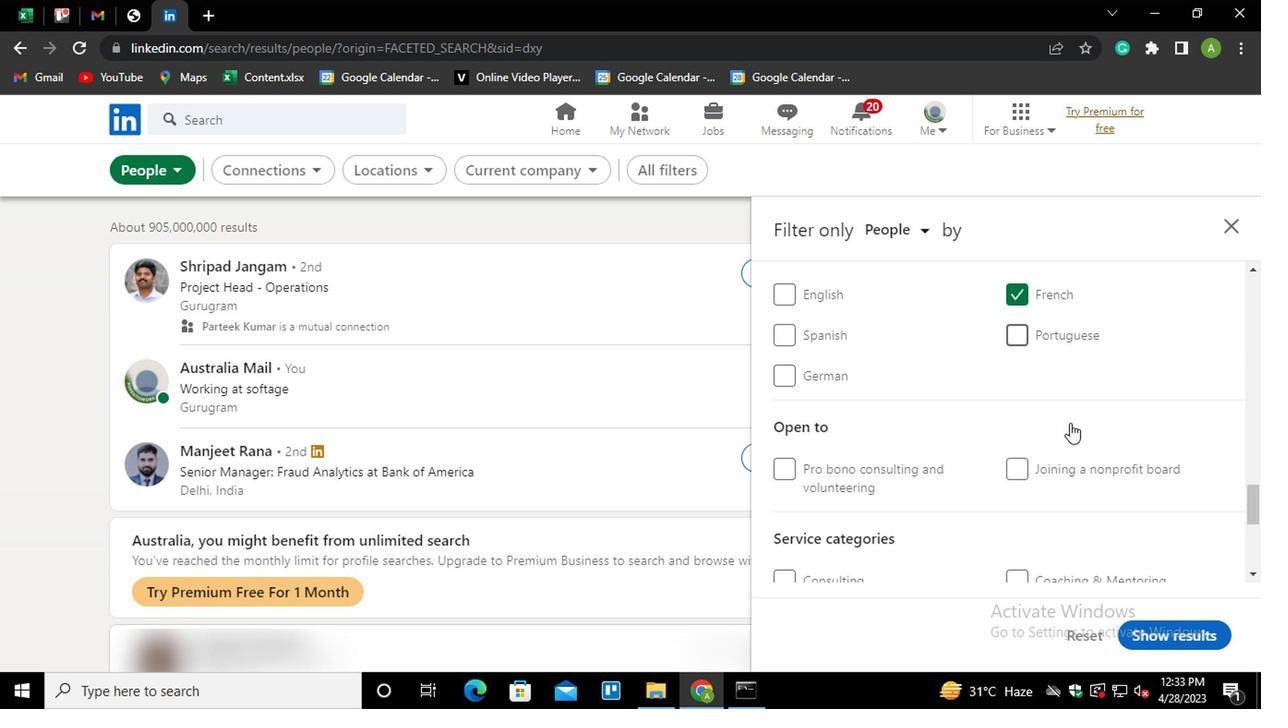 
Action: Mouse scrolled (1069, 418) with delta (0, 0)
Screenshot: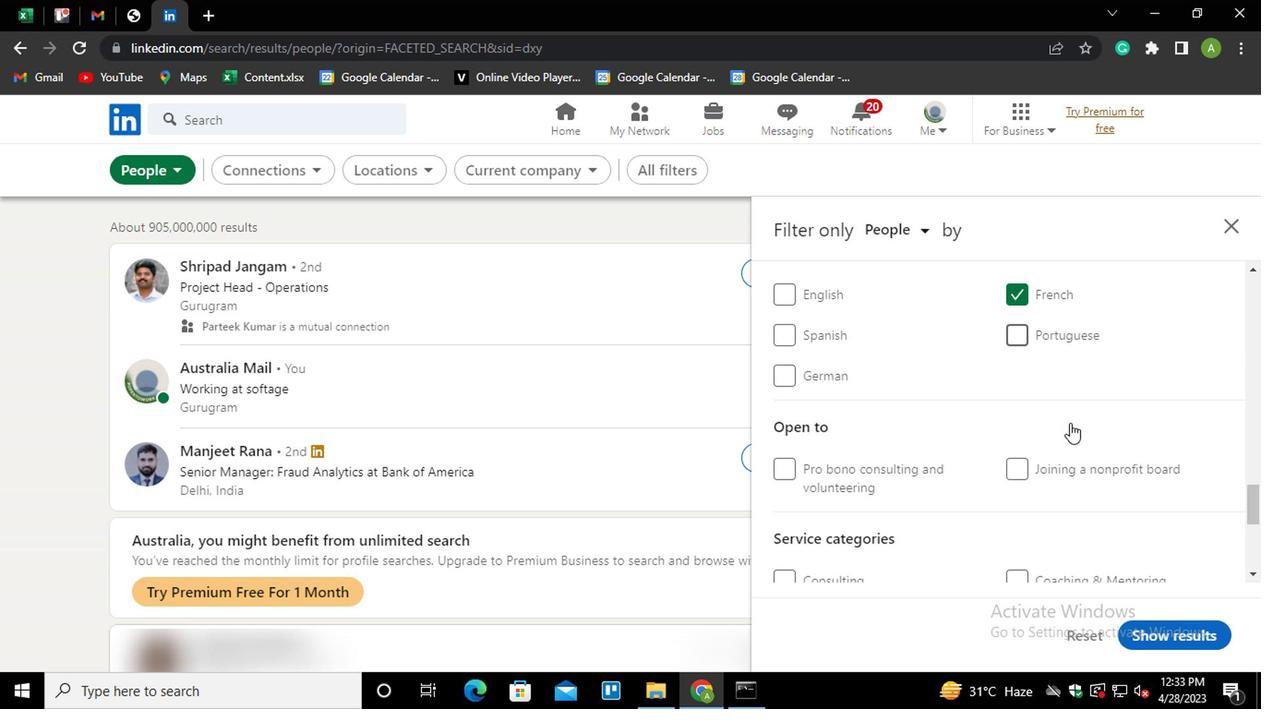 
Action: Mouse scrolled (1069, 418) with delta (0, 0)
Screenshot: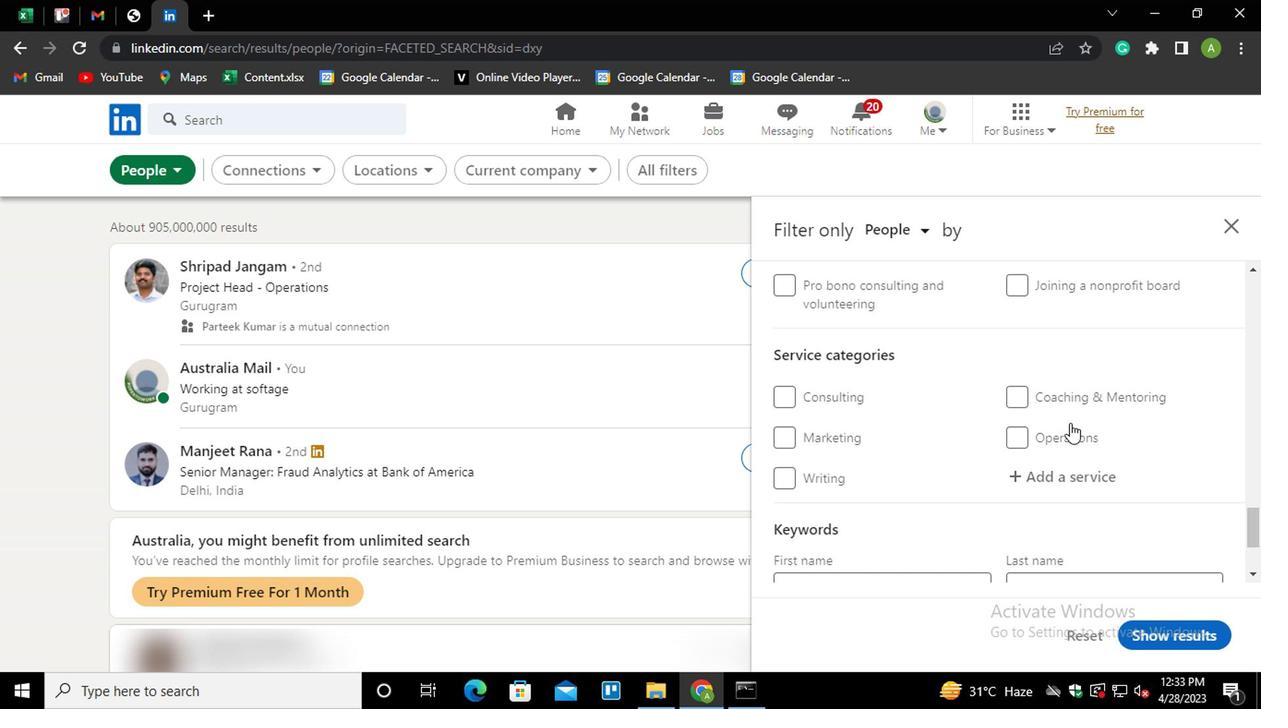 
Action: Mouse moved to (1044, 374)
Screenshot: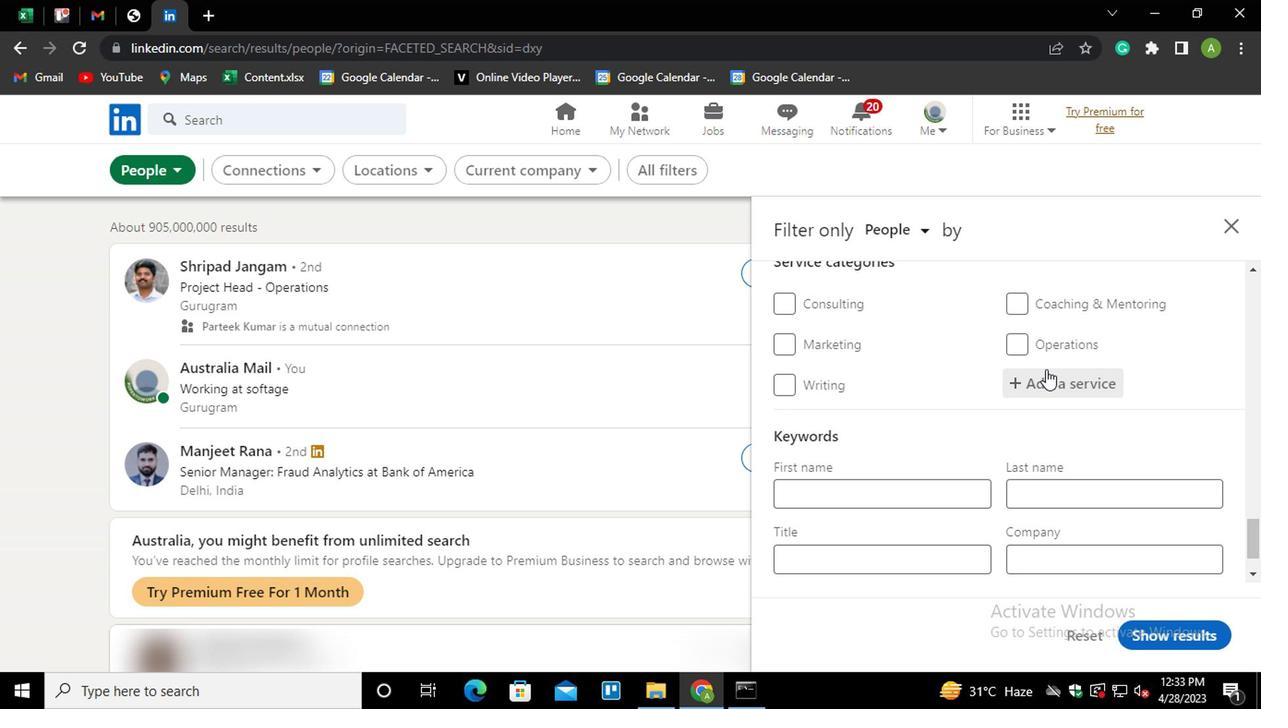 
Action: Mouse pressed left at (1044, 374)
Screenshot: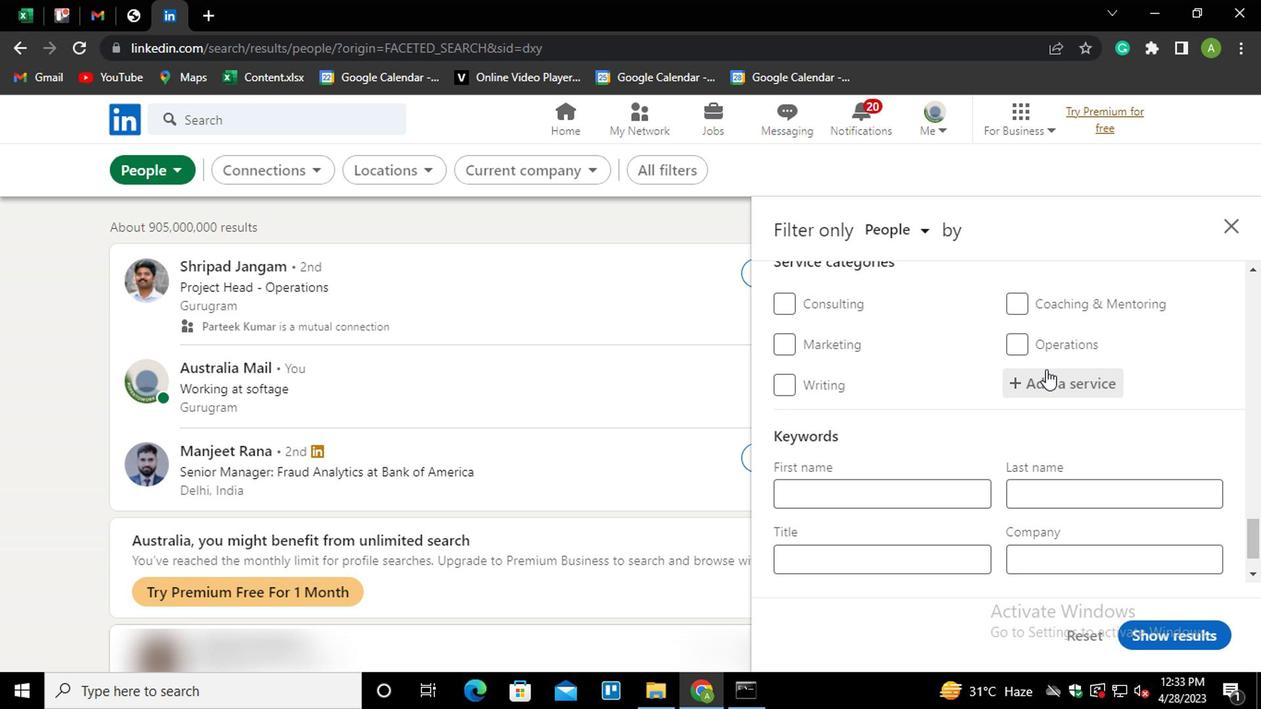
Action: Mouse moved to (1049, 379)
Screenshot: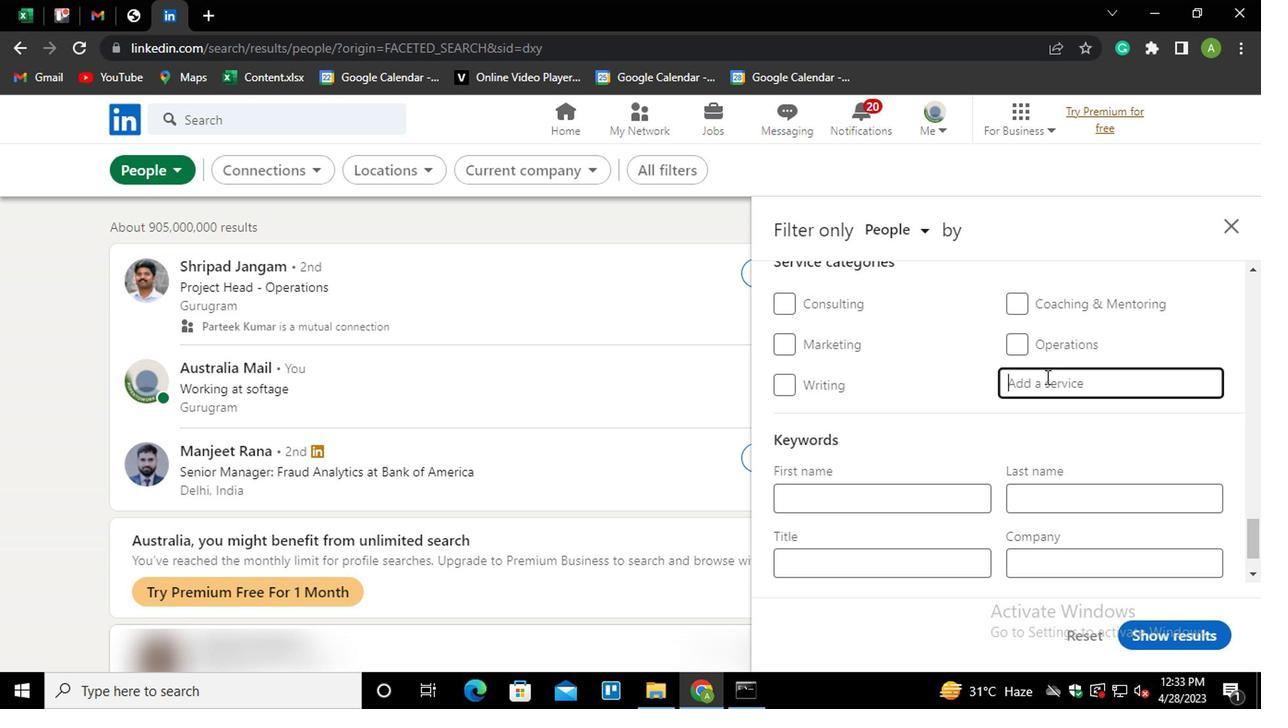 
Action: Mouse pressed left at (1049, 379)
Screenshot: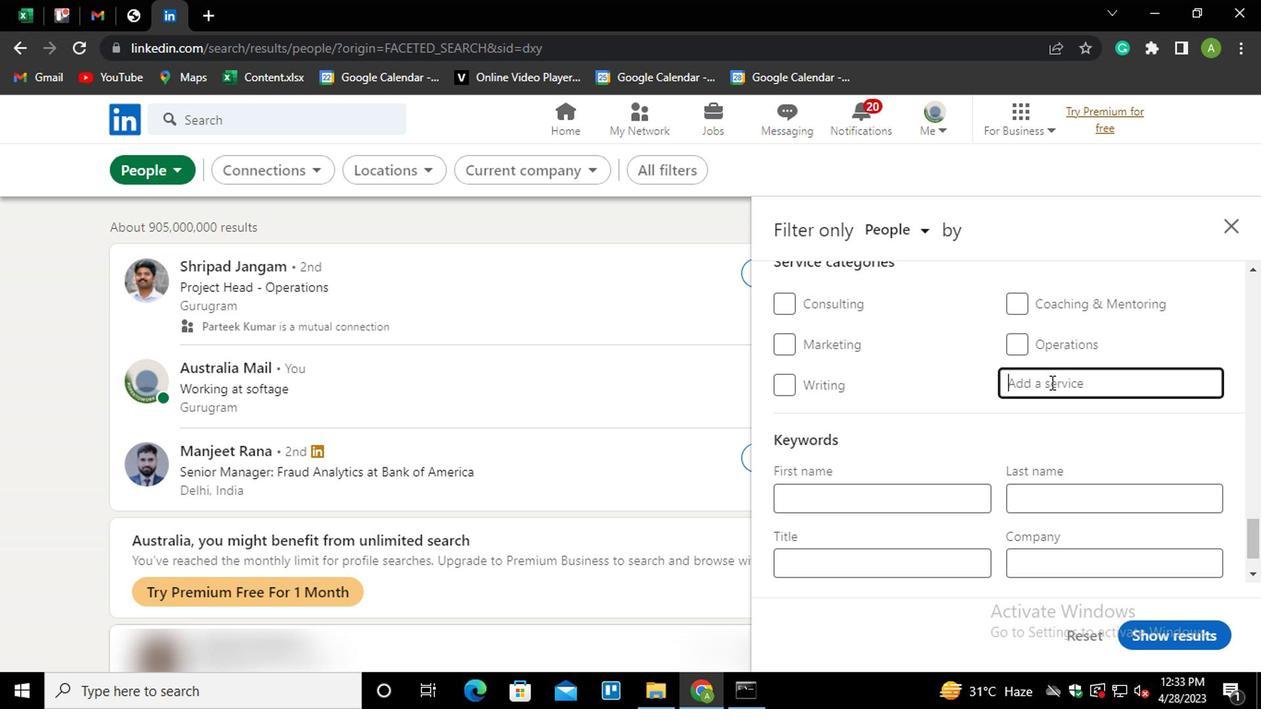 
Action: Key pressed <Key.shift>ADMINI<Key.down><Key.enter>
Screenshot: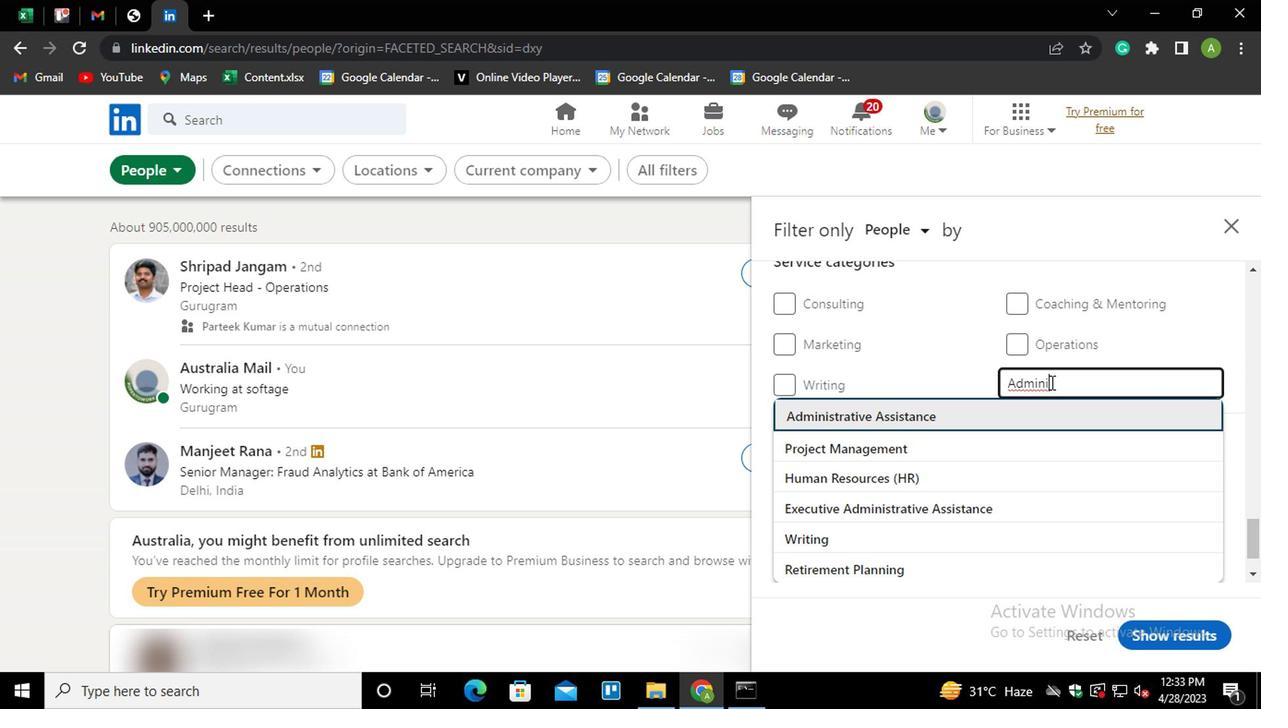 
Action: Mouse scrolled (1049, 379) with delta (0, 0)
Screenshot: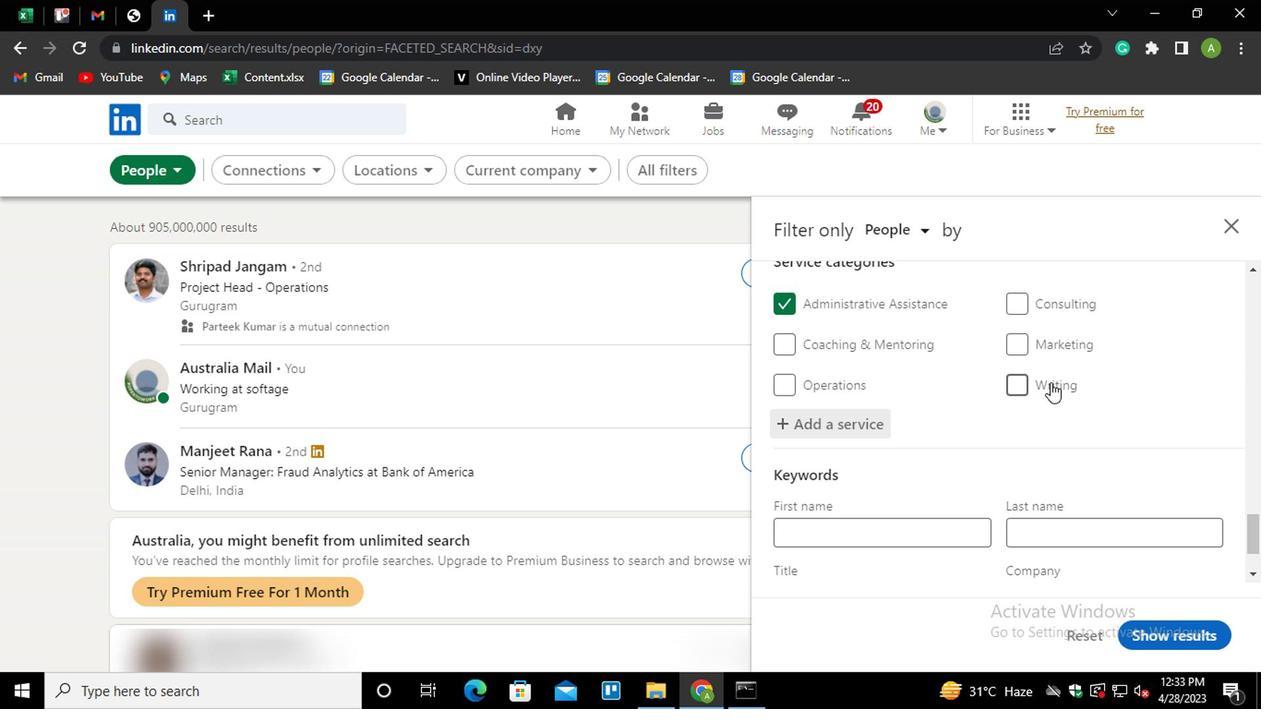 
Action: Mouse scrolled (1049, 379) with delta (0, 0)
Screenshot: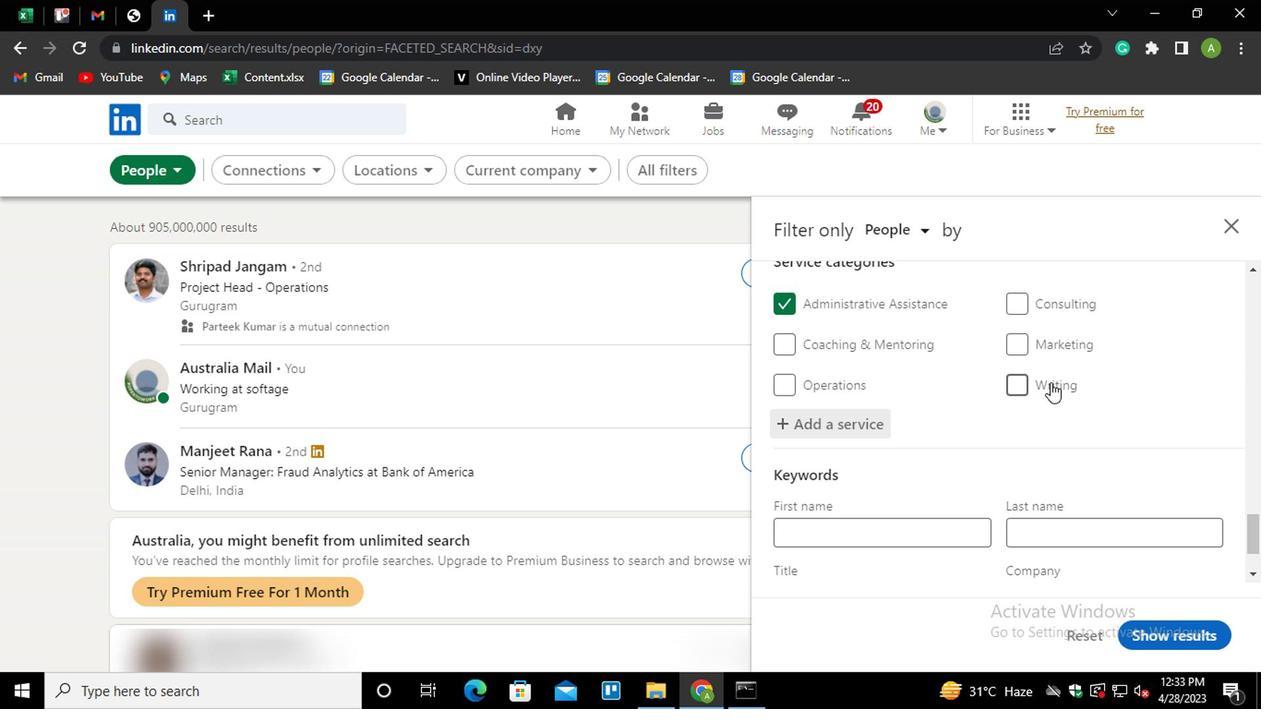 
Action: Mouse scrolled (1049, 379) with delta (0, 0)
Screenshot: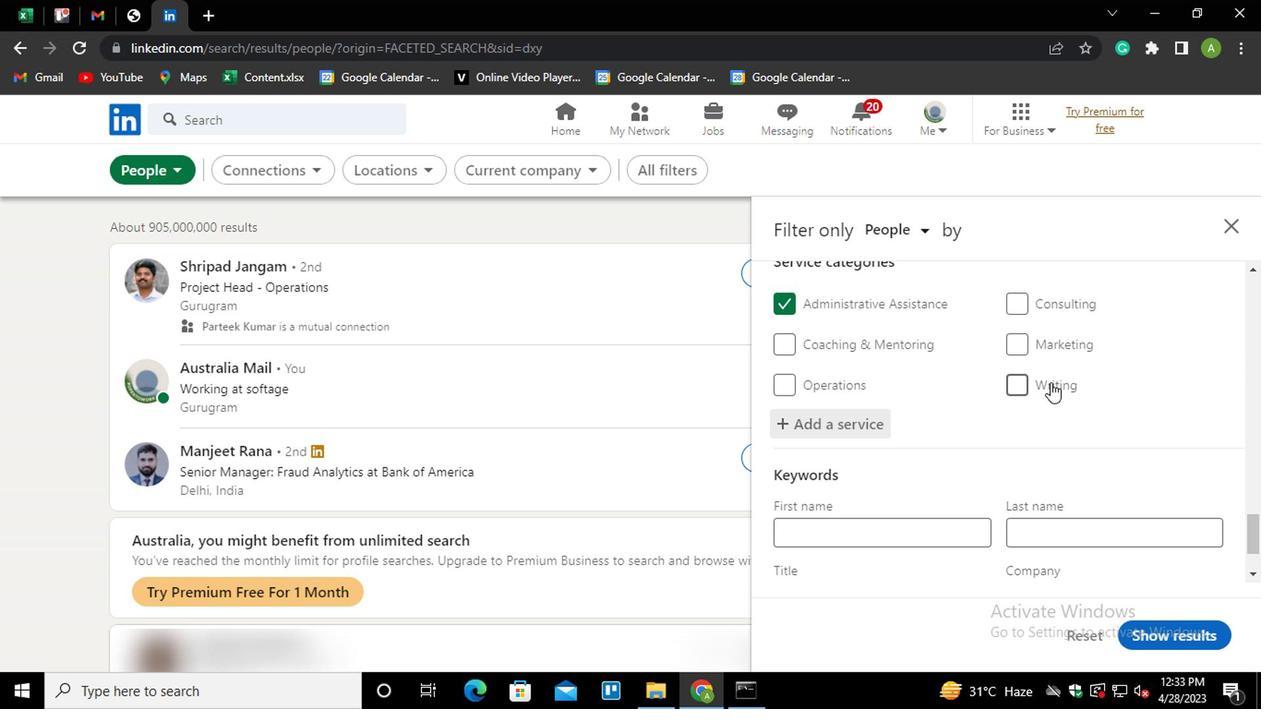 
Action: Mouse scrolled (1049, 379) with delta (0, 0)
Screenshot: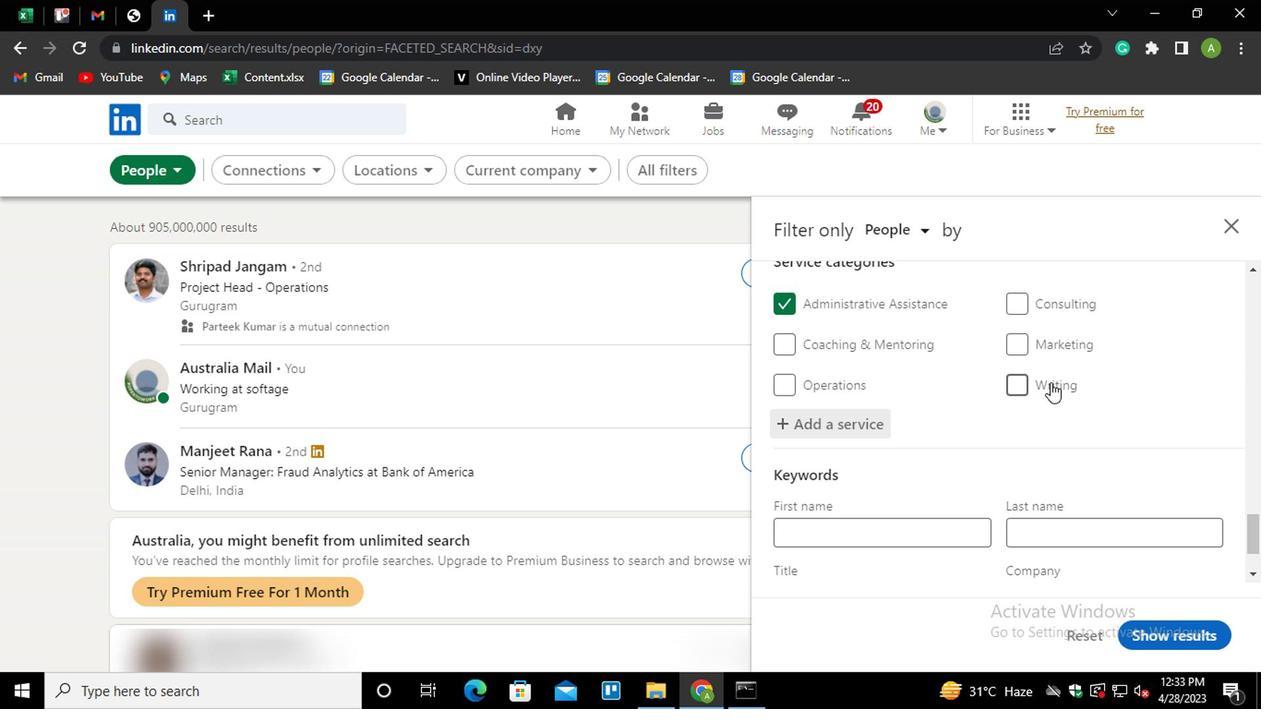 
Action: Mouse scrolled (1049, 379) with delta (0, 0)
Screenshot: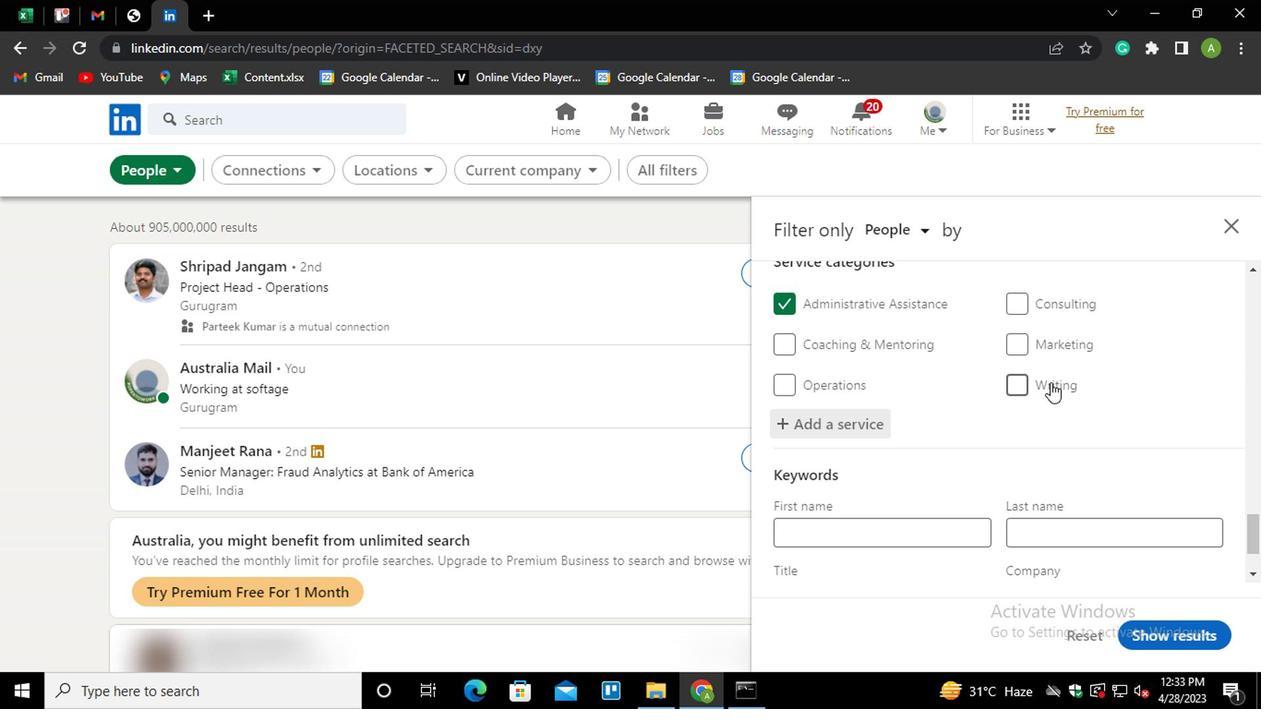 
Action: Mouse moved to (805, 495)
Screenshot: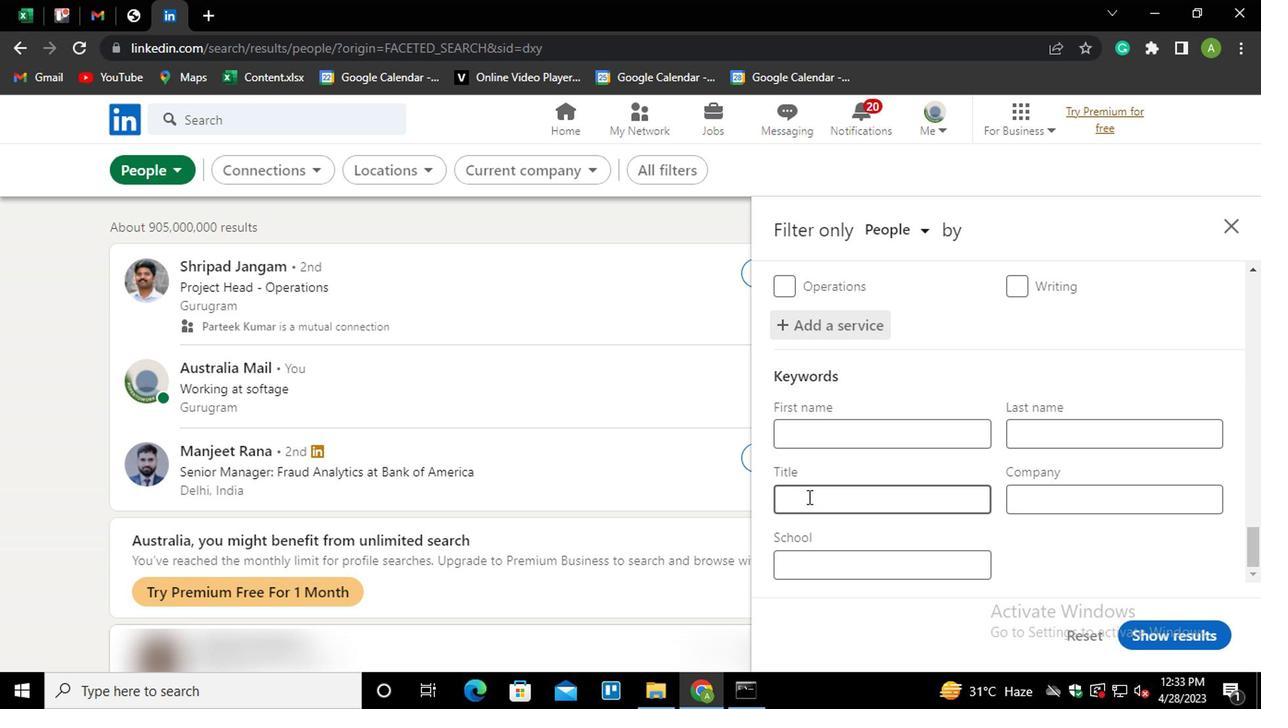 
Action: Mouse pressed left at (805, 495)
Screenshot: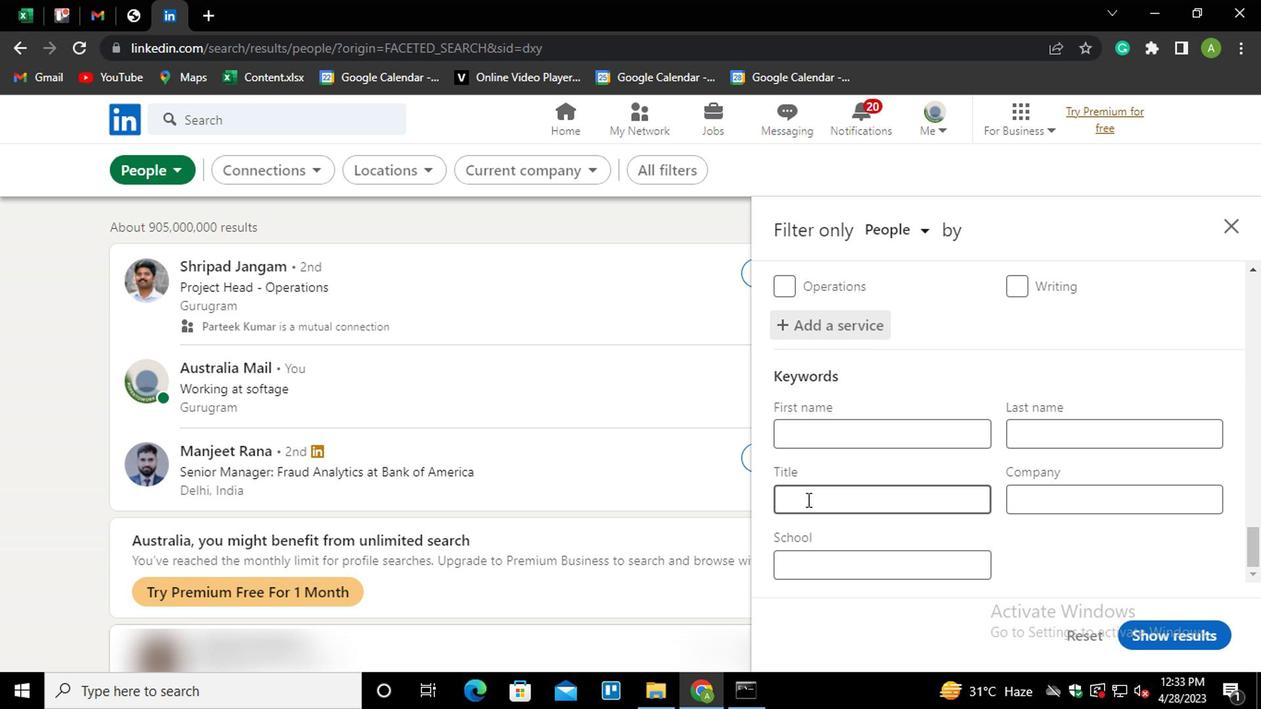 
Action: Key pressed <Key.shift>MECHANICAL<Key.space><Key.shift>ENGINEER
Screenshot: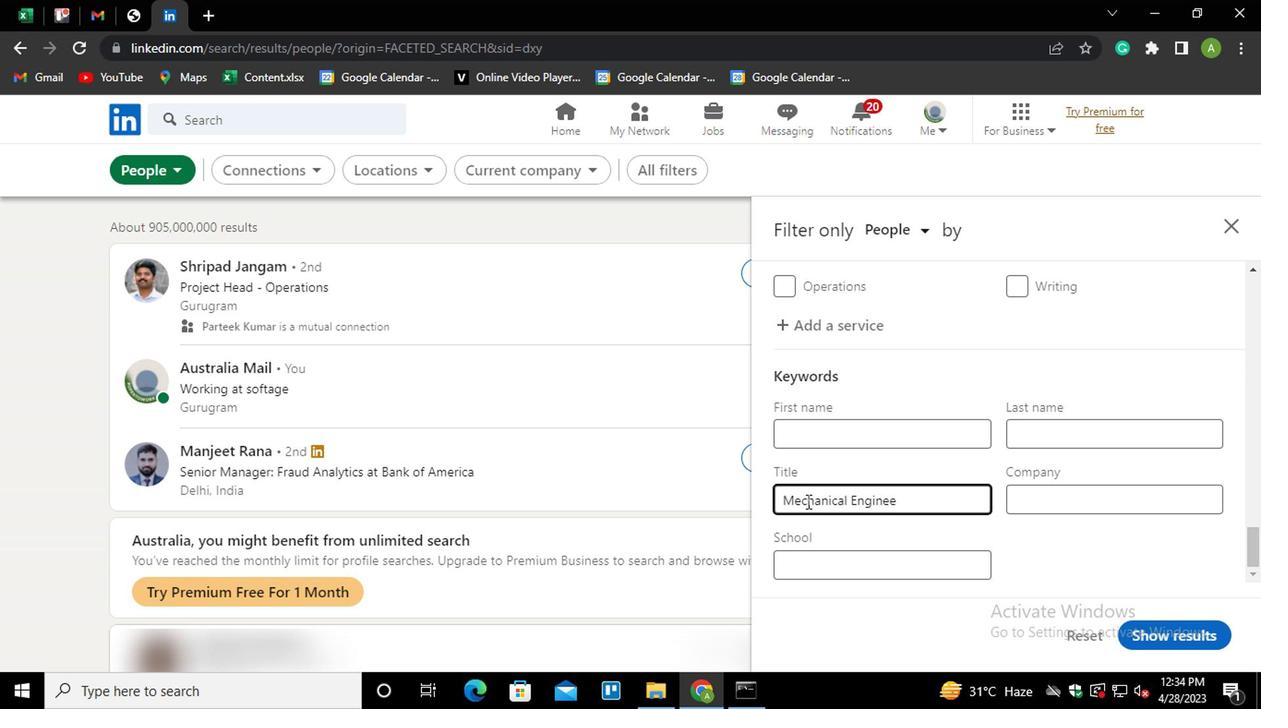 
Action: Mouse moved to (1046, 552)
Screenshot: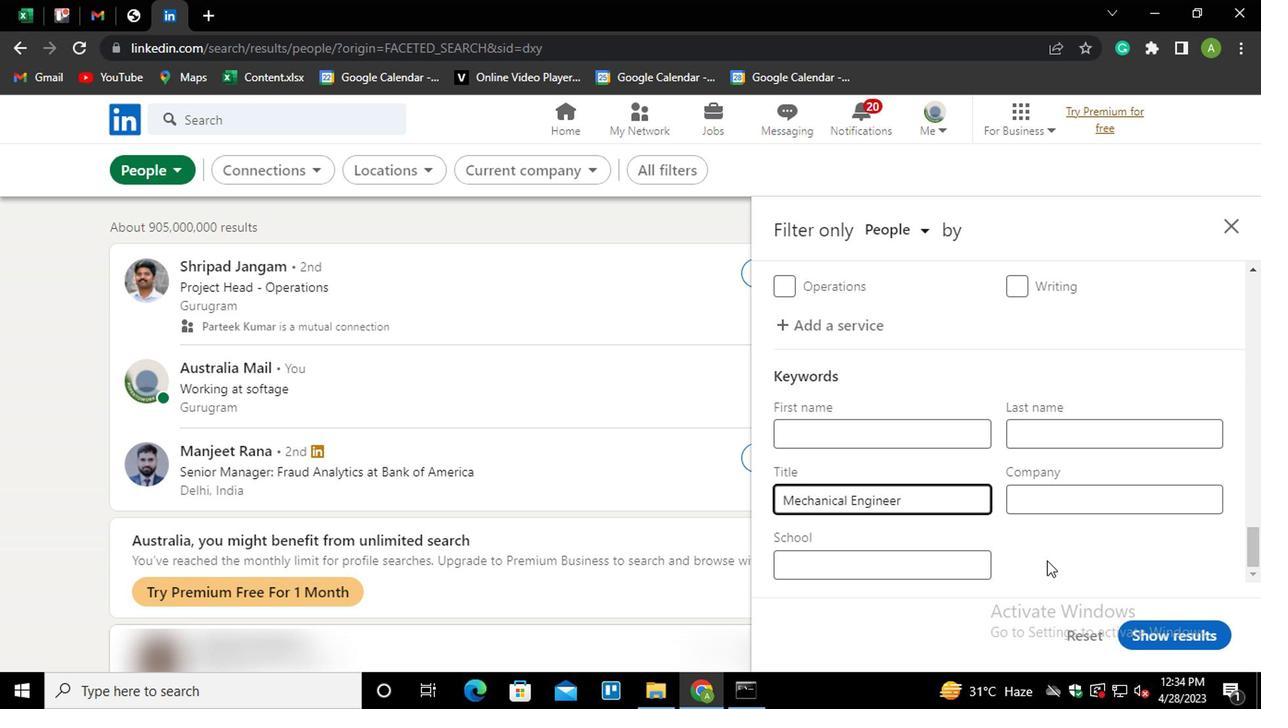 
Action: Mouse pressed left at (1046, 552)
Screenshot: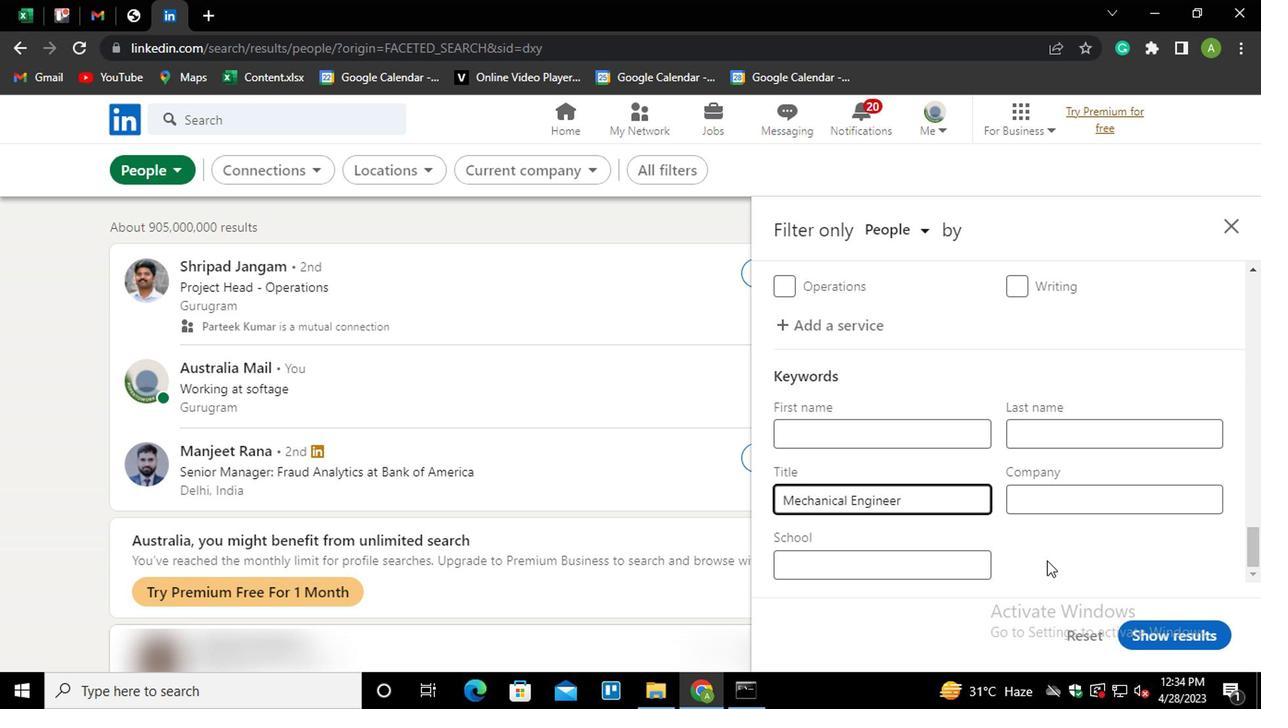 
Action: Mouse moved to (1203, 626)
Screenshot: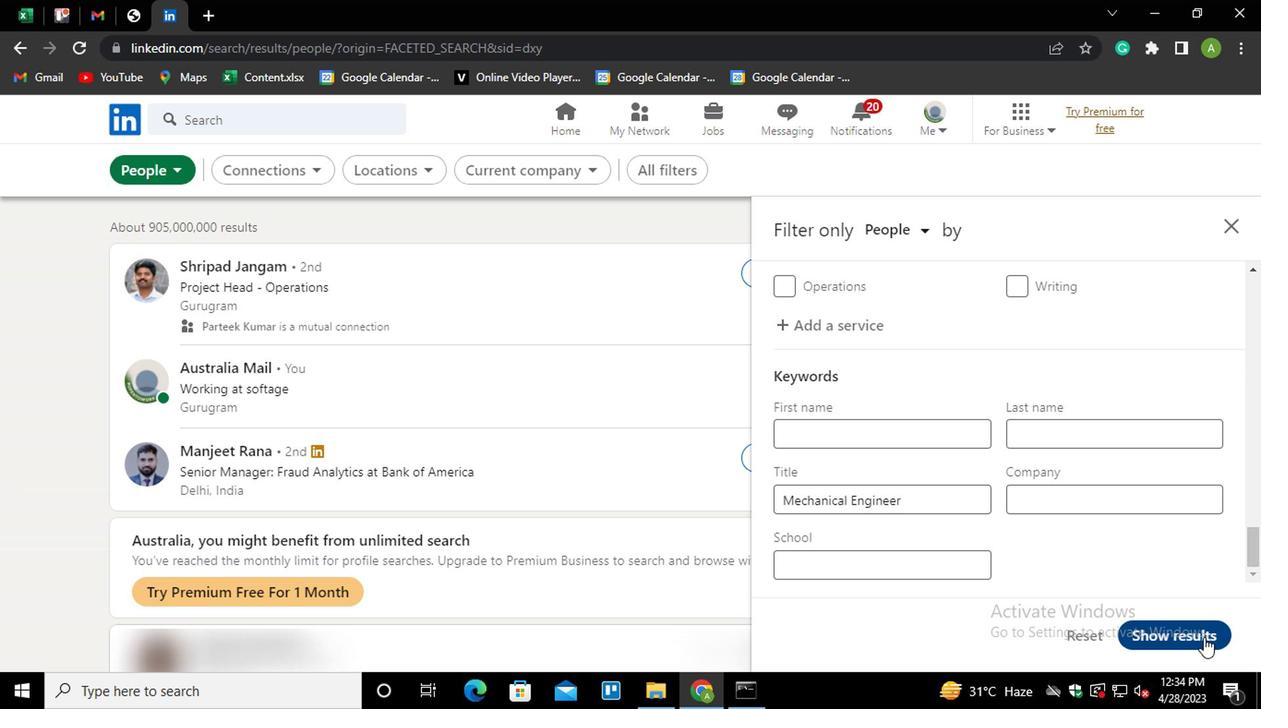 
Action: Mouse pressed left at (1203, 626)
Screenshot: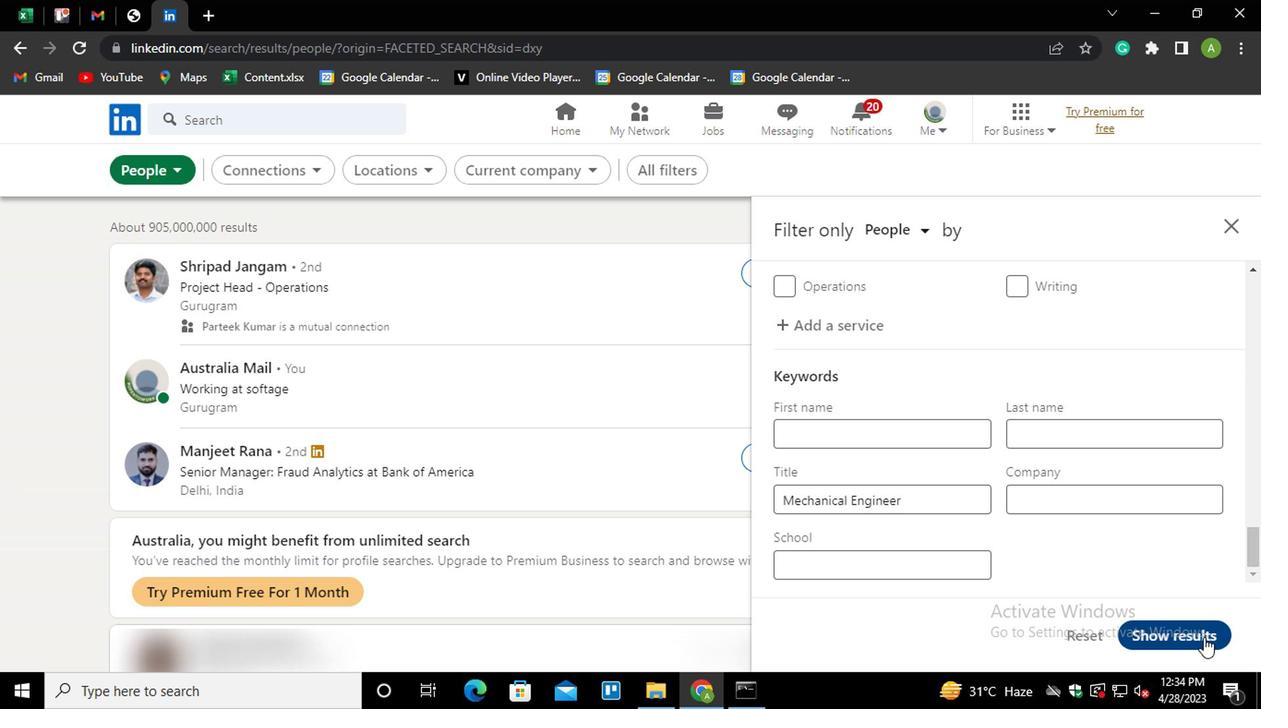 
